 Task: Add an event with the title Second Interview with Blaird, date '2024/03/13', time 8:50 AM to 10:50 AMand add a description: The quality assurance team will review project documentation such as project plans, requirements specifications, design documents, and test plans. They will ensure that the documentation is complete, accurate, and aligns with the project objectives and stakeholder expectations., put the event into Red category . Add location for the event as: Casablanca, Morocco, logged in from the account softage.8@softage.netand send the event invitation to softage.4@softage.net and softage.5@softage.net. Set a reminder for the event 1 hour before
Action: Mouse moved to (136, 189)
Screenshot: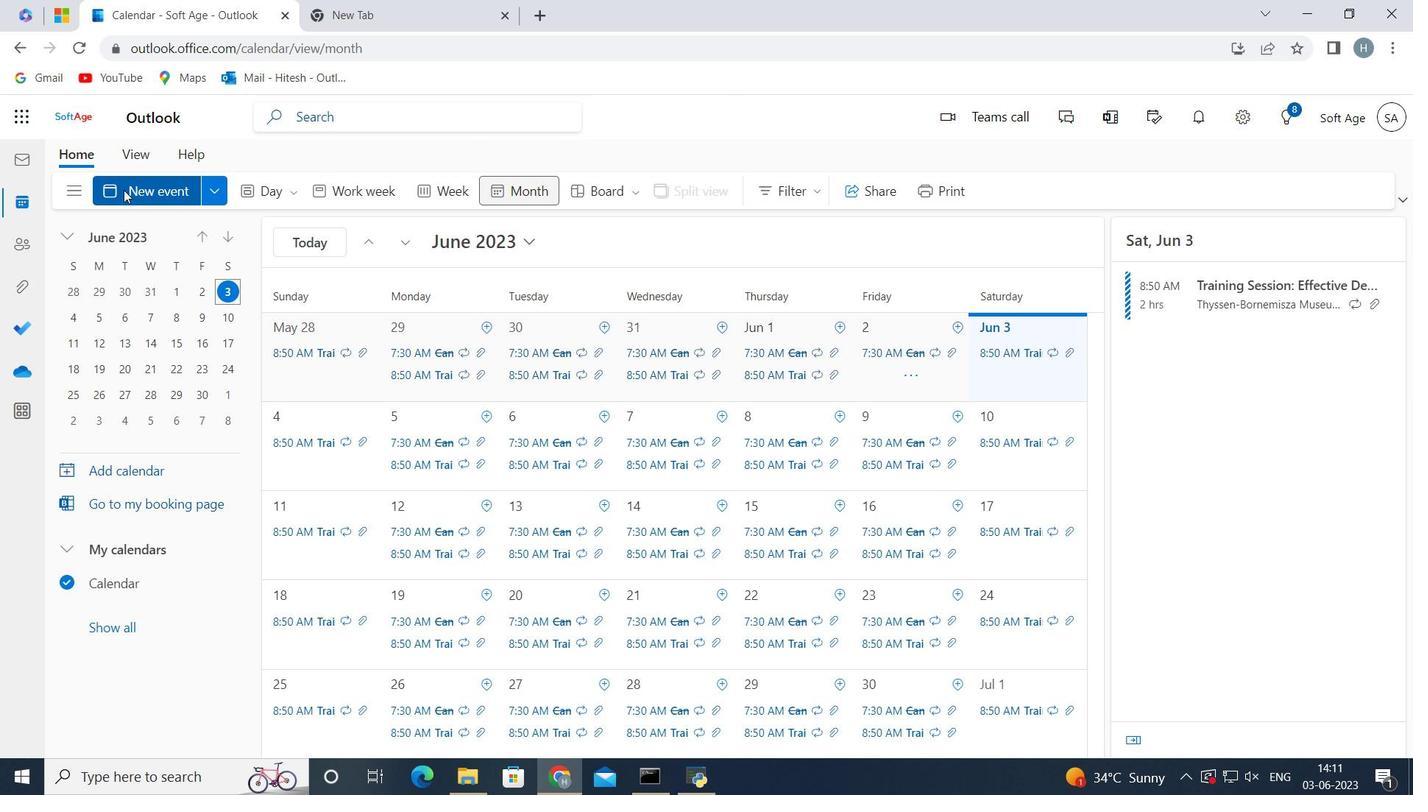 
Action: Mouse pressed left at (136, 189)
Screenshot: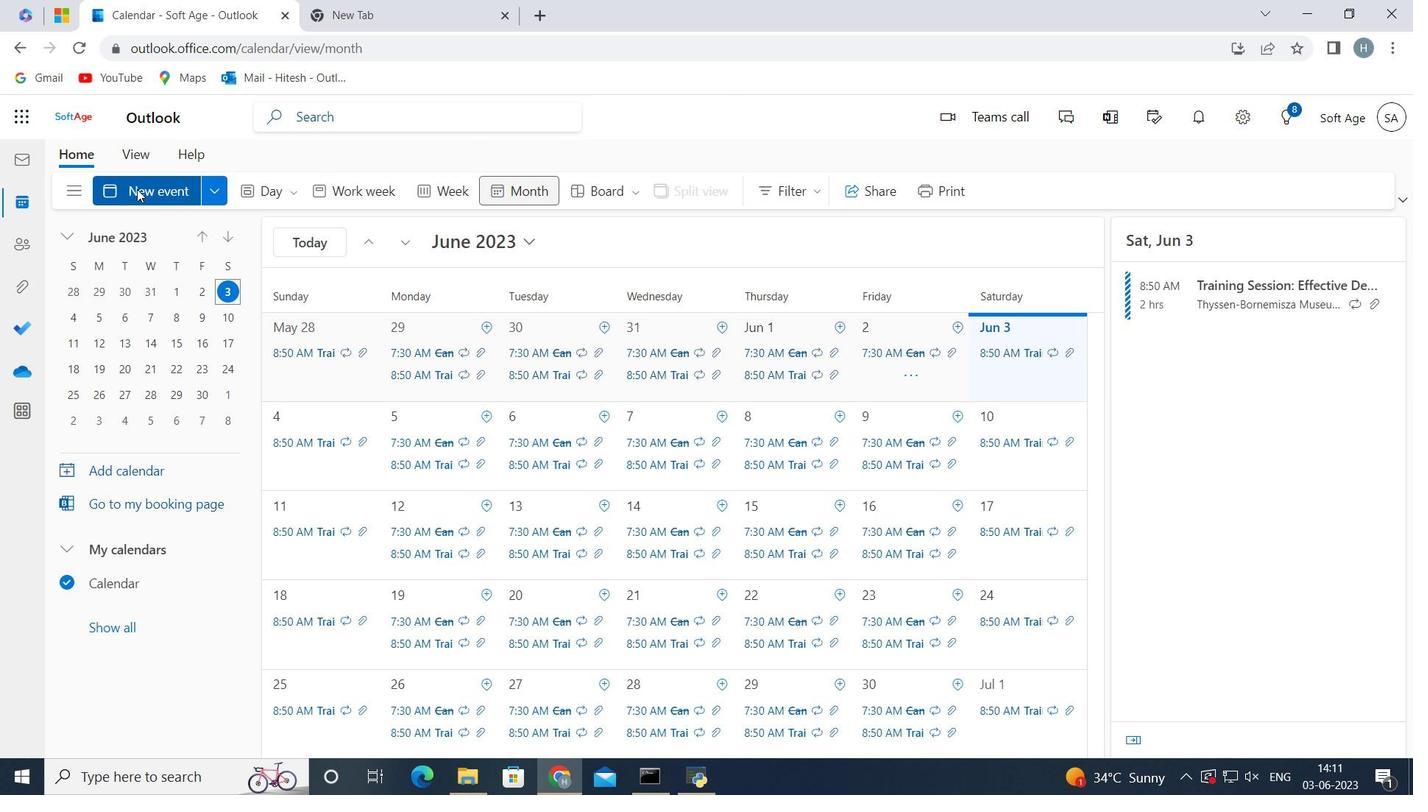
Action: Mouse moved to (433, 298)
Screenshot: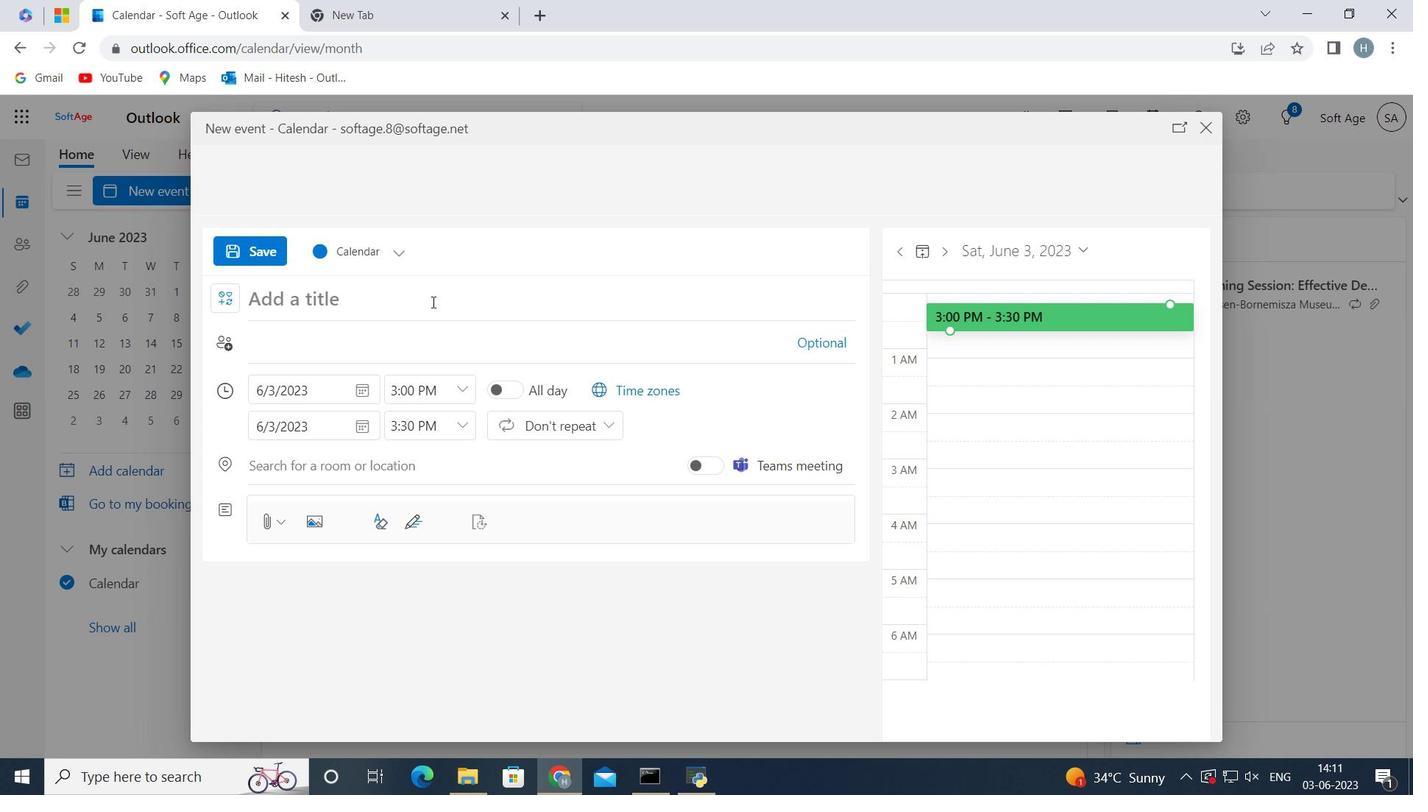 
Action: Mouse pressed left at (433, 298)
Screenshot: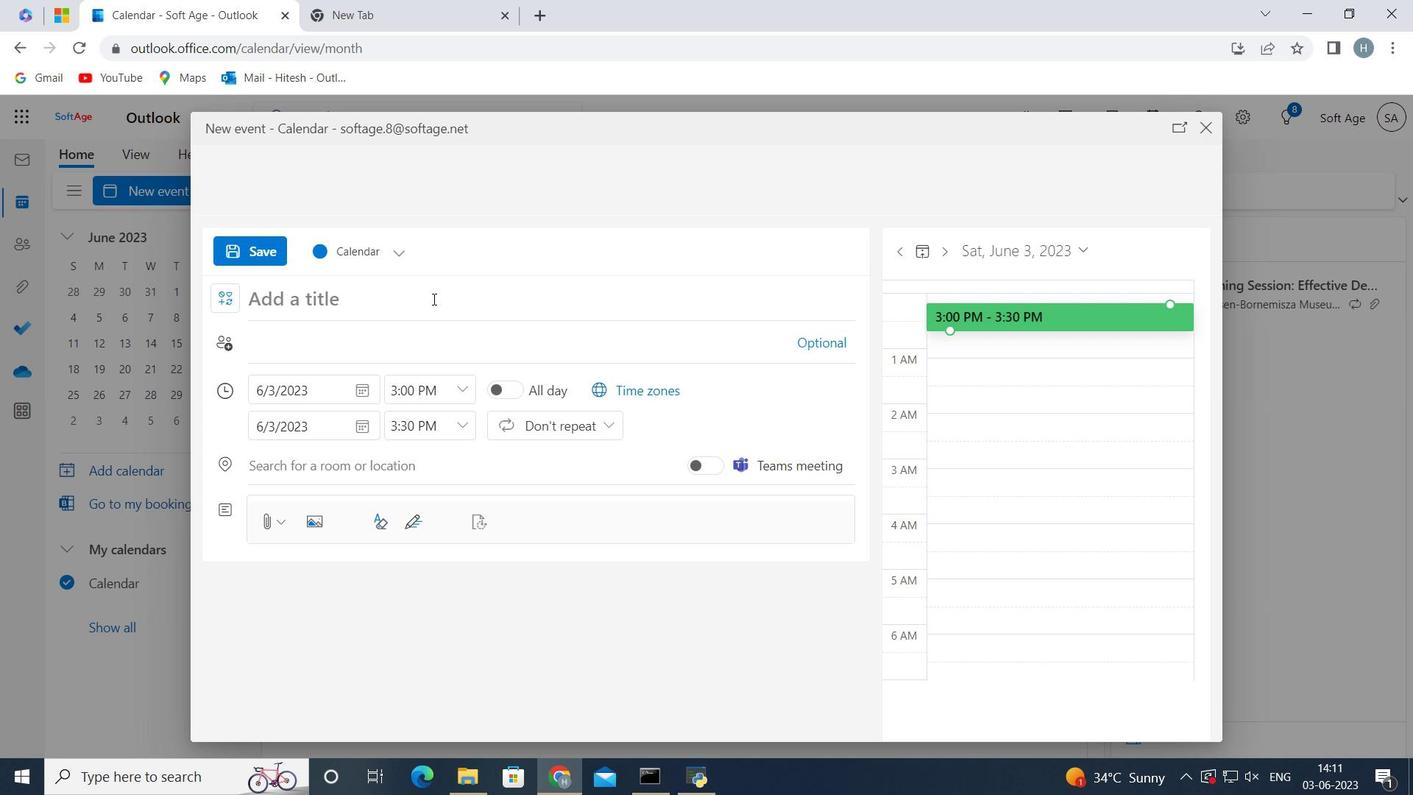 
Action: Key pressed se<Key.backspace><Key.backspace>
Screenshot: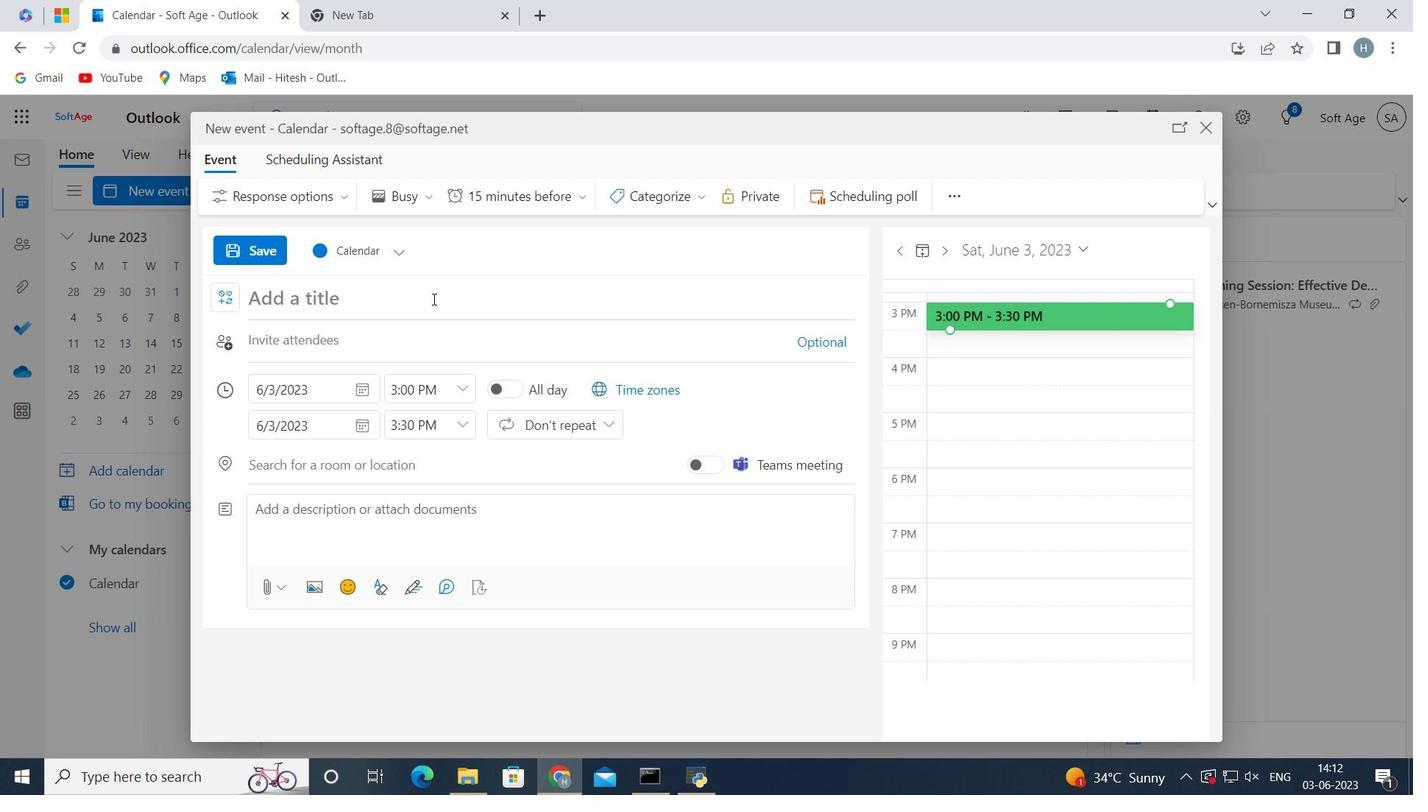 
Action: Mouse pressed left at (433, 298)
Screenshot: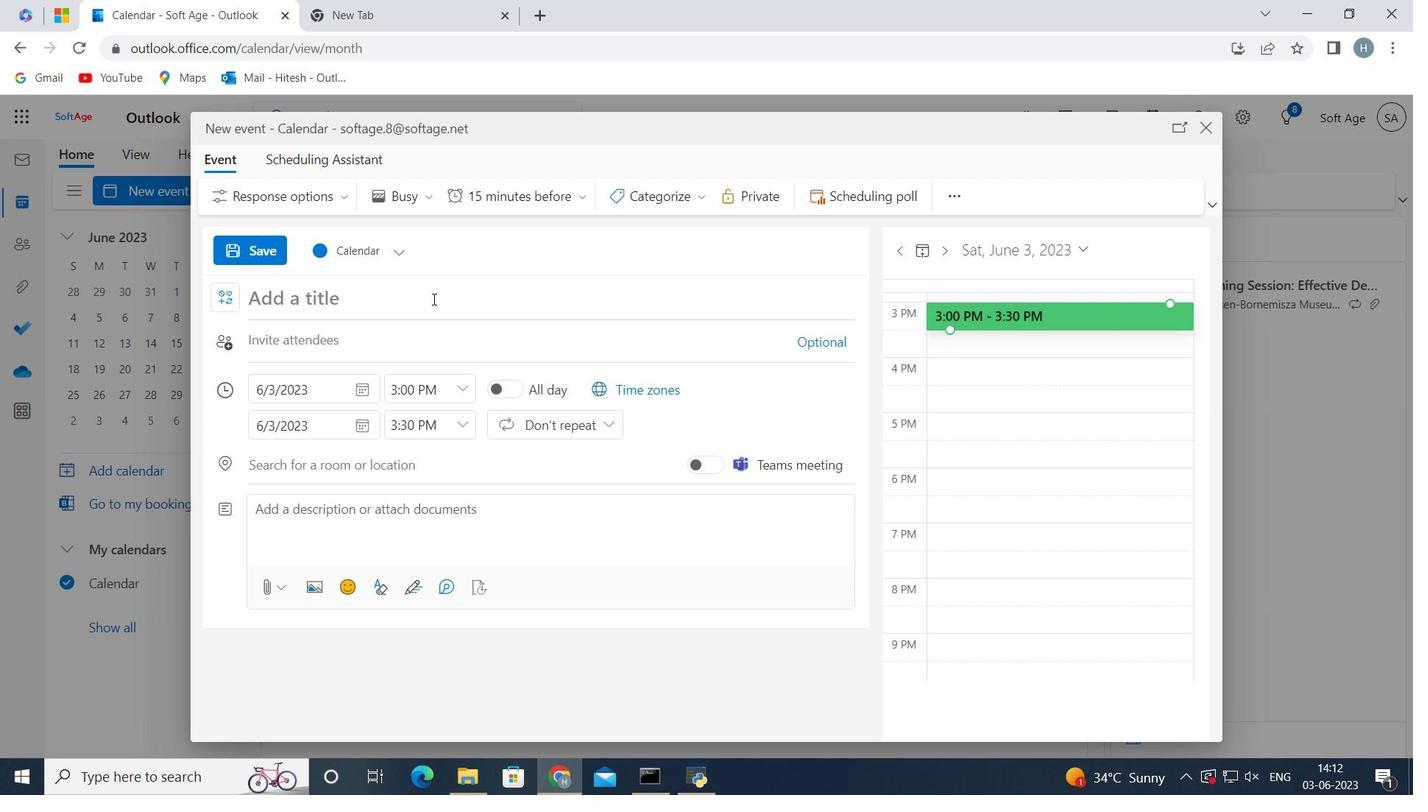 
Action: Key pressed <Key.shift>Second<Key.space><Key.shift>Interview<Key.space>with<Key.space><Key.shift>Blaird
Screenshot: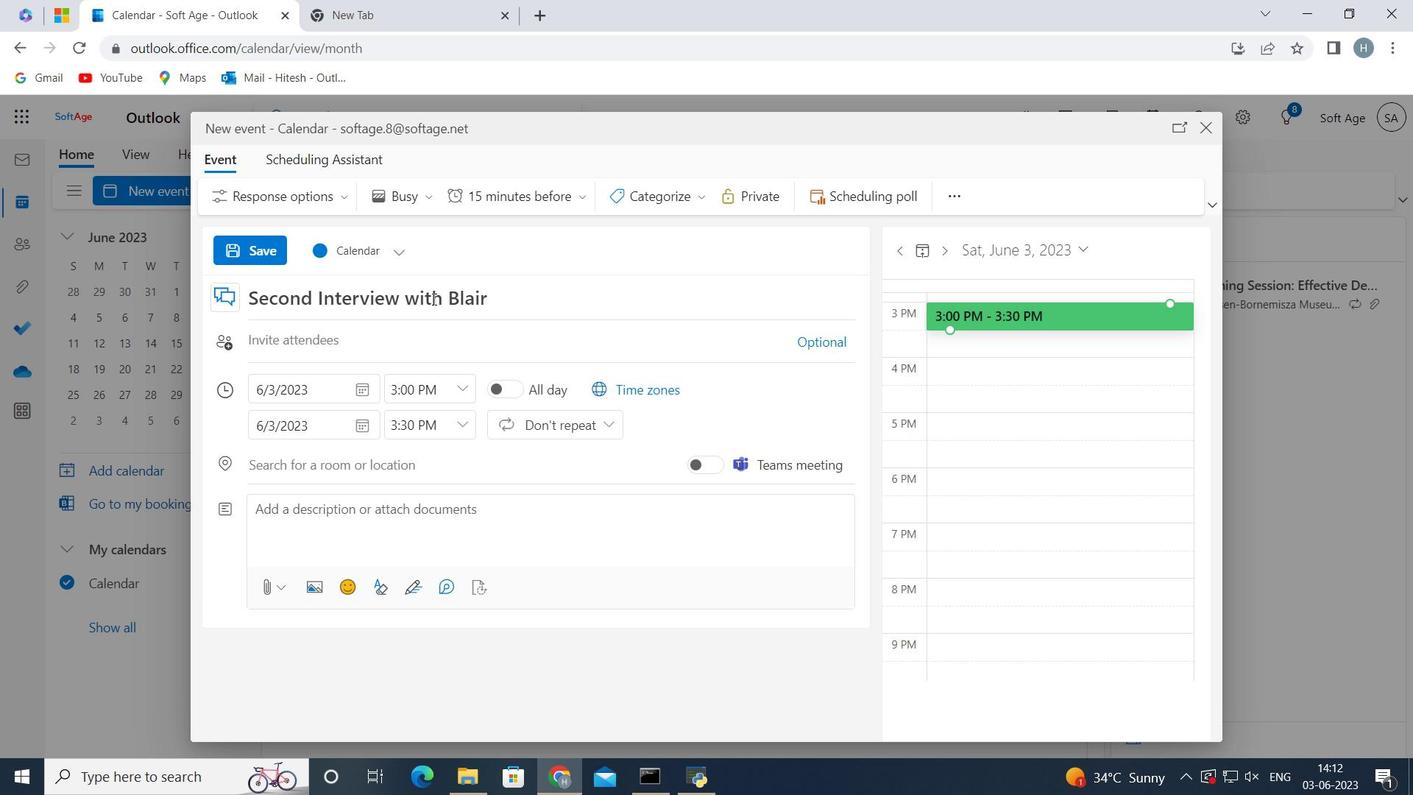 
Action: Mouse moved to (564, 306)
Screenshot: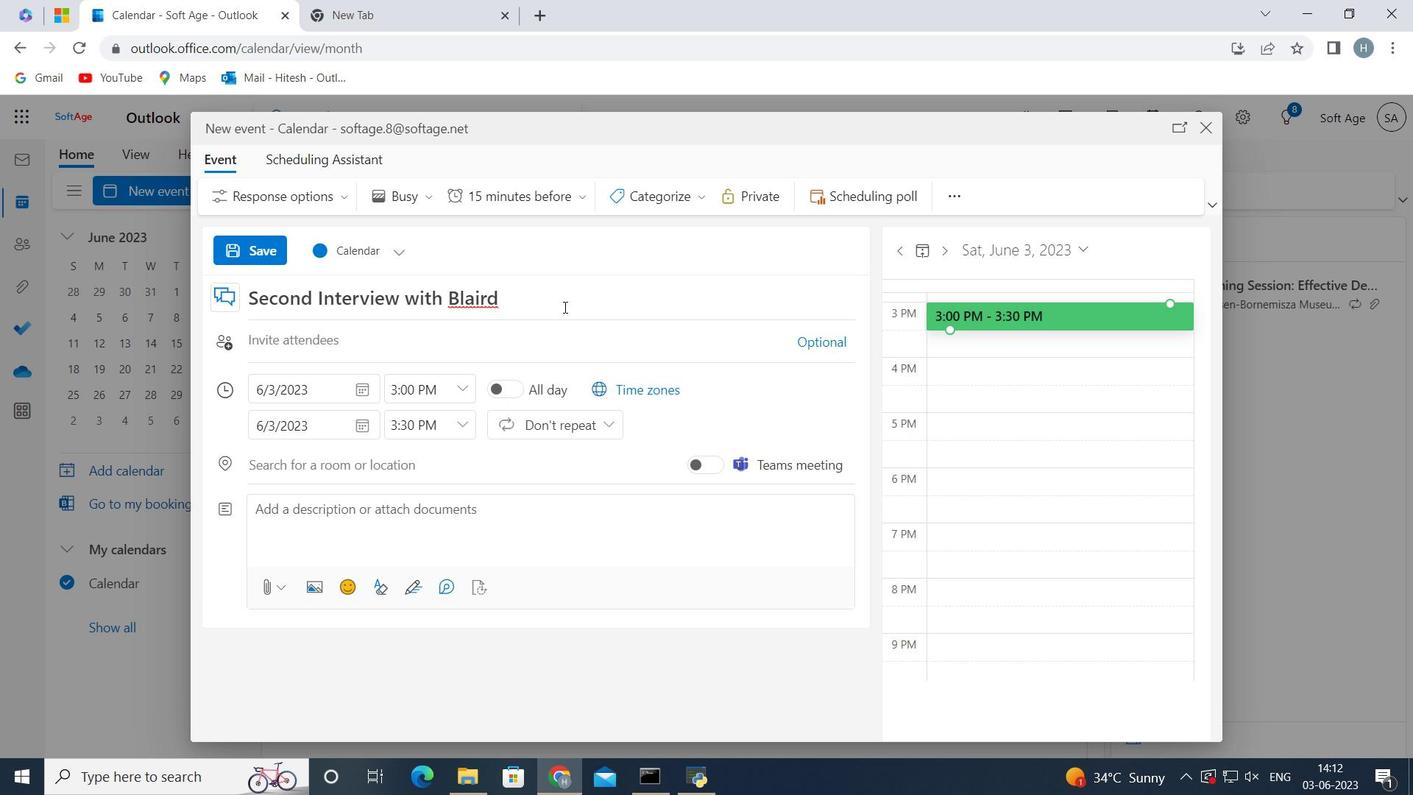 
Action: Mouse pressed left at (564, 306)
Screenshot: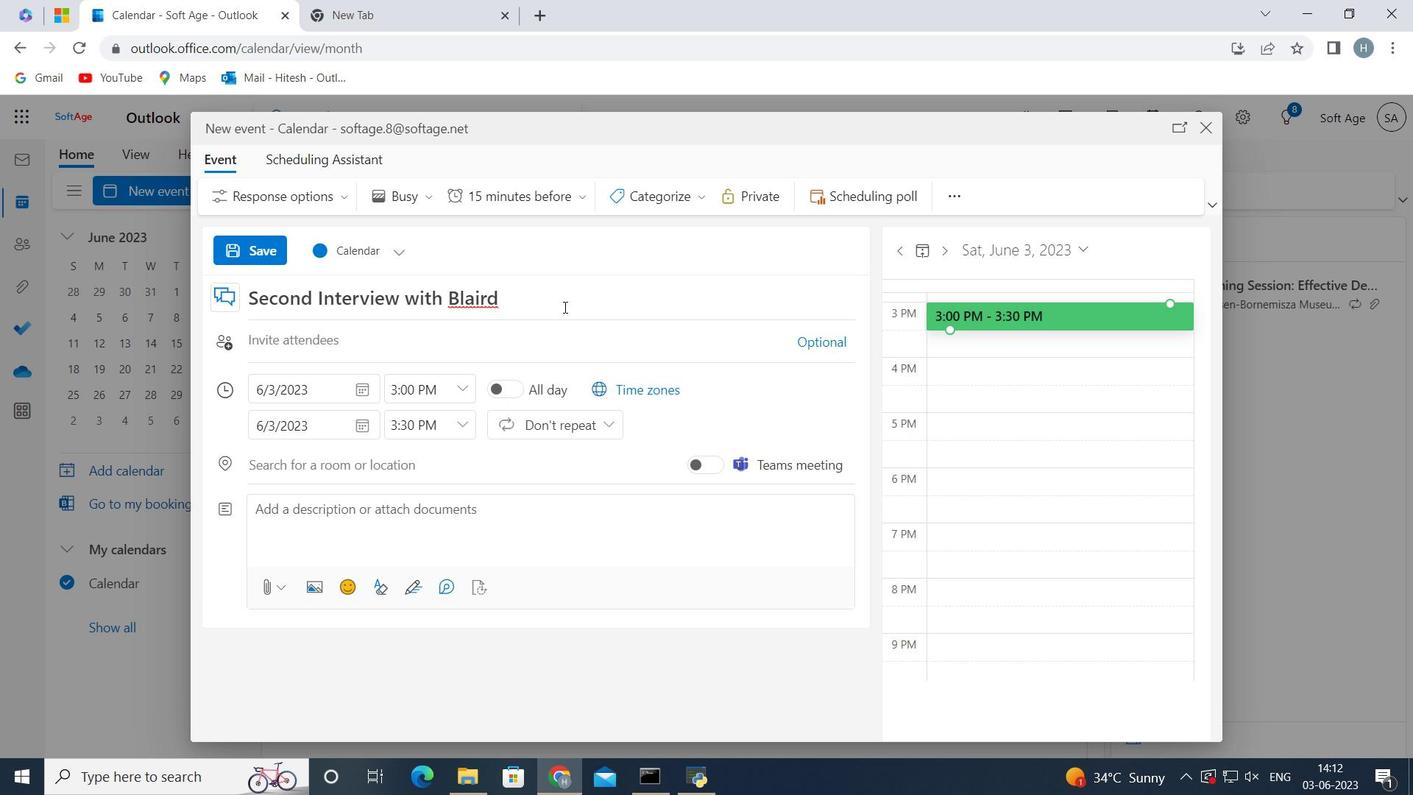 
Action: Mouse moved to (566, 306)
Screenshot: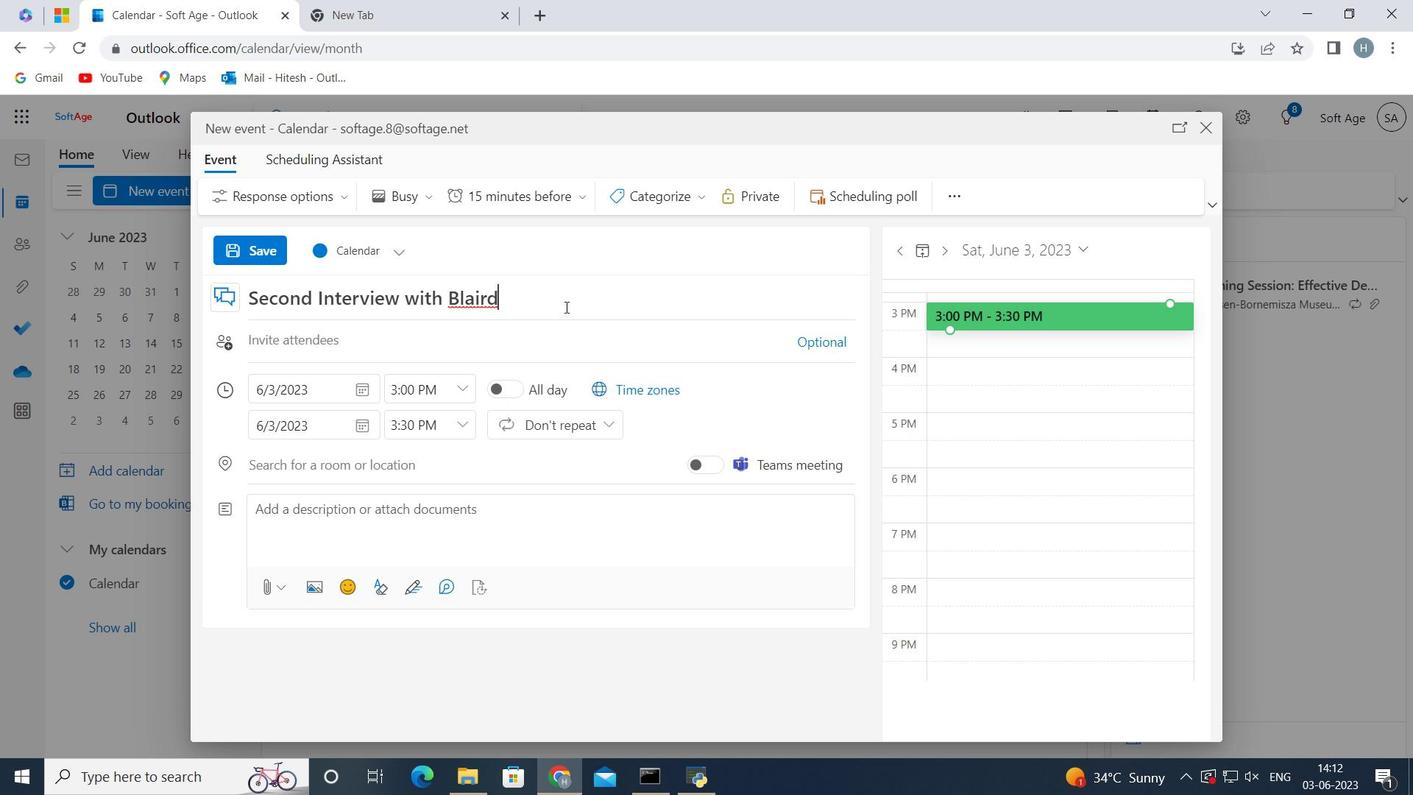 
Action: Key pressed <Key.space>
Screenshot: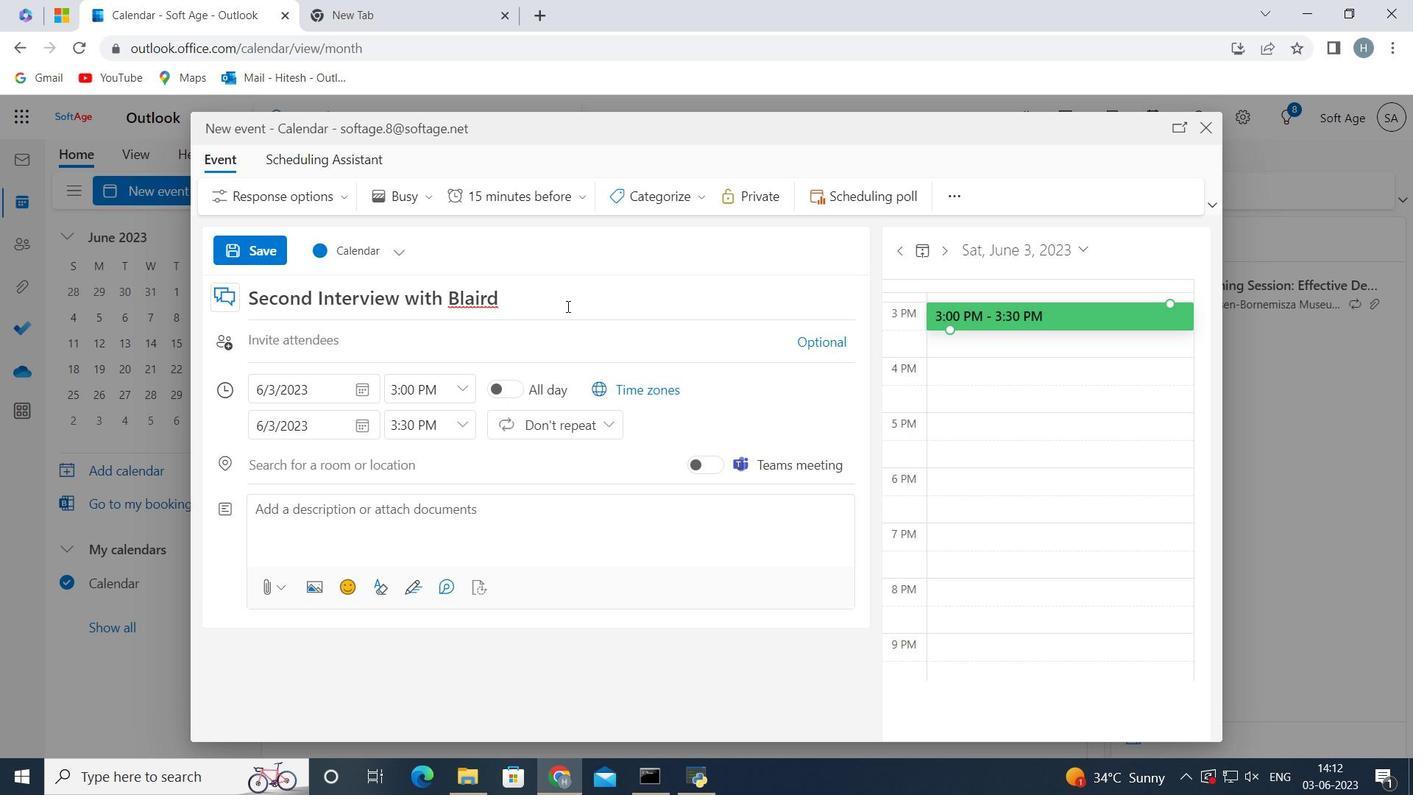 
Action: Mouse moved to (619, 293)
Screenshot: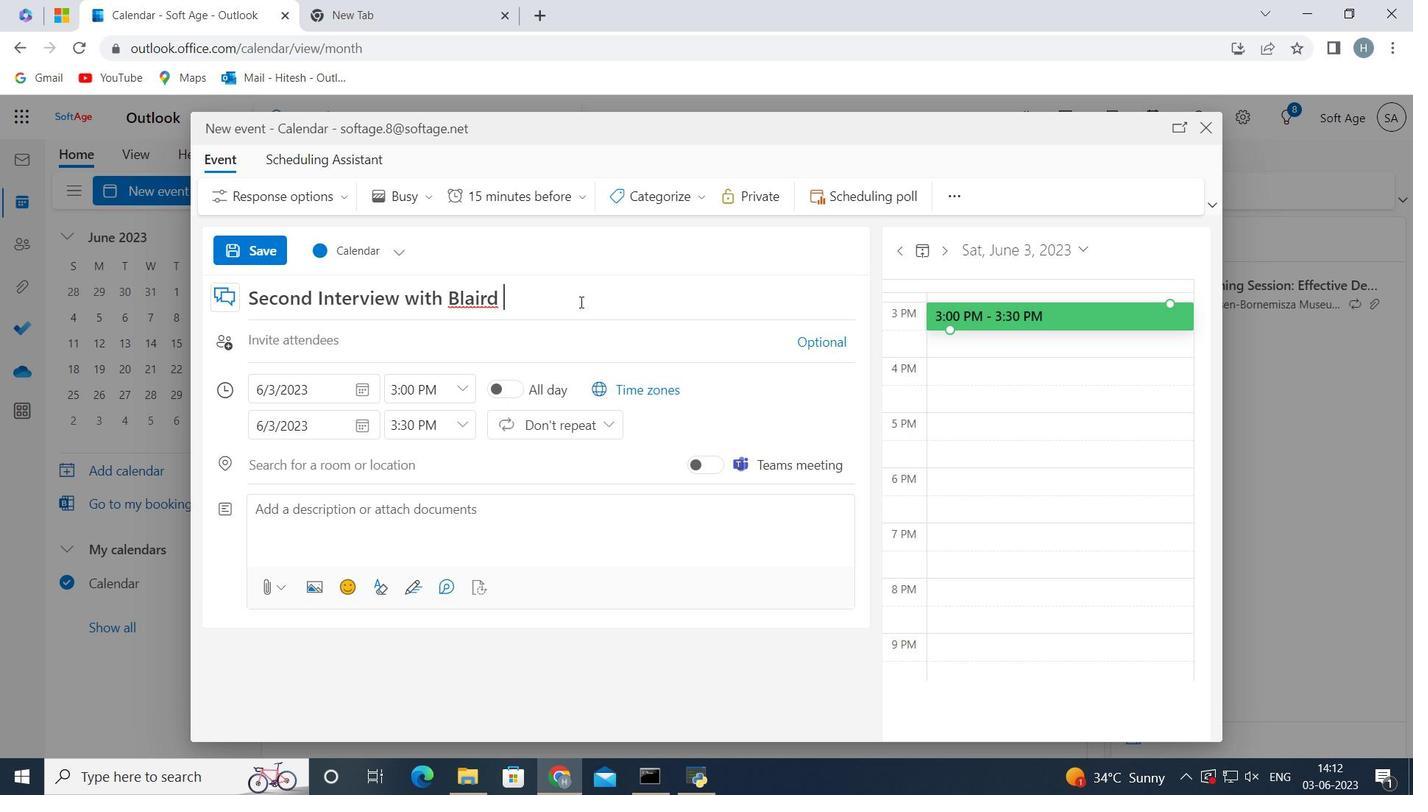 
Action: Mouse pressed left at (619, 293)
Screenshot: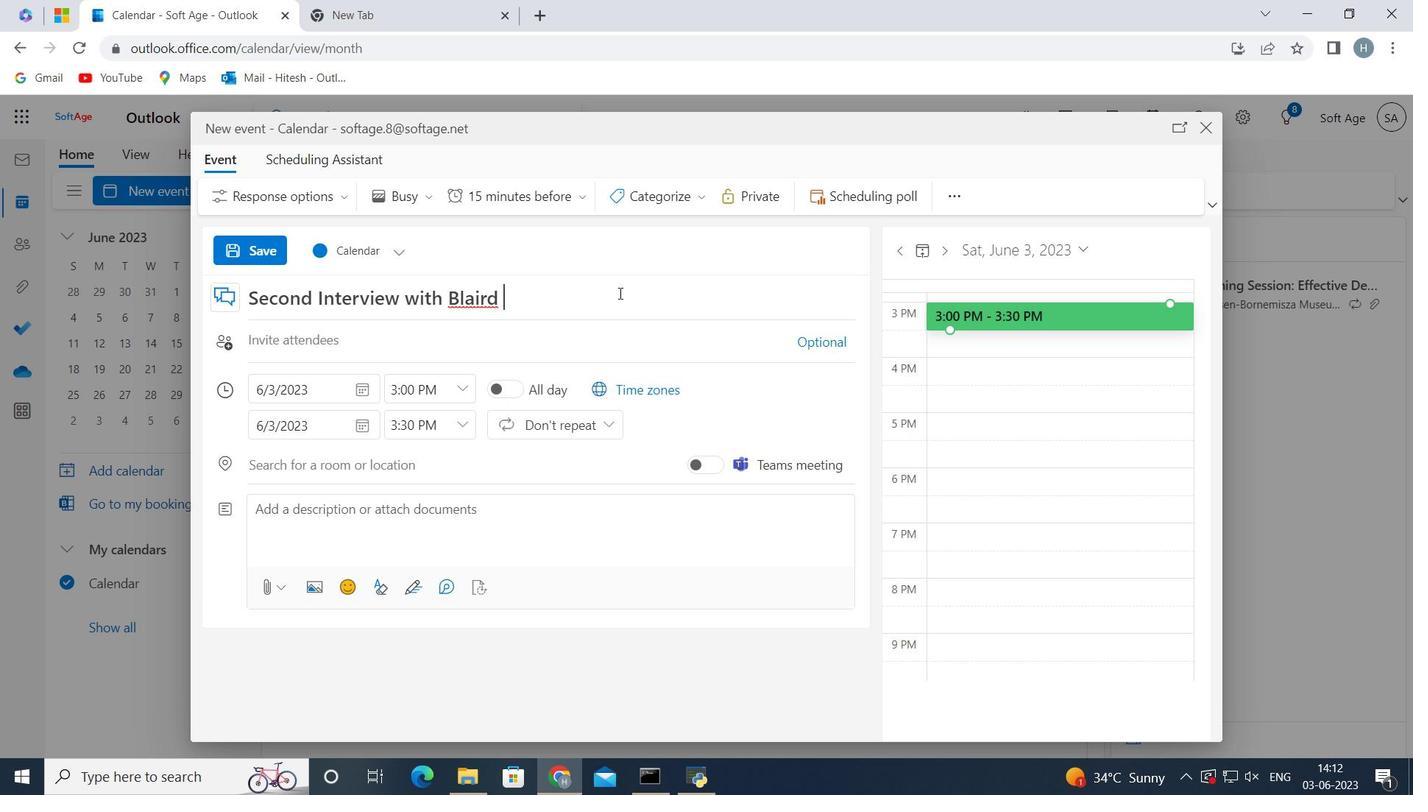 
Action: Mouse moved to (360, 391)
Screenshot: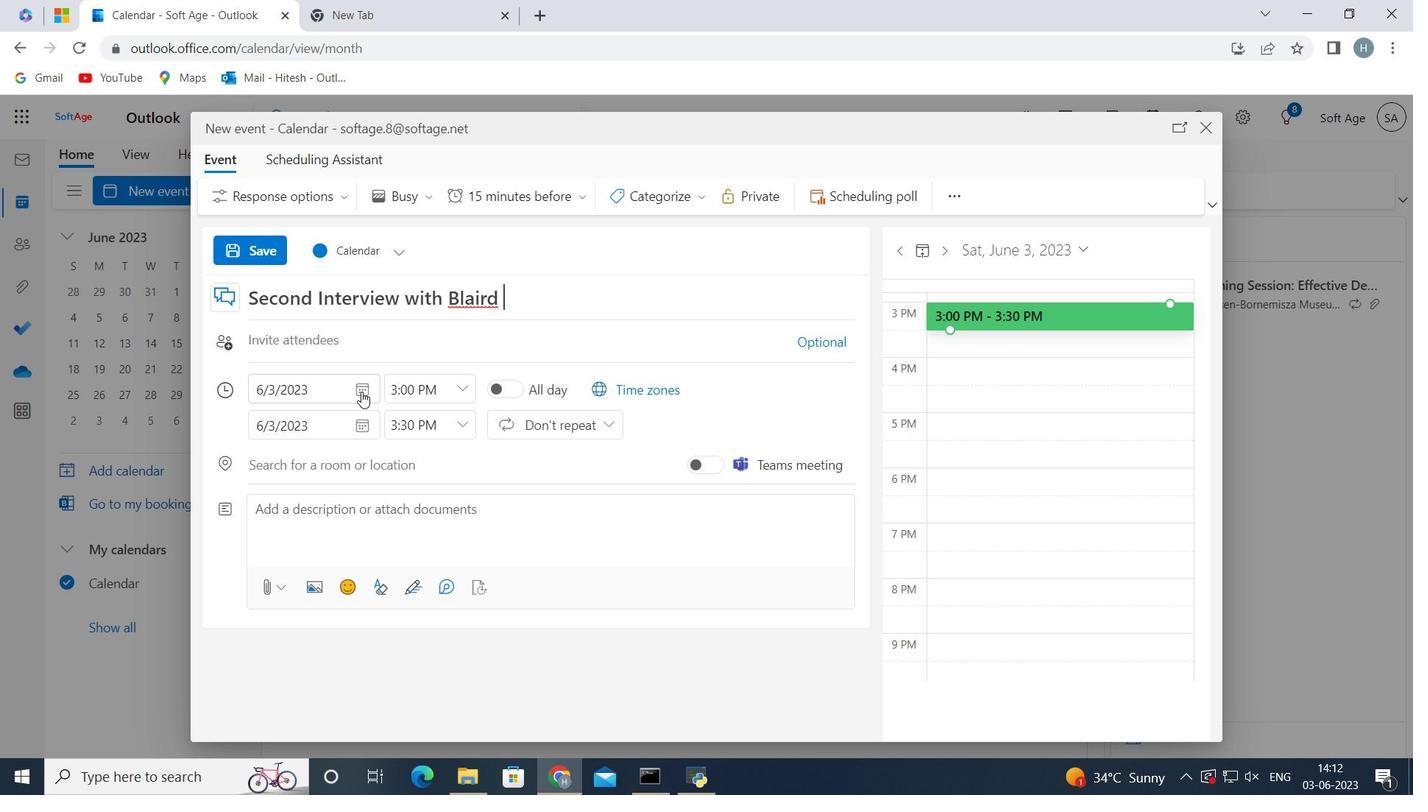 
Action: Mouse pressed left at (360, 391)
Screenshot: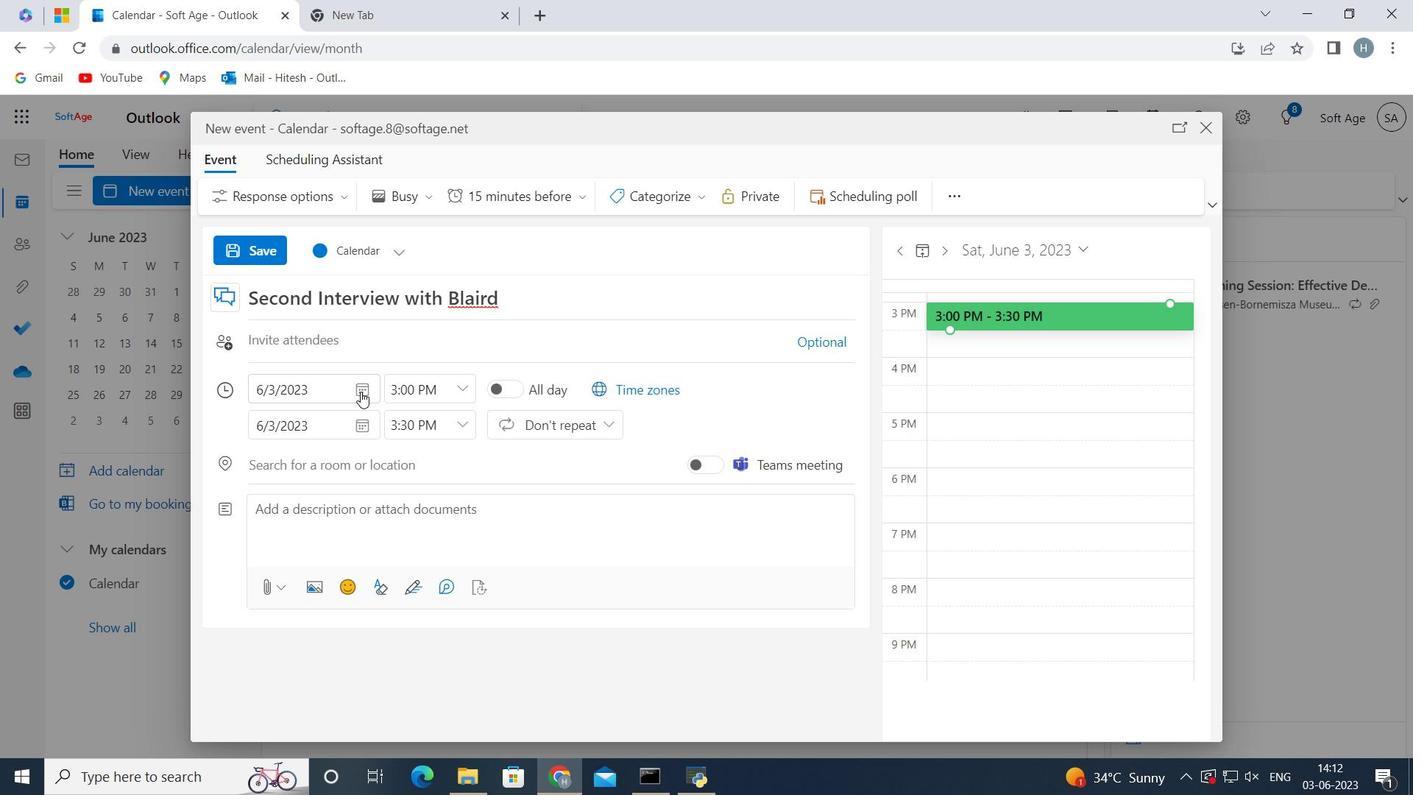 
Action: Mouse moved to (321, 419)
Screenshot: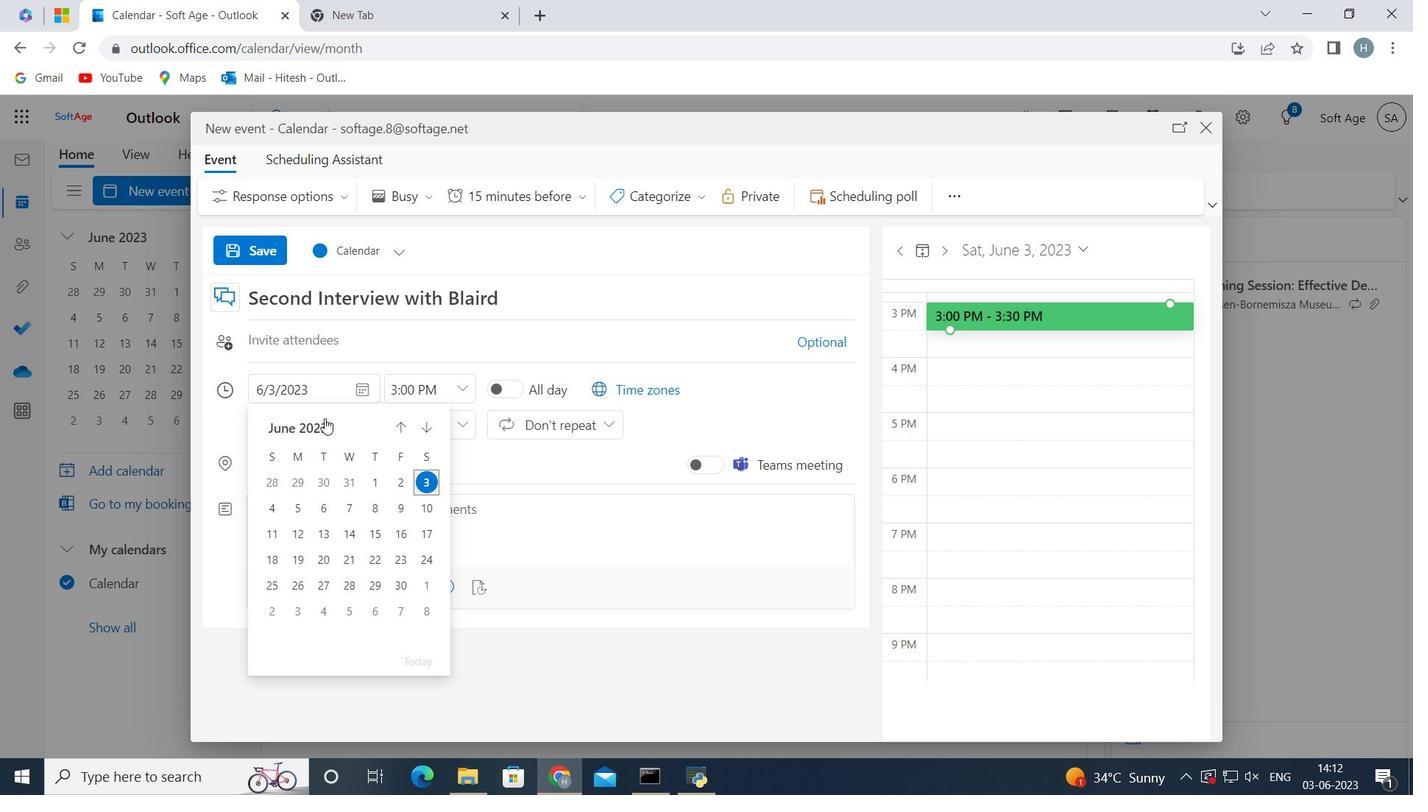 
Action: Mouse pressed left at (321, 419)
Screenshot: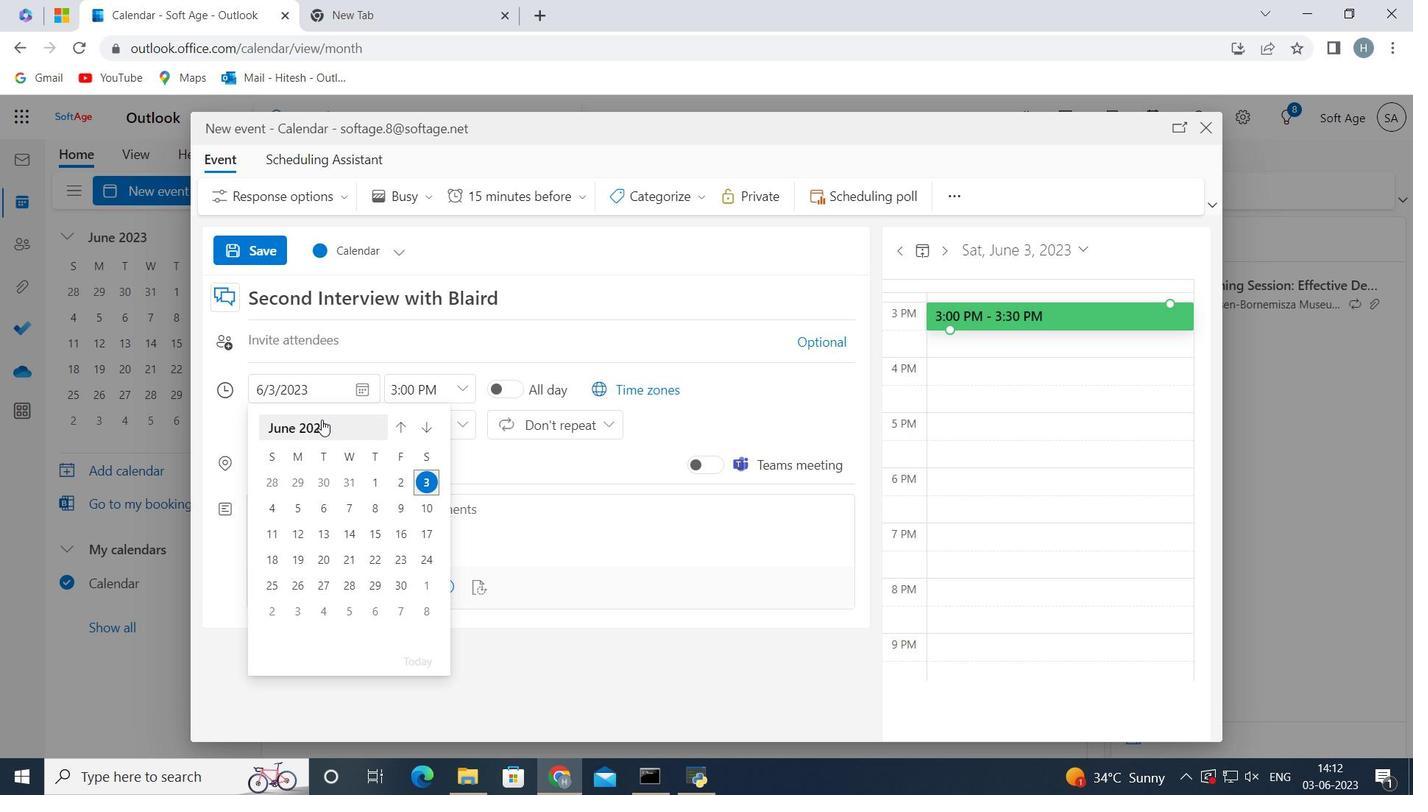 
Action: Mouse pressed left at (321, 419)
Screenshot: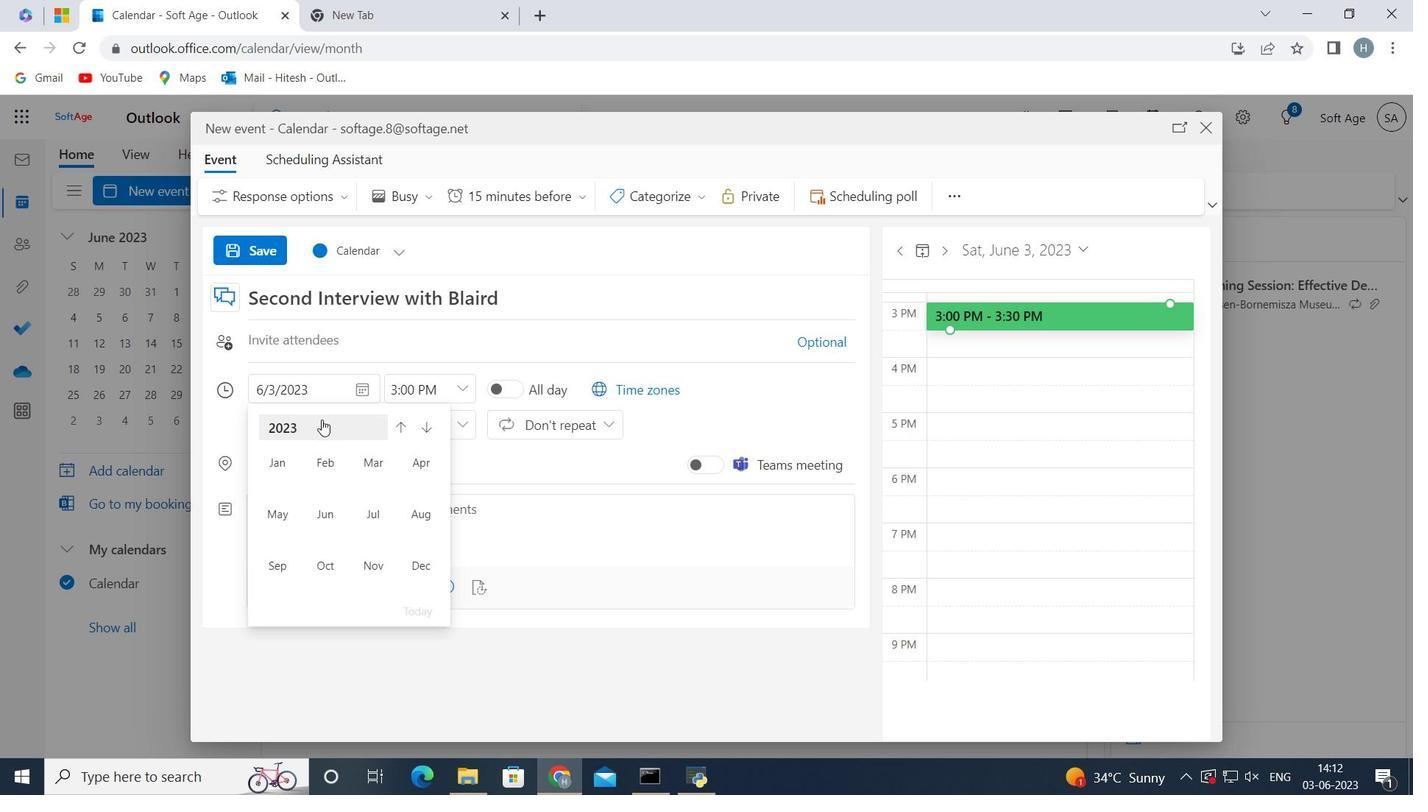 
Action: Mouse moved to (285, 505)
Screenshot: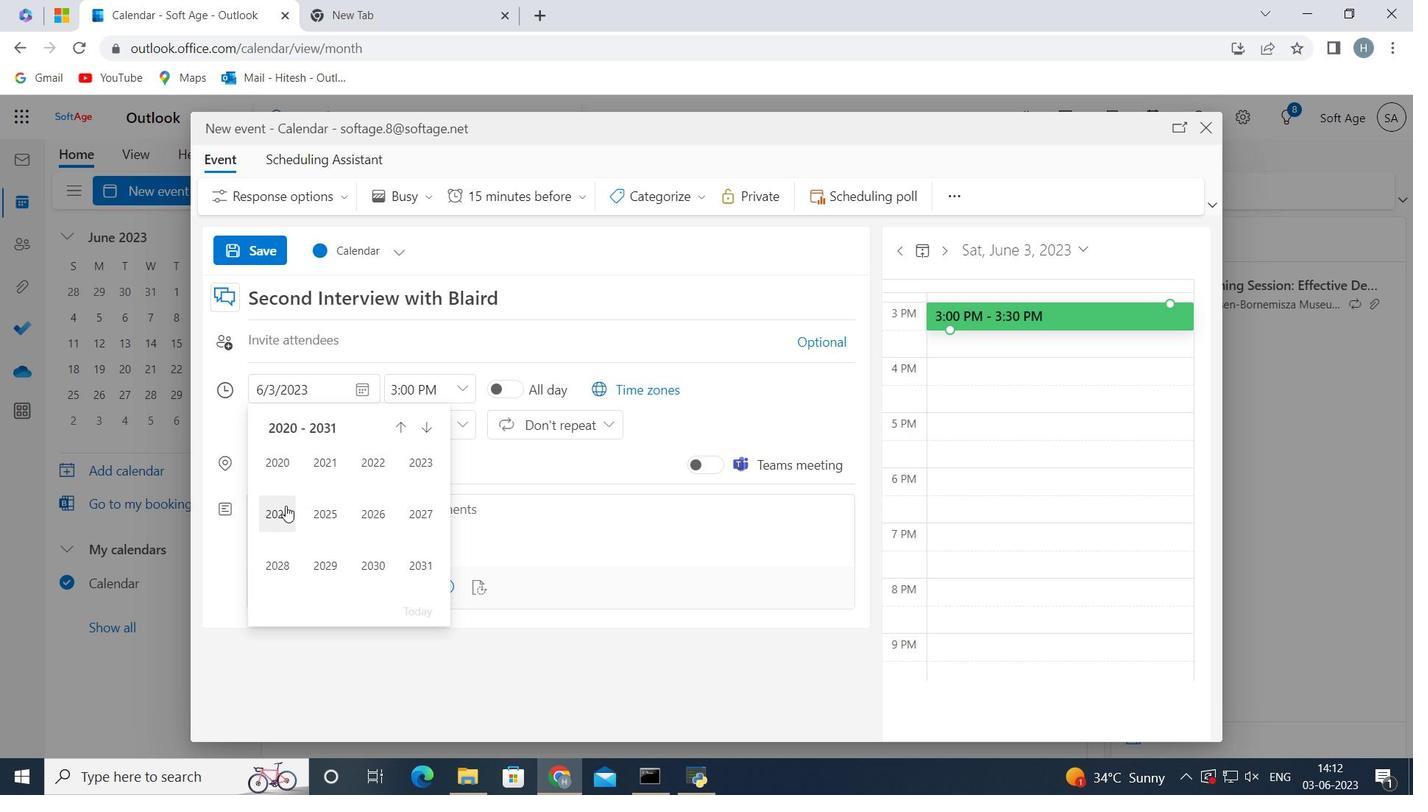 
Action: Mouse pressed left at (285, 505)
Screenshot: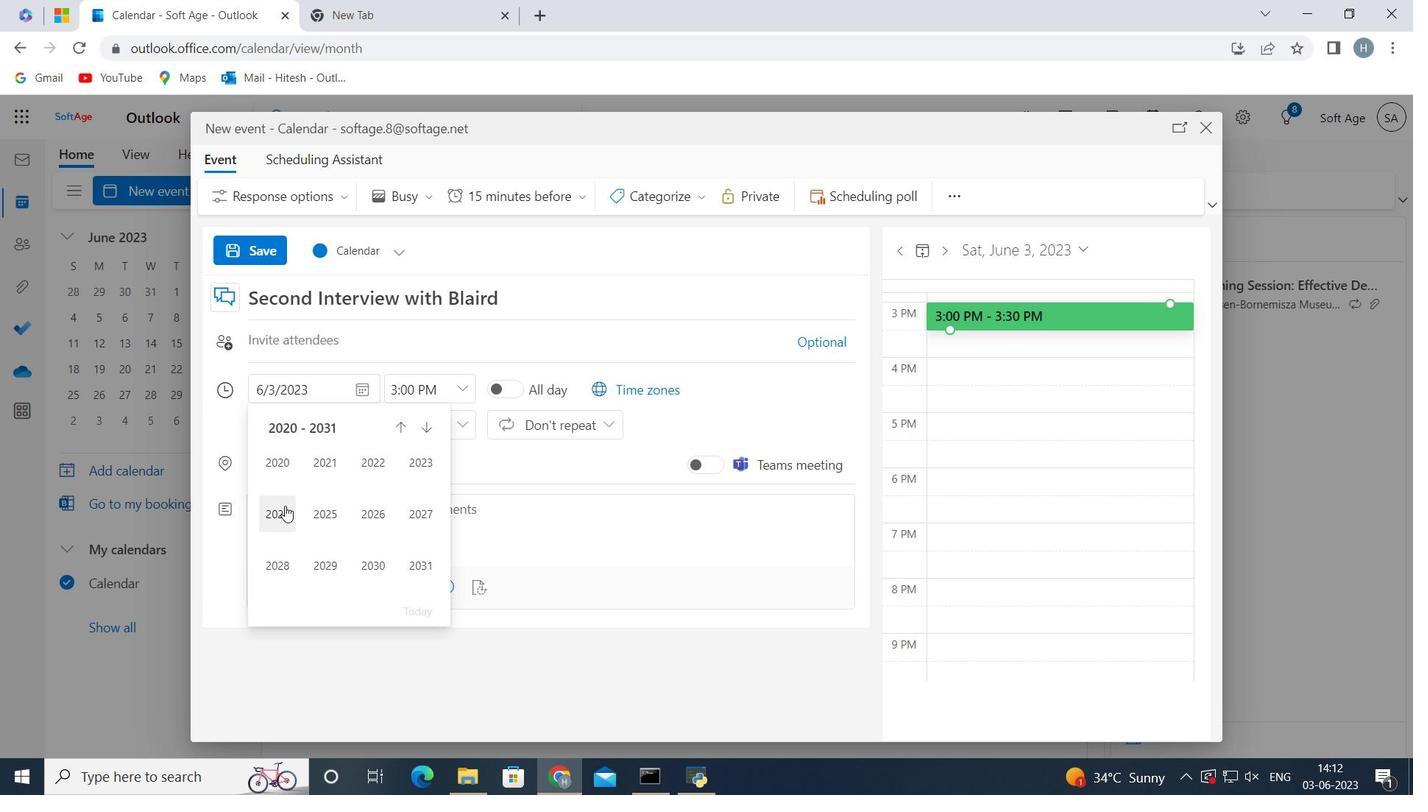 
Action: Mouse moved to (374, 463)
Screenshot: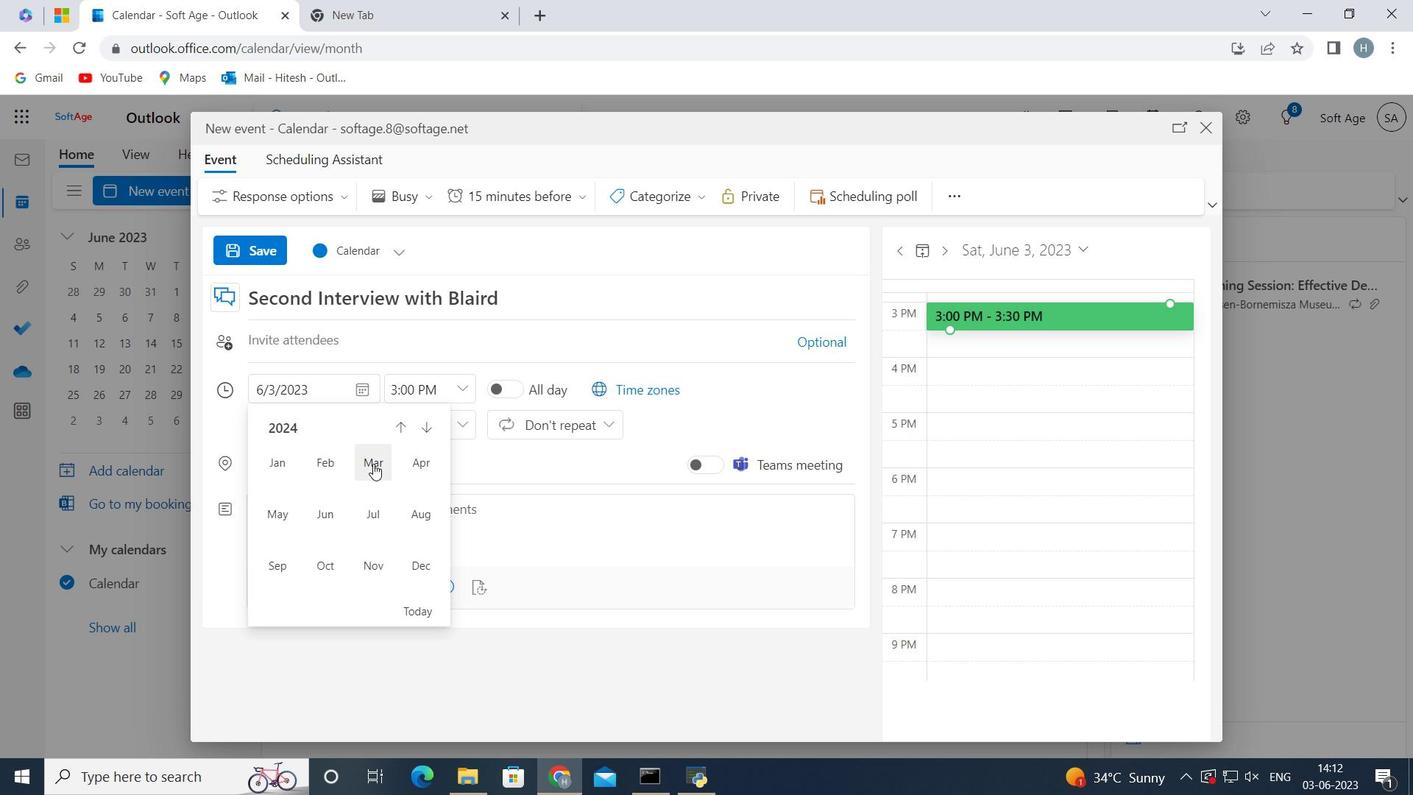 
Action: Mouse pressed left at (374, 463)
Screenshot: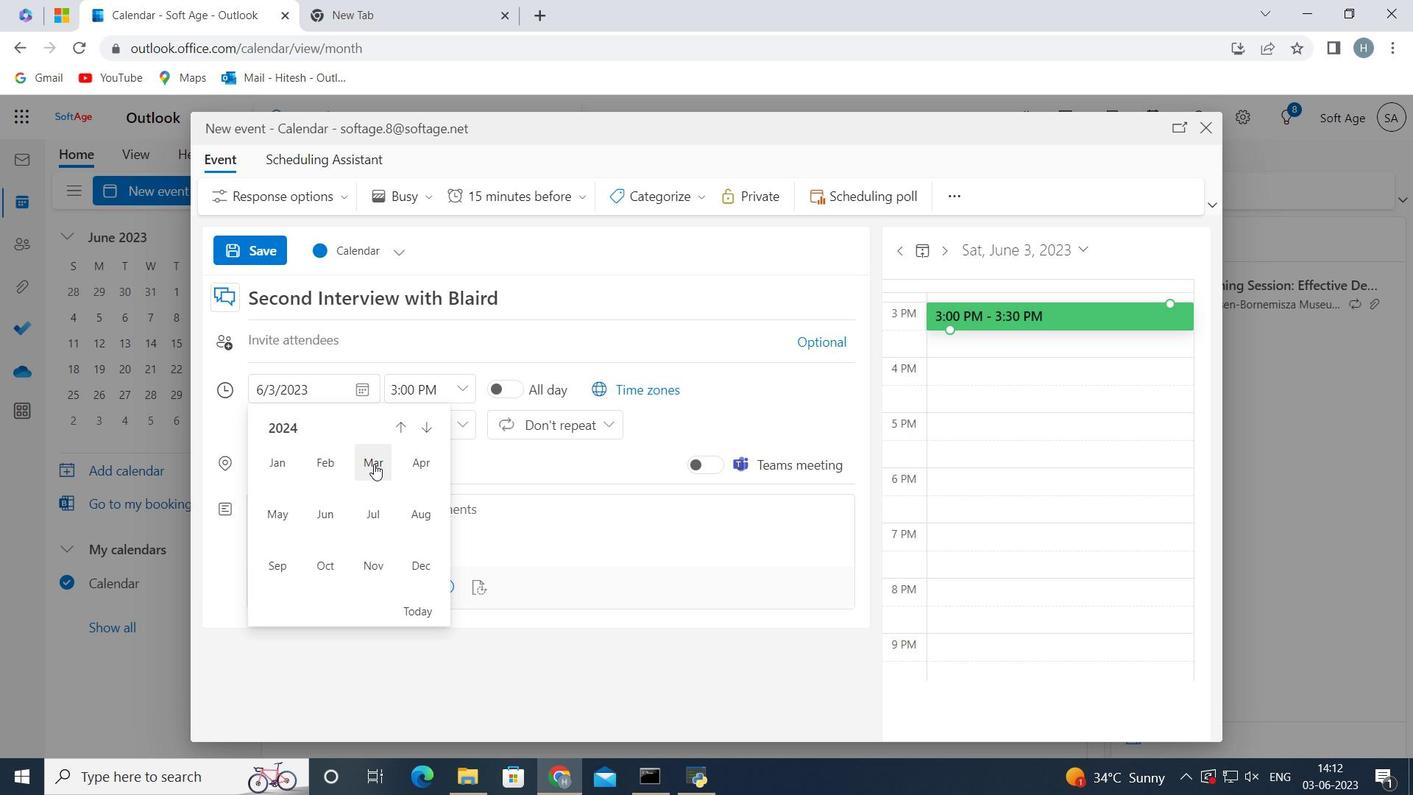 
Action: Mouse moved to (354, 538)
Screenshot: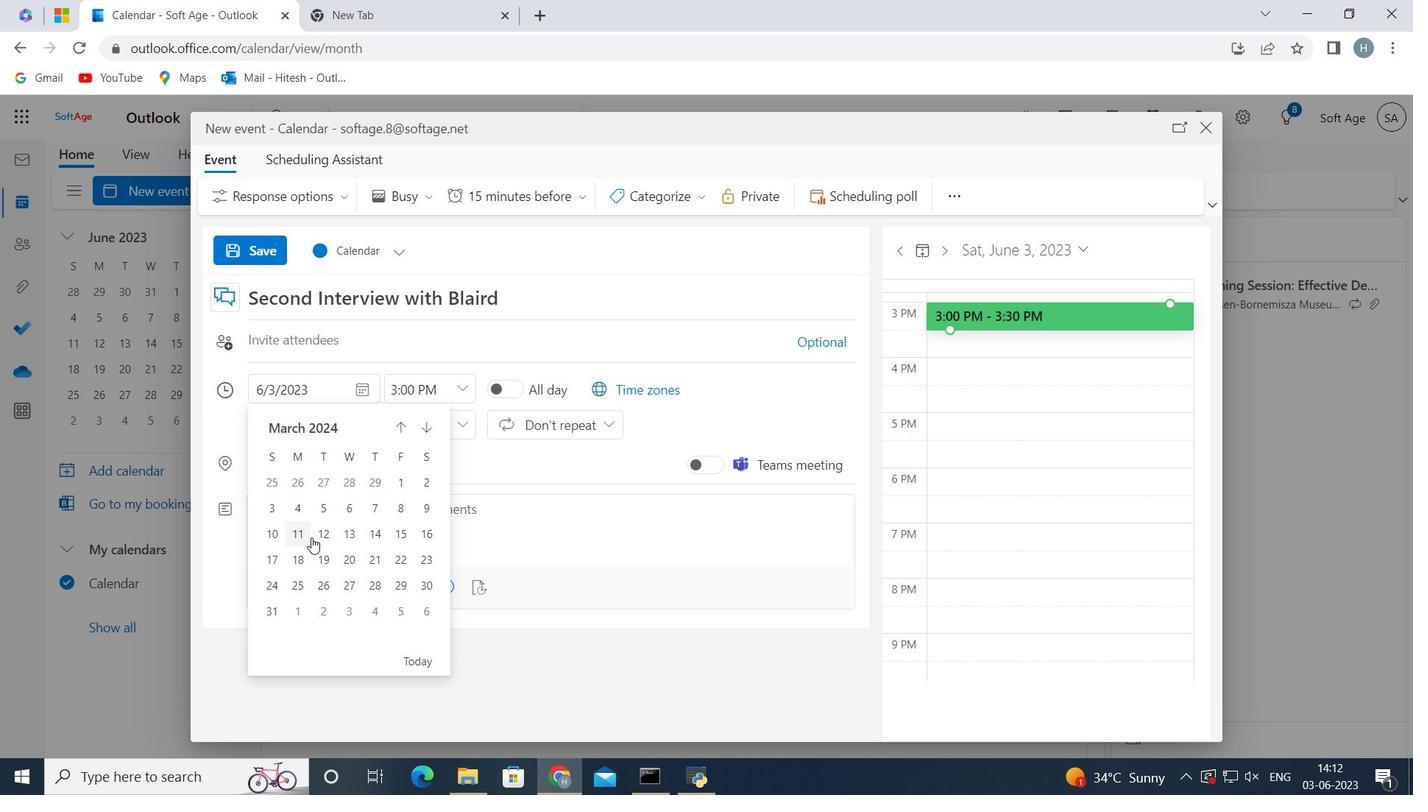 
Action: Mouse pressed left at (354, 538)
Screenshot: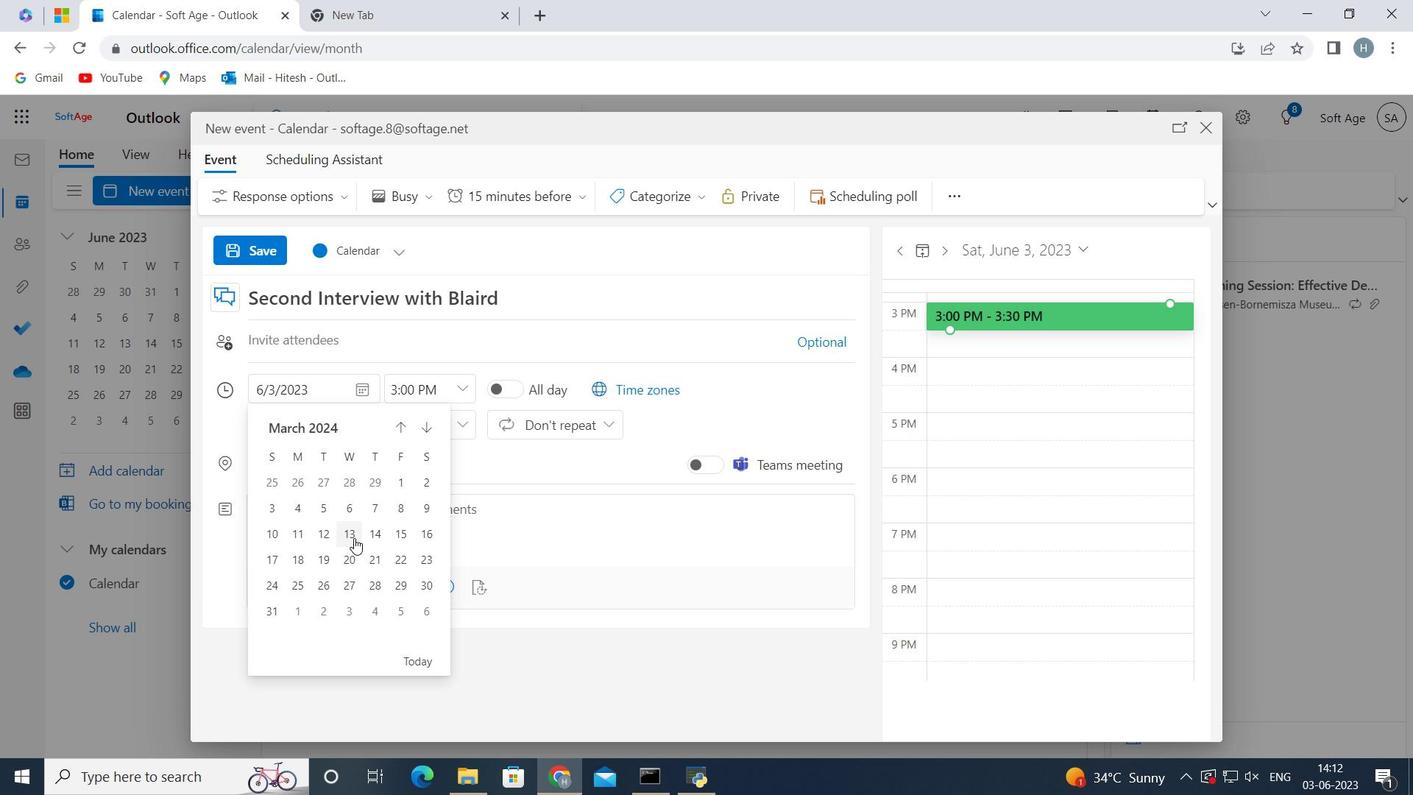 
Action: Mouse moved to (457, 385)
Screenshot: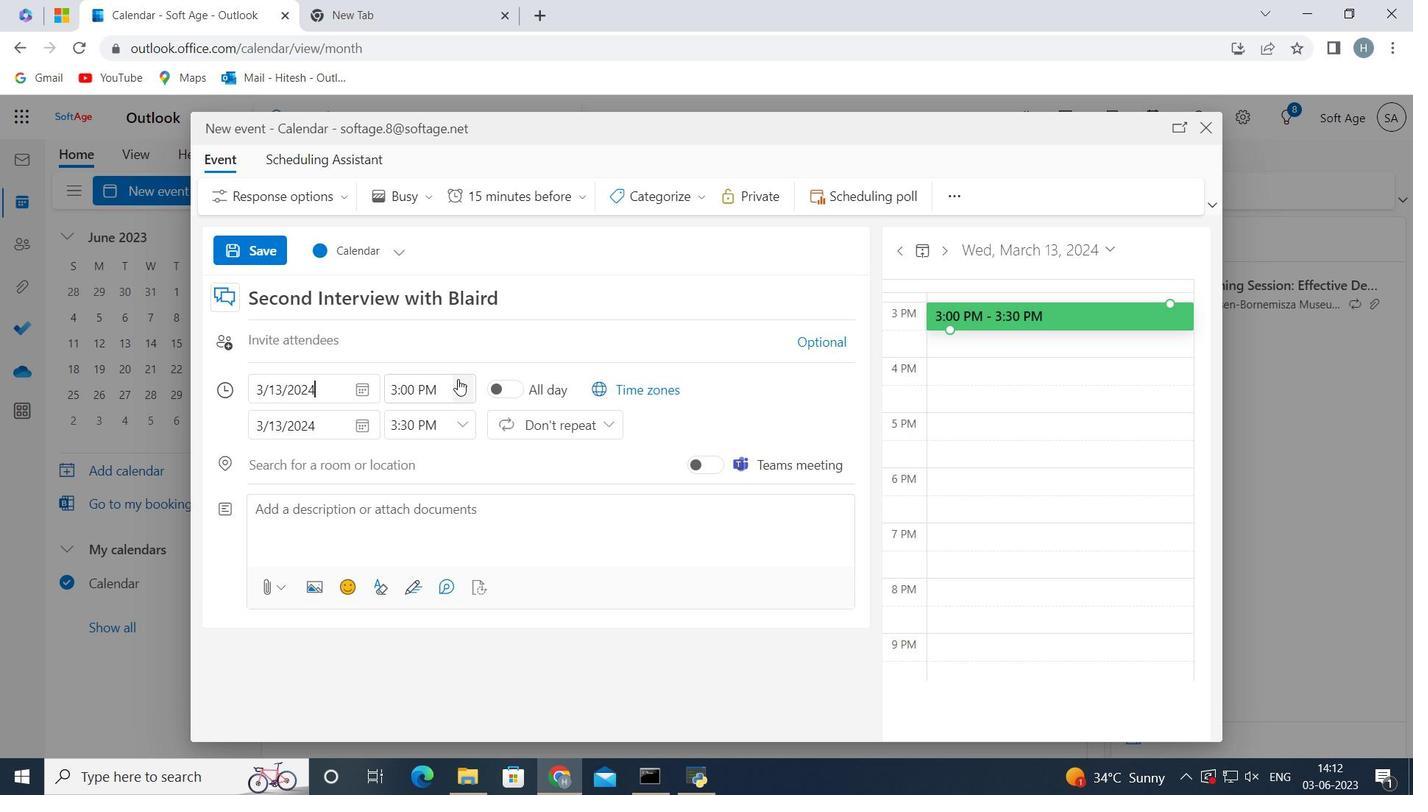 
Action: Mouse pressed left at (457, 385)
Screenshot: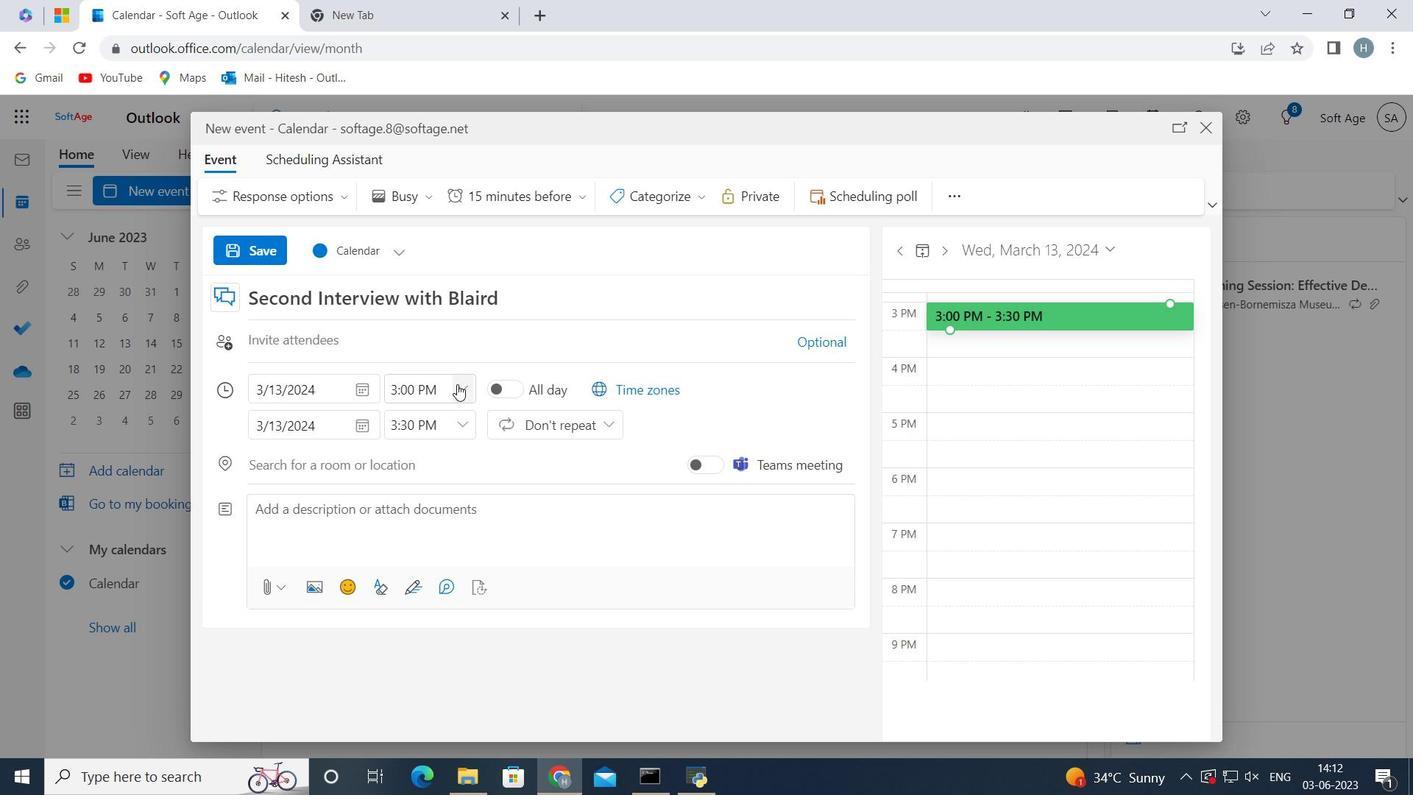 
Action: Mouse moved to (422, 485)
Screenshot: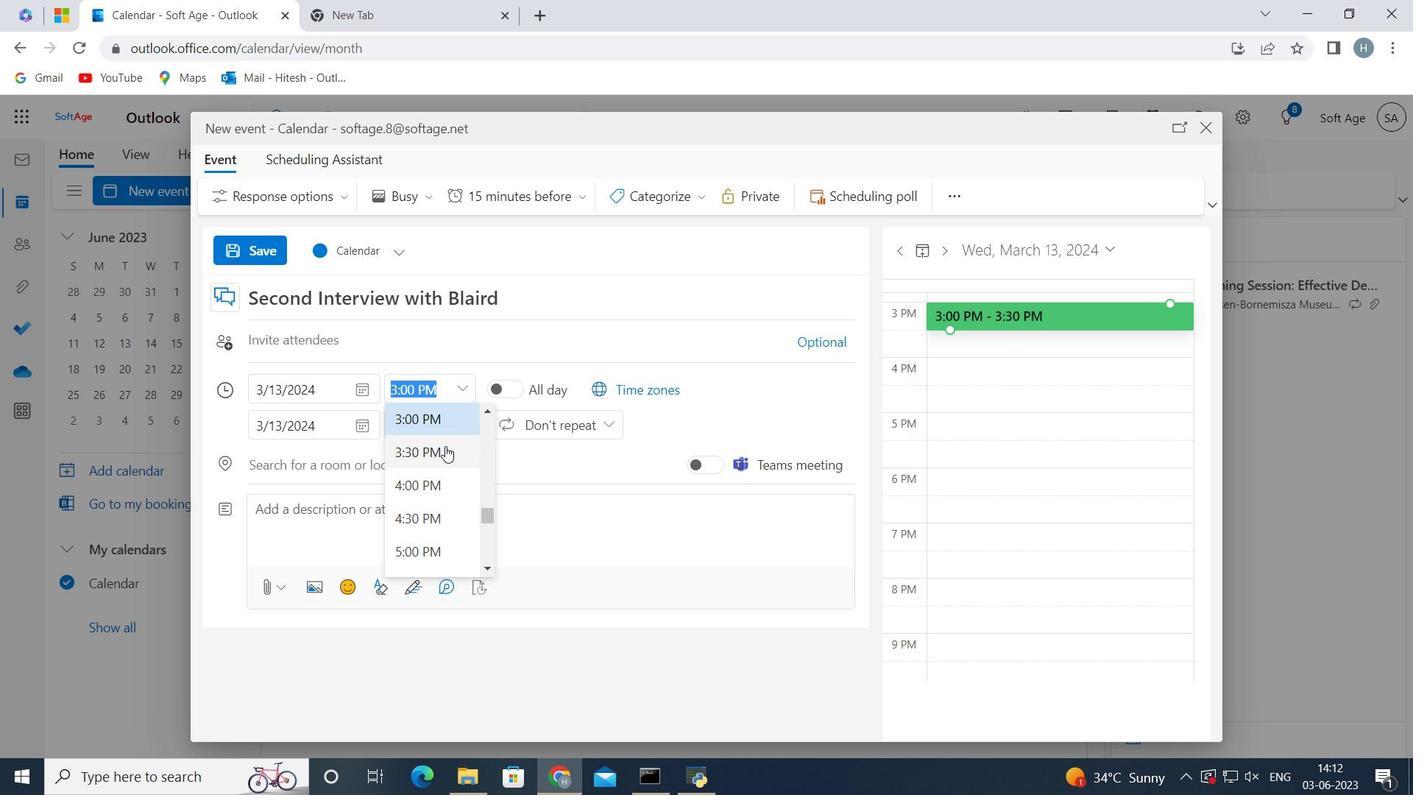 
Action: Mouse scrolled (422, 486) with delta (0, 0)
Screenshot: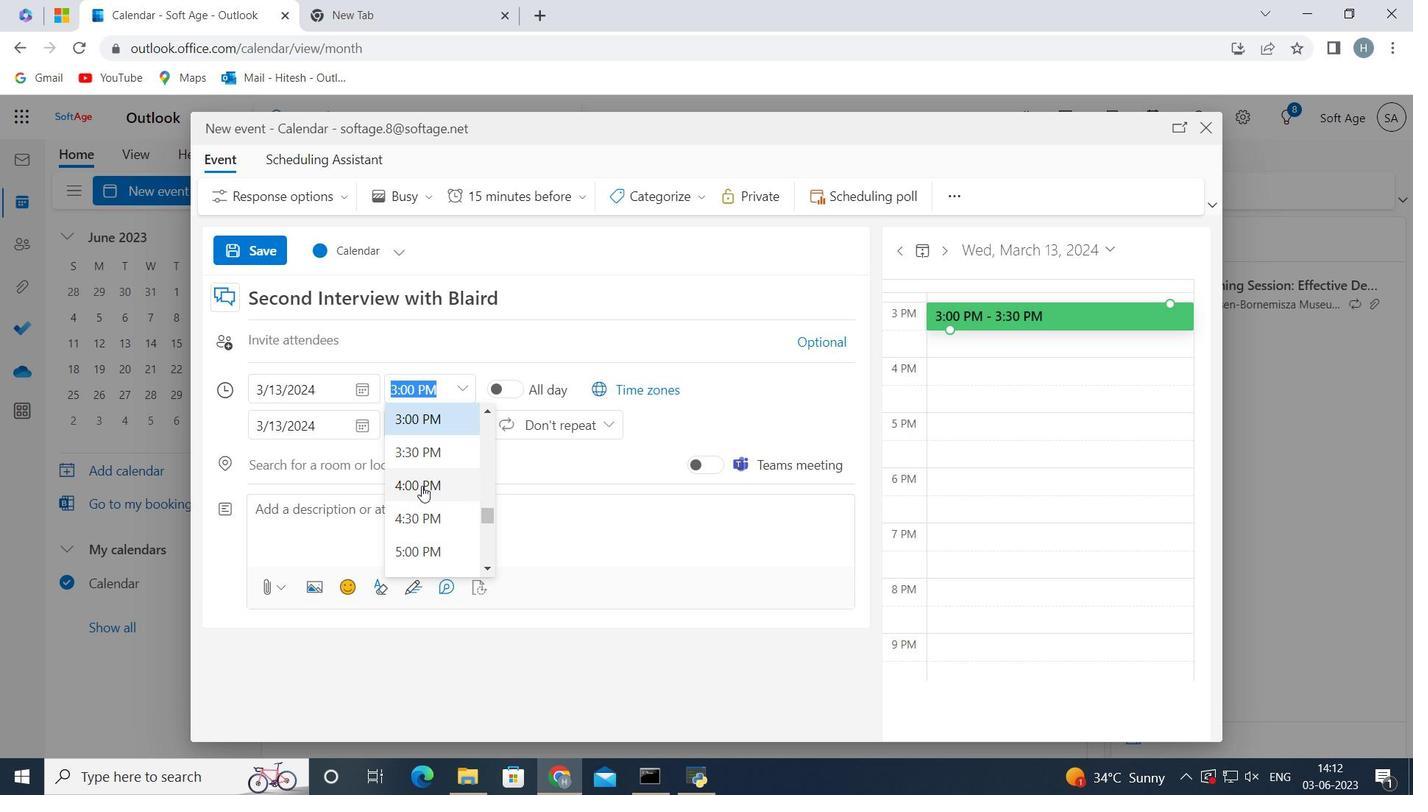 
Action: Mouse scrolled (422, 486) with delta (0, 0)
Screenshot: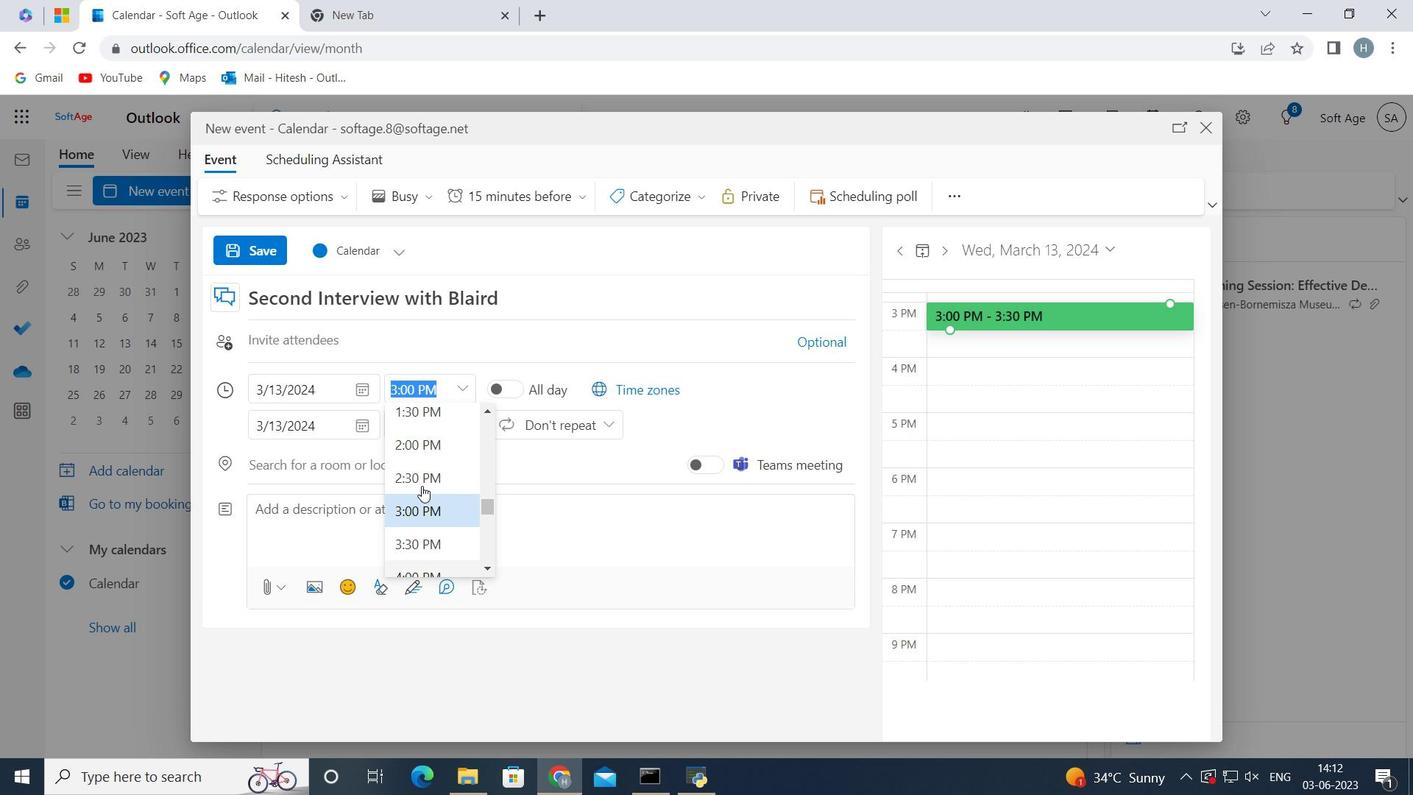 
Action: Mouse scrolled (422, 486) with delta (0, 0)
Screenshot: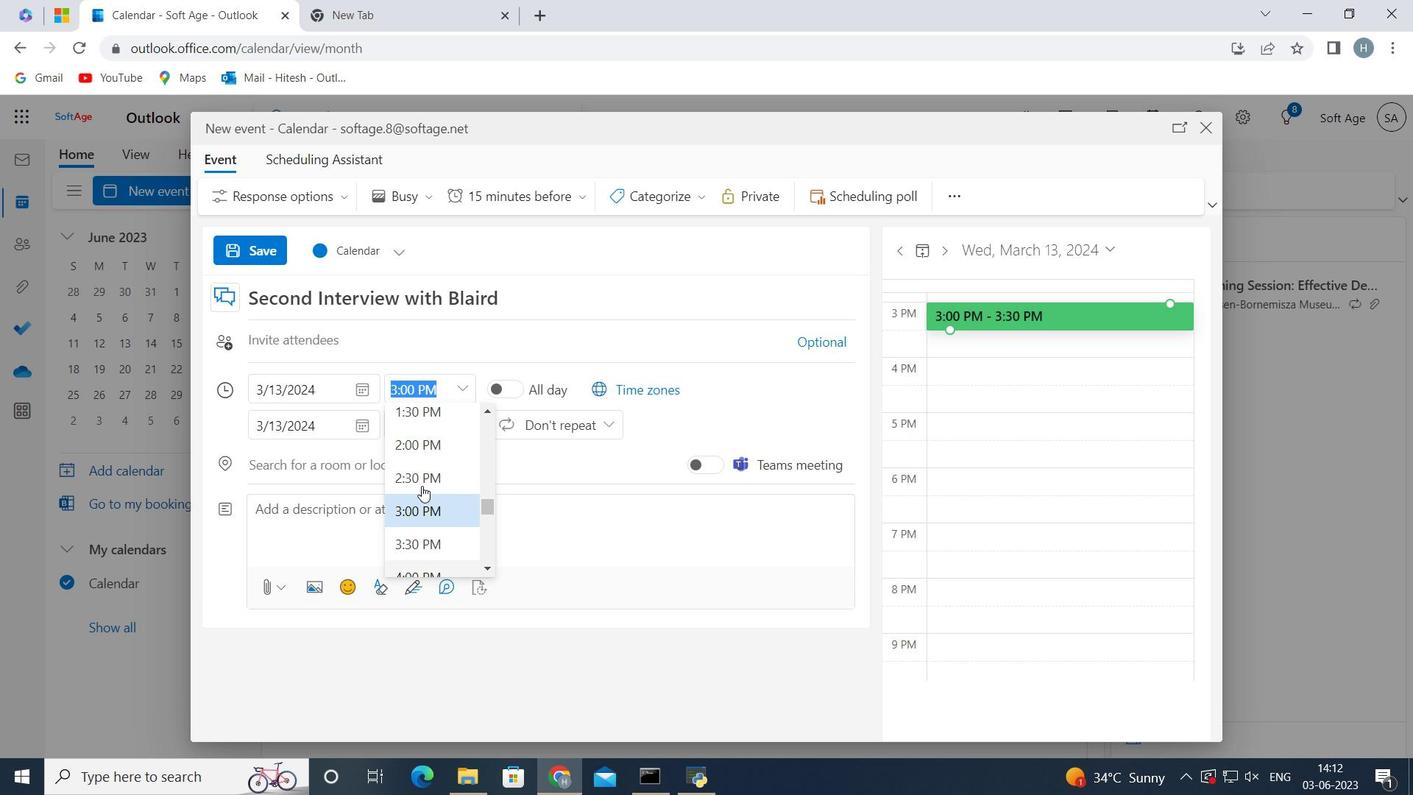 
Action: Mouse scrolled (422, 486) with delta (0, 0)
Screenshot: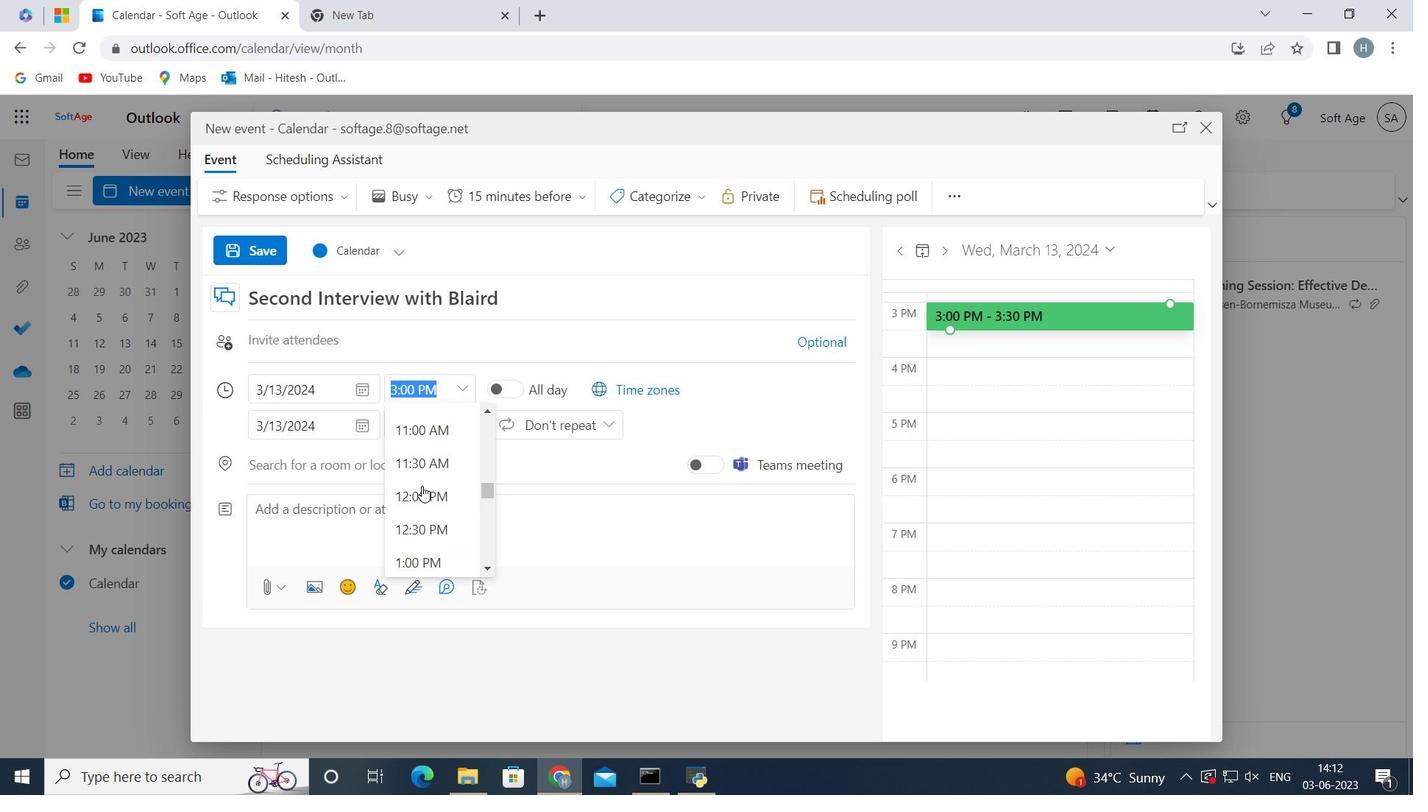 
Action: Mouse scrolled (422, 486) with delta (0, 0)
Screenshot: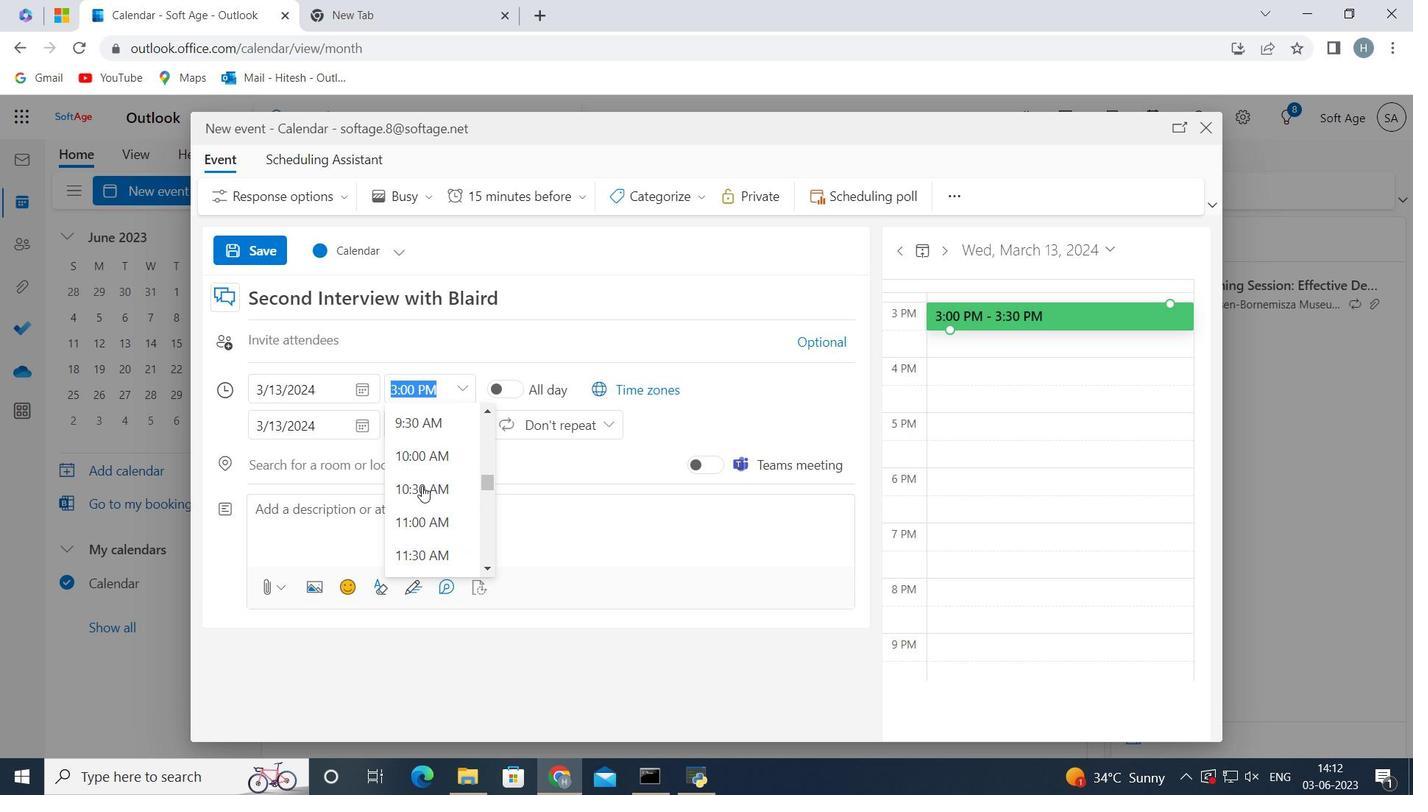 
Action: Mouse moved to (418, 454)
Screenshot: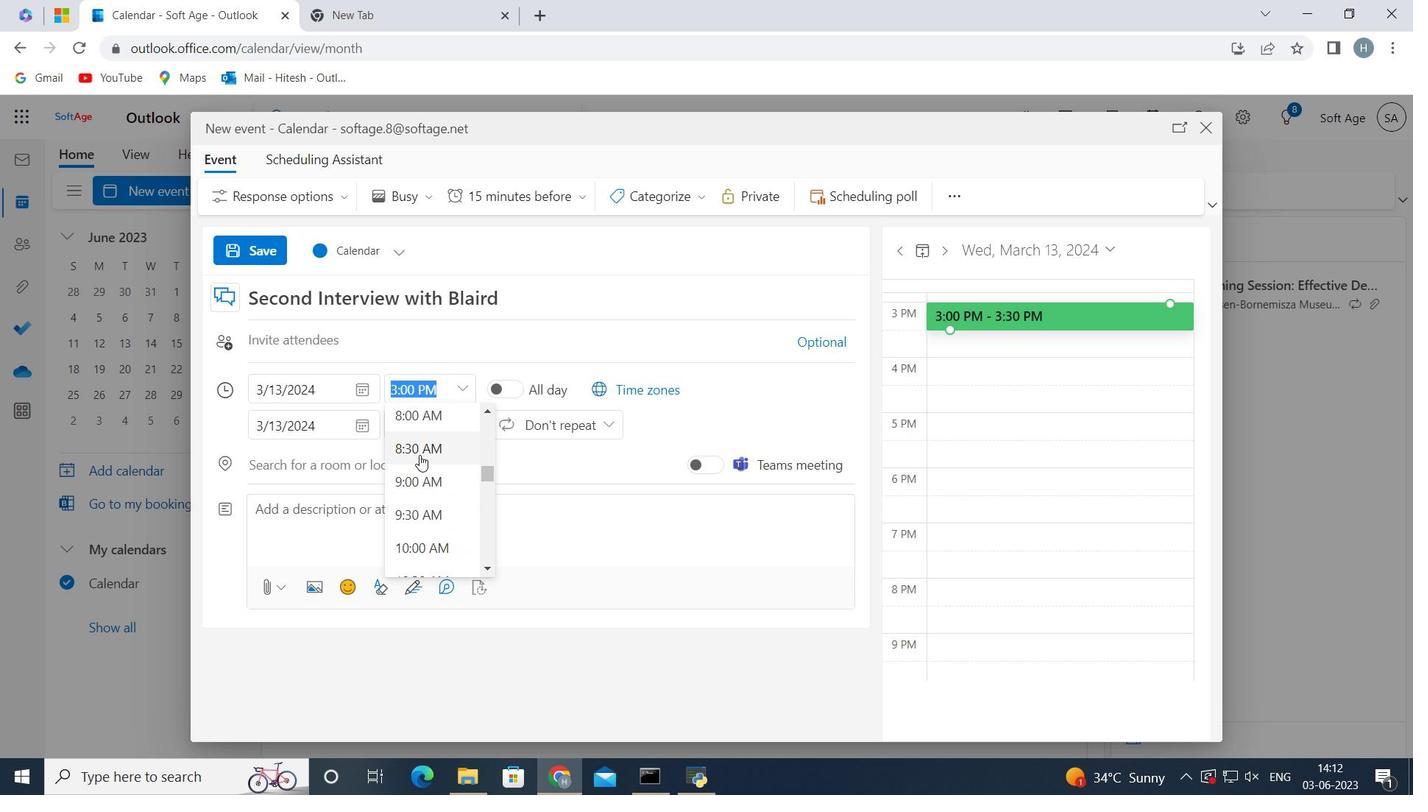
Action: Mouse pressed left at (418, 454)
Screenshot: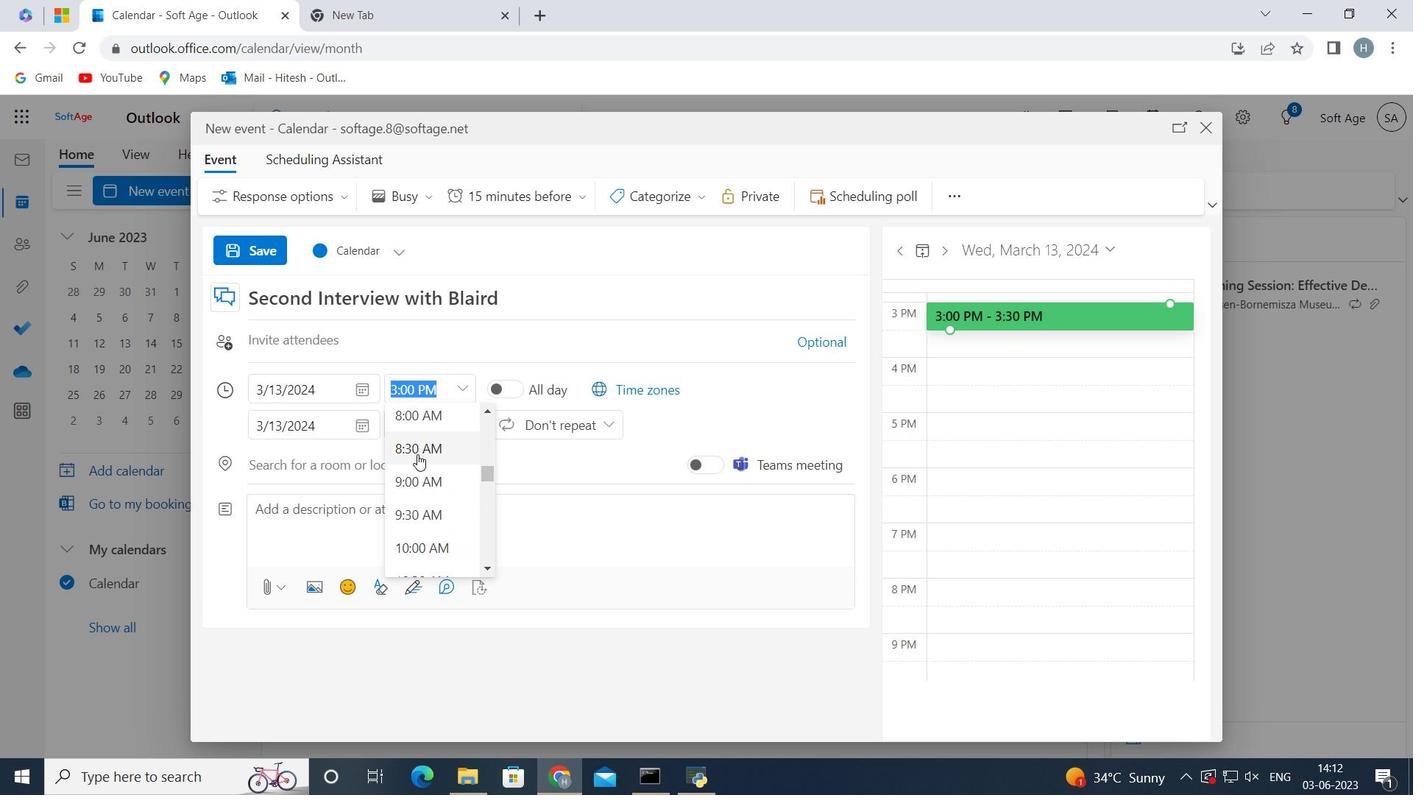 
Action: Mouse moved to (419, 389)
Screenshot: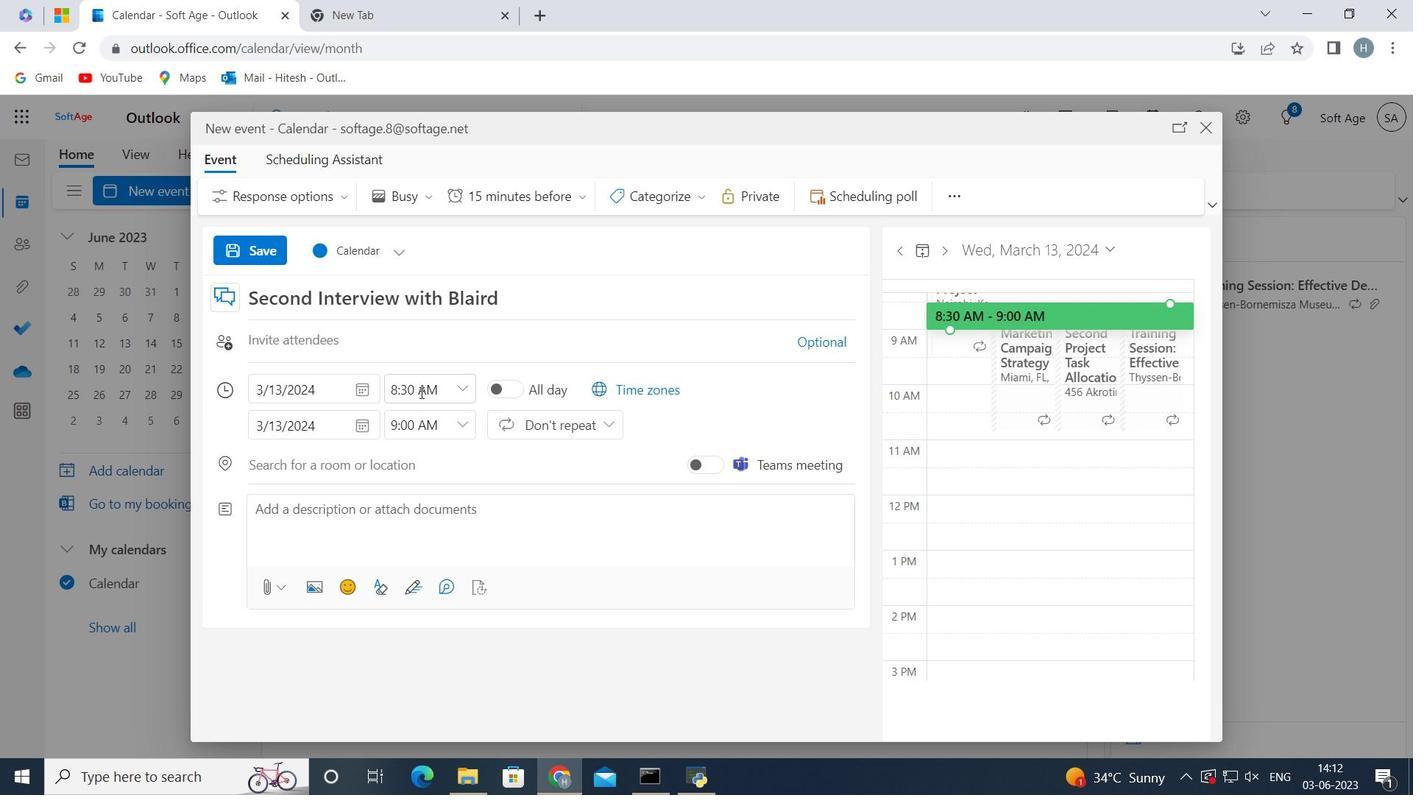 
Action: Mouse pressed left at (419, 389)
Screenshot: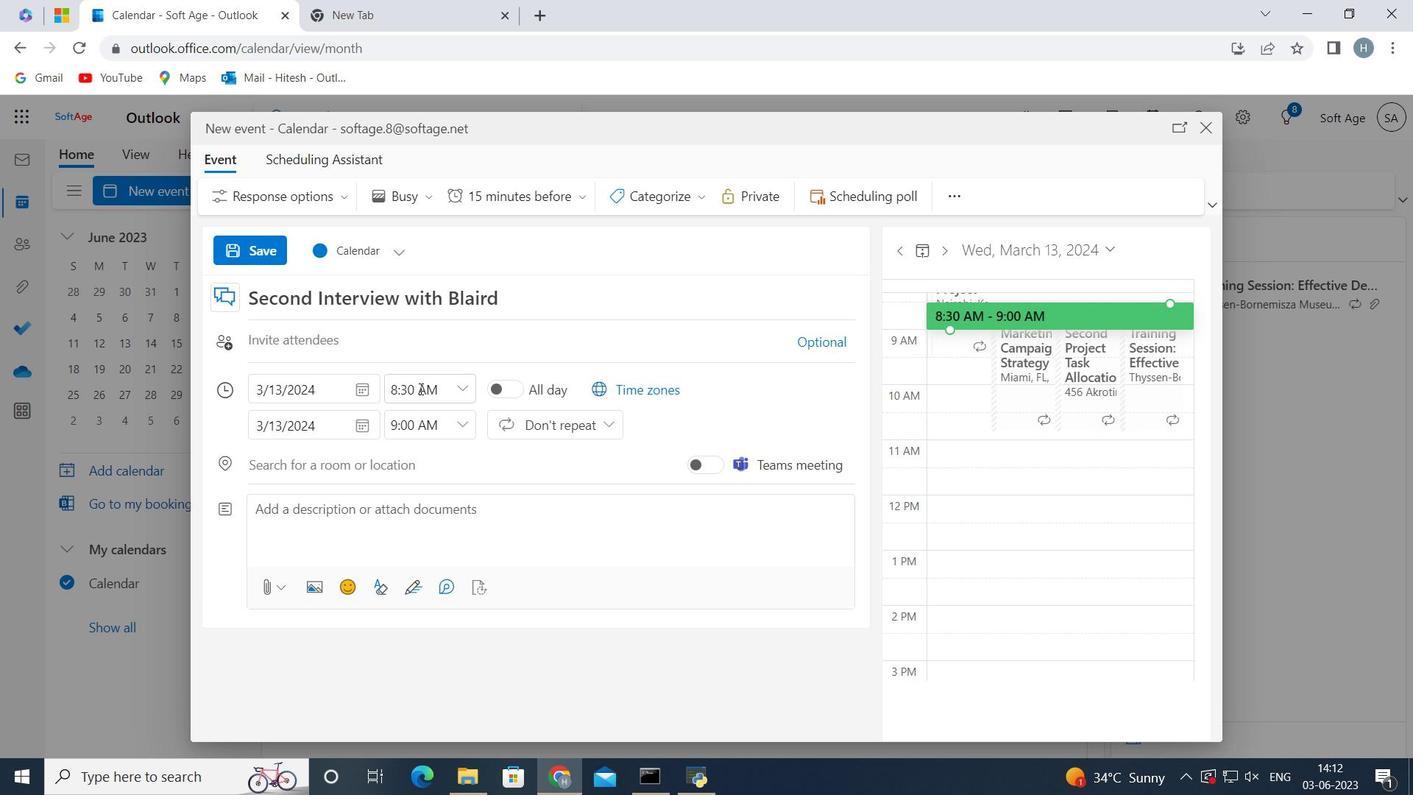 
Action: Key pressed <Key.left><Key.backspace><Key.backspace>50
Screenshot: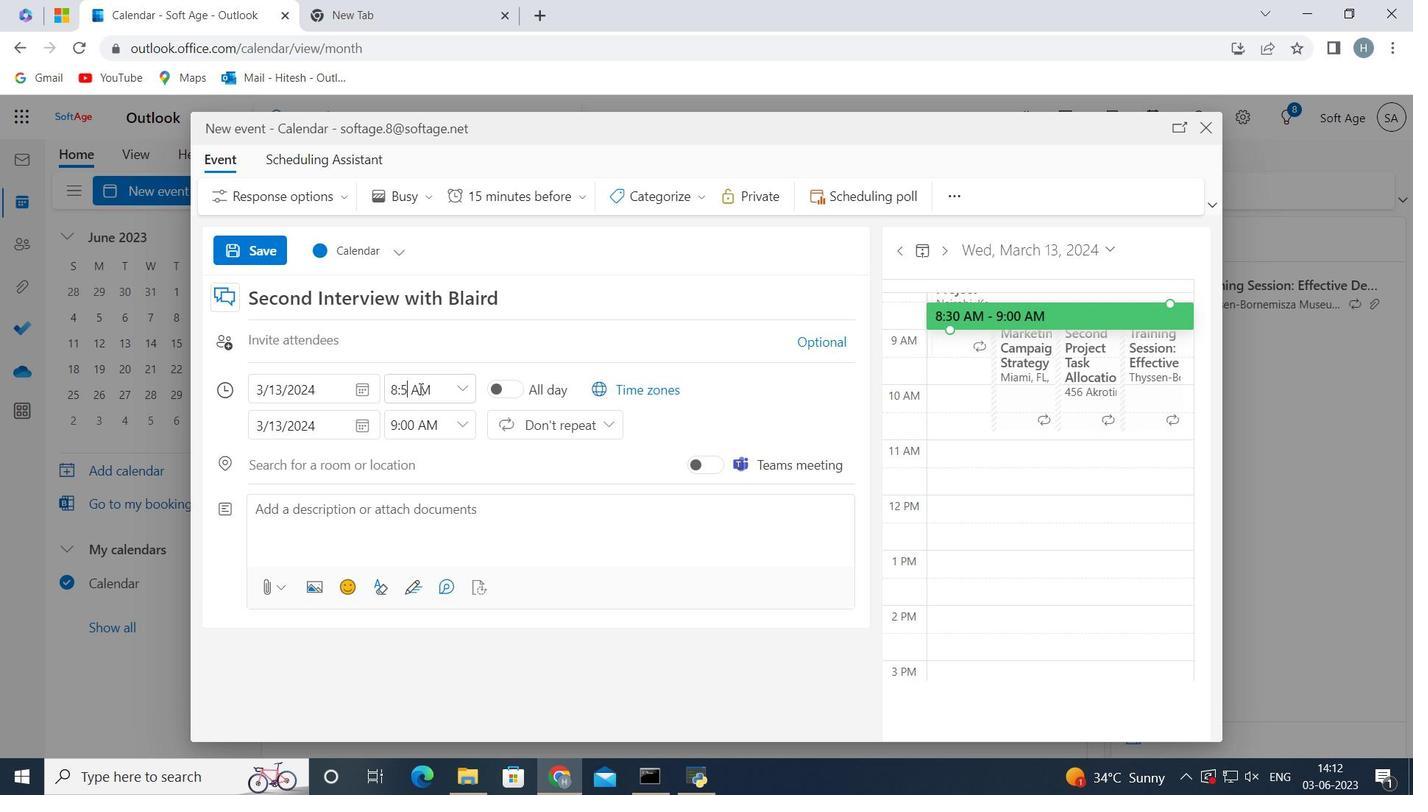
Action: Mouse moved to (461, 420)
Screenshot: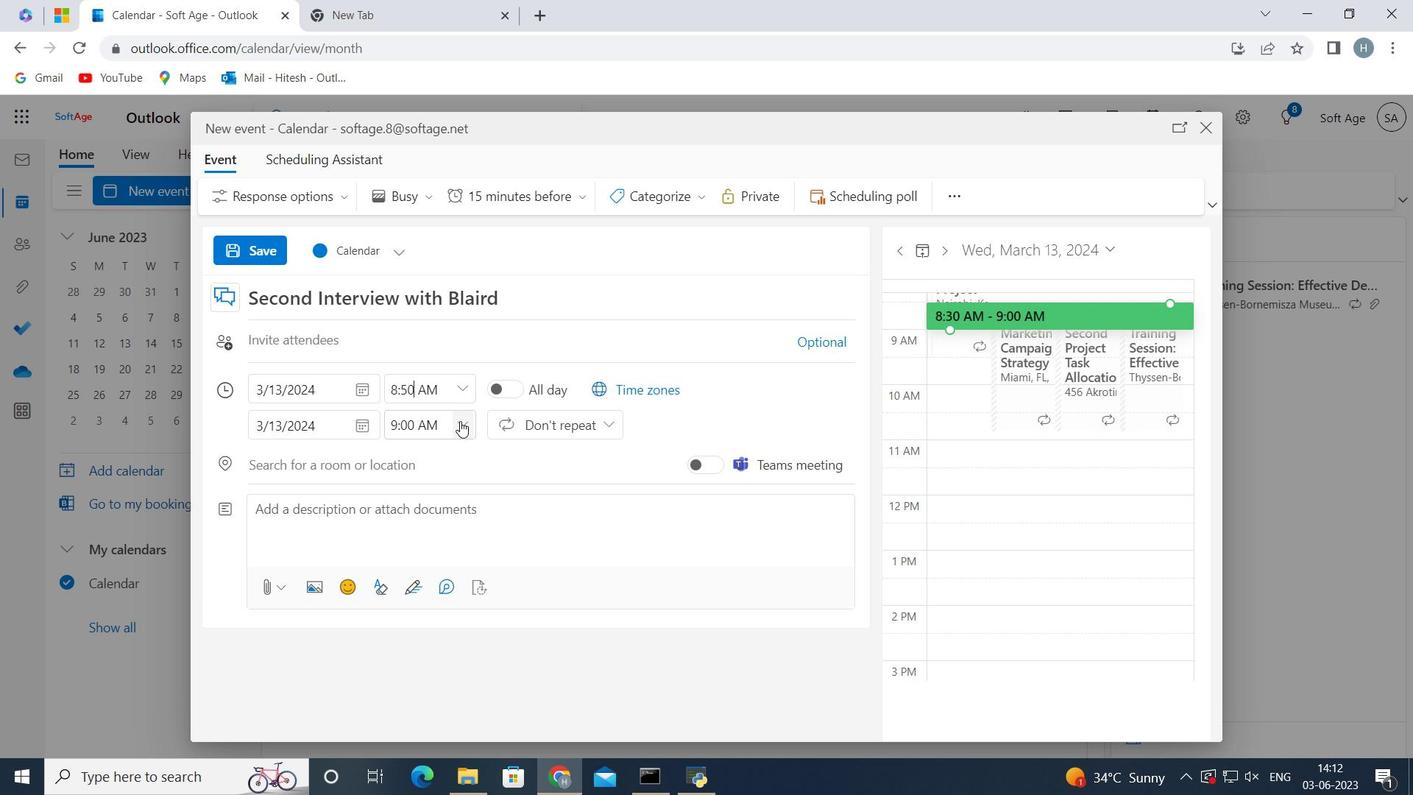 
Action: Mouse pressed left at (461, 420)
Screenshot: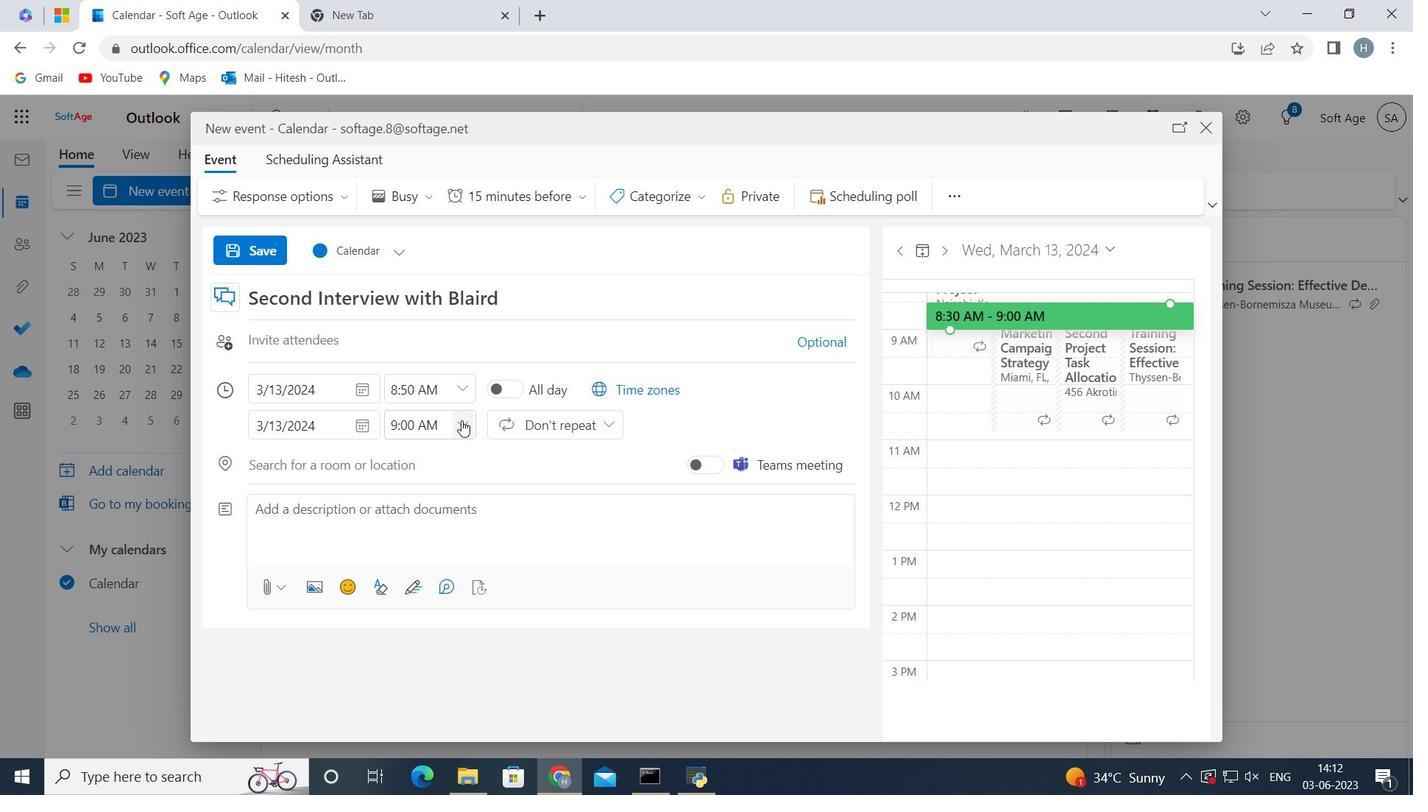 
Action: Mouse moved to (419, 549)
Screenshot: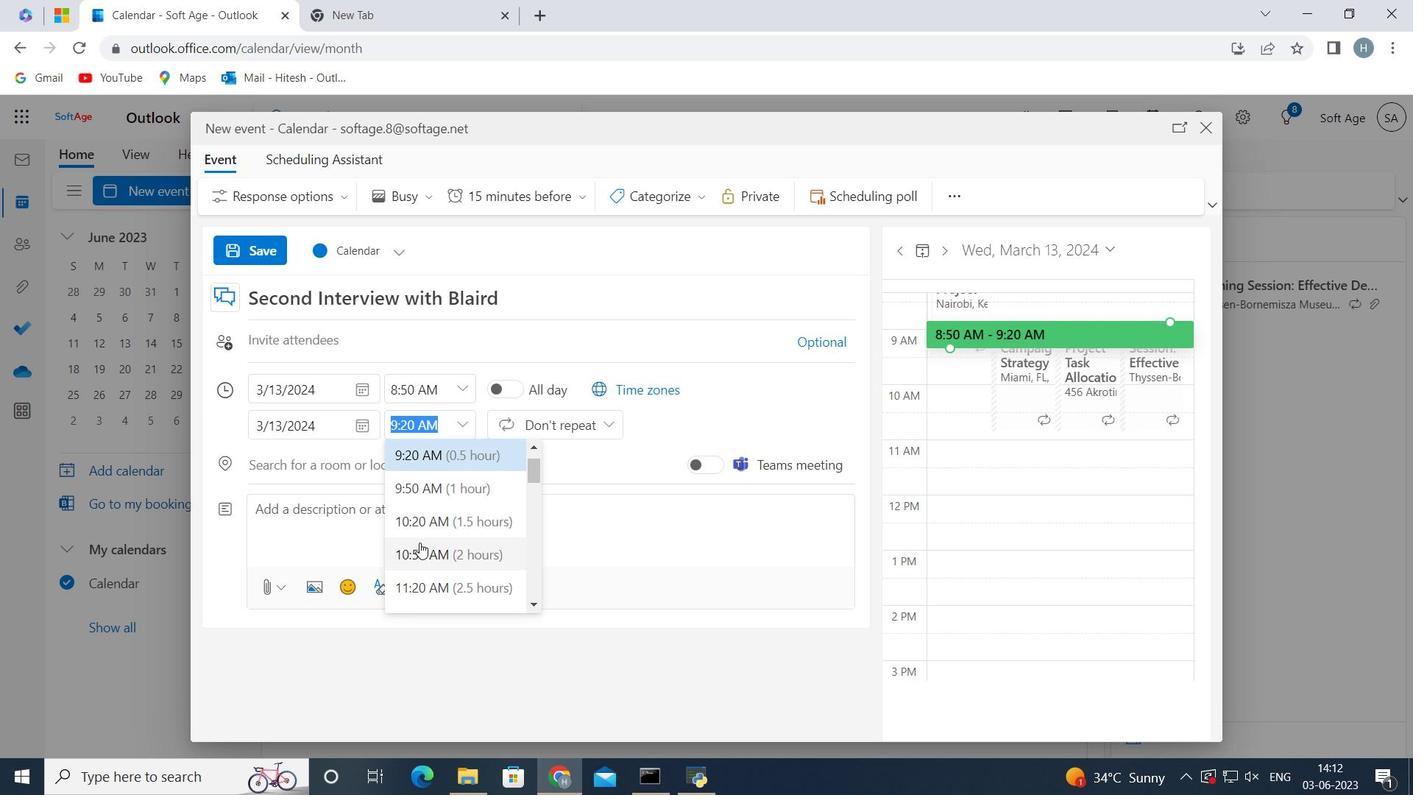 
Action: Mouse pressed left at (419, 549)
Screenshot: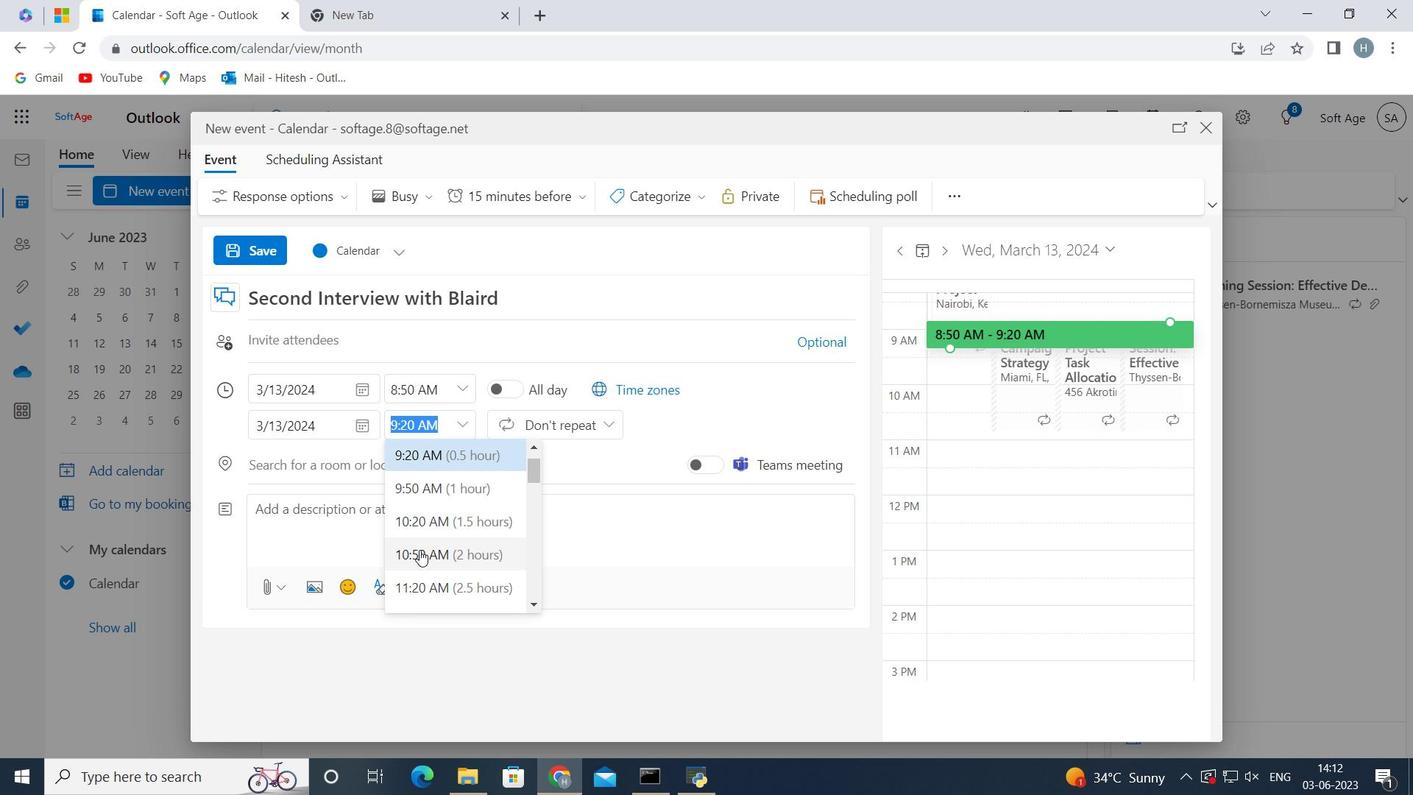 
Action: Mouse moved to (424, 522)
Screenshot: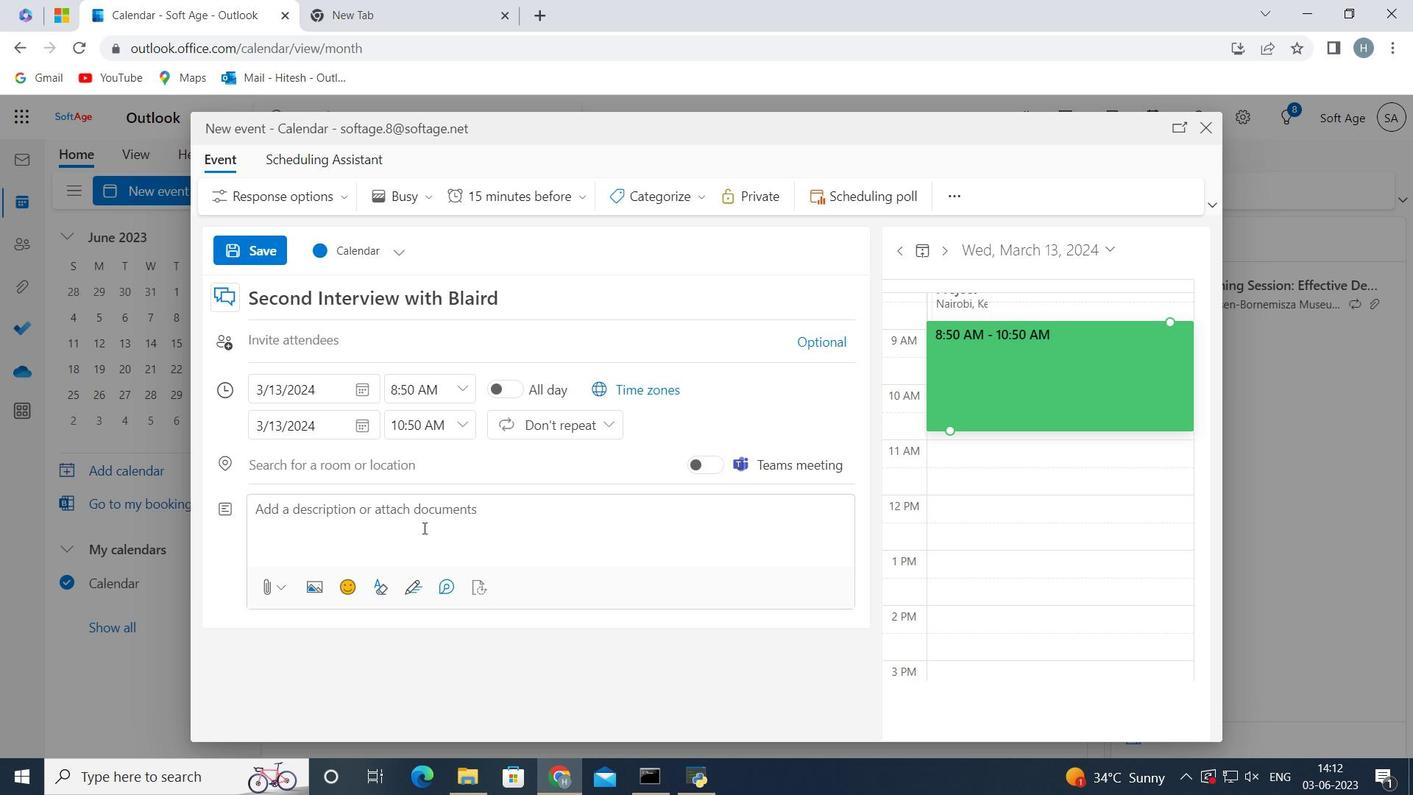 
Action: Mouse pressed left at (424, 522)
Screenshot: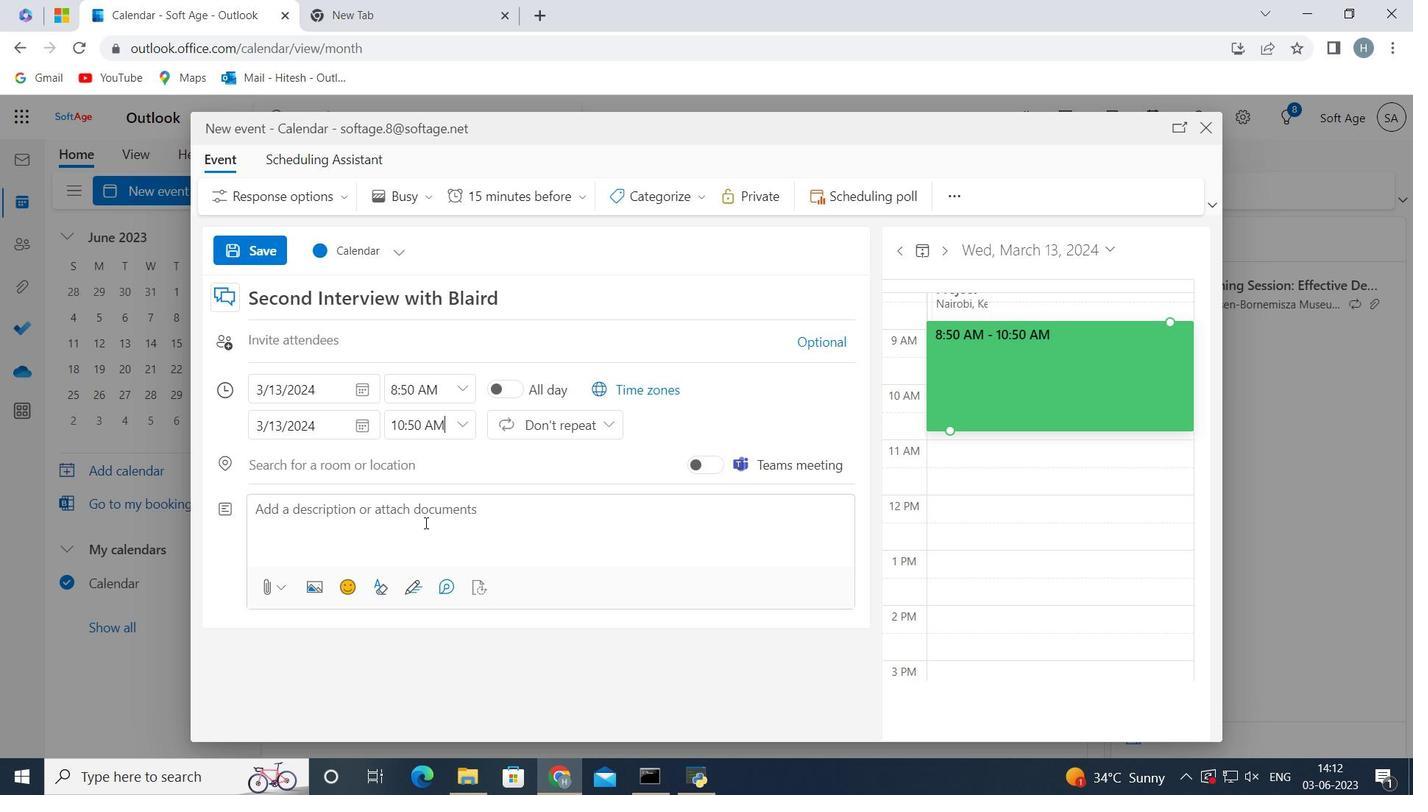 
Action: Key pressed <Key.shift>The<Key.space>quality<Key.space>assurance<Key.space>team<Key.space>will<Key.space>reviiew<Key.space>project<Key.space>documentation<Key.space>such<Key.space>as<Key.space>projectplans<Key.backspace><Key.backspace><Key.backspace><Key.backspace><Key.backspace><Key.space>plans<Key.left><Key.left><Key.left><Key.left><Key.left><Key.left><Key.left><Key.left><Key.left><Key.left><Key.left><Key.left><Key.left><Key.left><Key.left><Key.left><Key.left><Key.left><Key.left><Key.left><Key.left><Key.left><Key.left><Key.left><Key.left><Key.left><Key.left><Key.left><Key.left><Key.left><Key.left><Key.left><Key.left><Key.left><Key.left><Key.left><Key.left><Key.left><Key.left><Key.left><Key.left><Key.left><Key.left><Key.left><Key.backspace><Key.backspace><Key.backspace><Key.backspace><Key.backspace><Key.backspace><Key.backspace>review<Key.right><Key.right><Key.right><Key.right><Key.right><Key.right><Key.right><Key.right><Key.right><Key.right><Key.right><Key.right><Key.right><Key.right><Key.right><Key.right><Key.right><Key.right><Key.right><Key.right><Key.right><Key.right><Key.right><Key.right><Key.right><Key.right><Key.right><Key.right><Key.right><Key.right><Key.right><Key.right><Key.right><Key.right><Key.right><Key.right><Key.right><Key.right><Key.right><Key.right><Key.right><Key.right><Key.right><Key.right>,<Key.space>requirements<Key.space>specifications,<Key.space>design<Key.space>documents,<Key.space>and<Key.space>test<Key.space>plans.<Key.space><Key.shift>They<Key.space>will<Key.space>ensure<Key.space>that<Key.space>the<Key.space>documentation<Key.space>is<Key.space>complete,<Key.space>accurate,<Key.space>and<Key.space>aligns<Key.space>with<Key.space>the<Key.space>project<Key.space>objectives<Key.space>and<Key.space>stakeholder<Key.space>expectations.<Key.space>
Screenshot: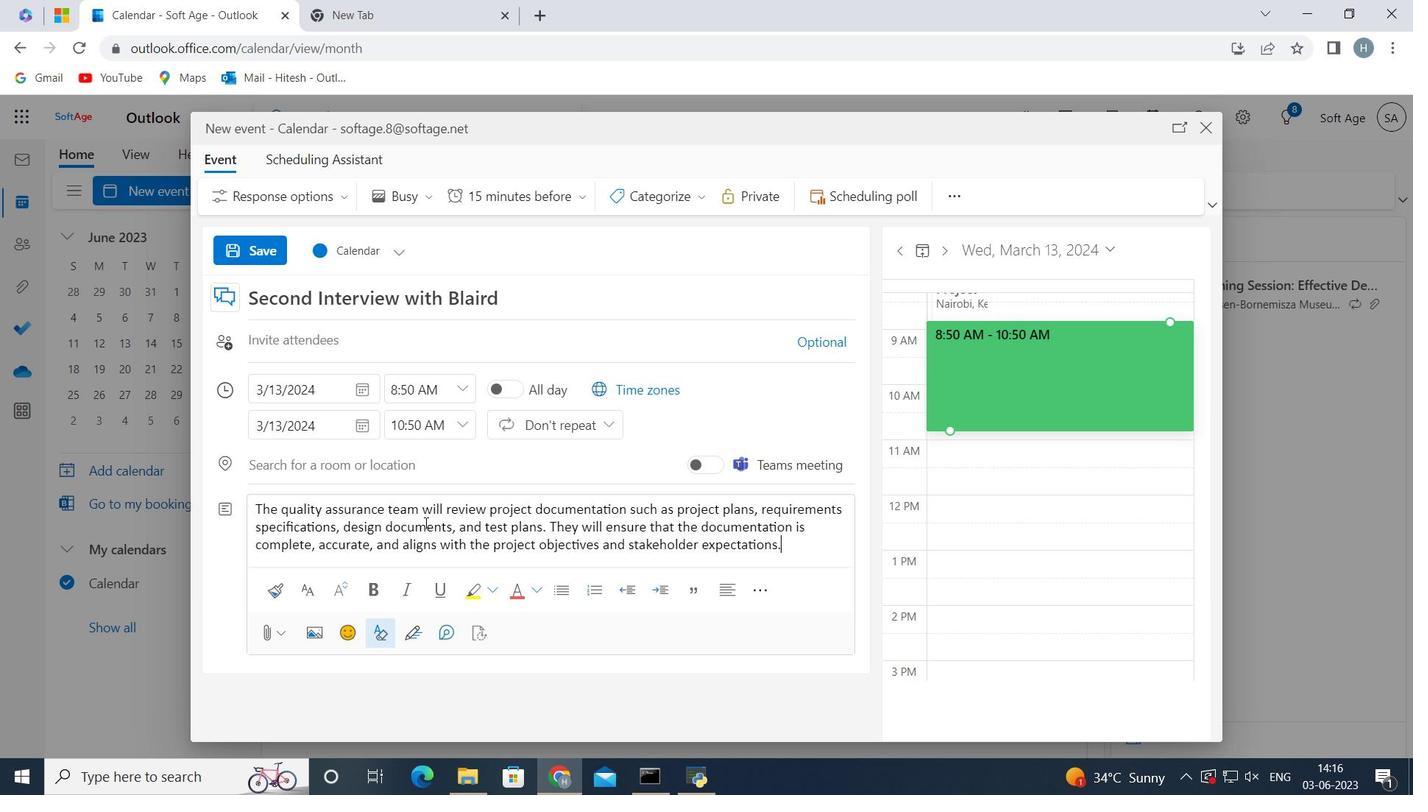 
Action: Mouse moved to (702, 198)
Screenshot: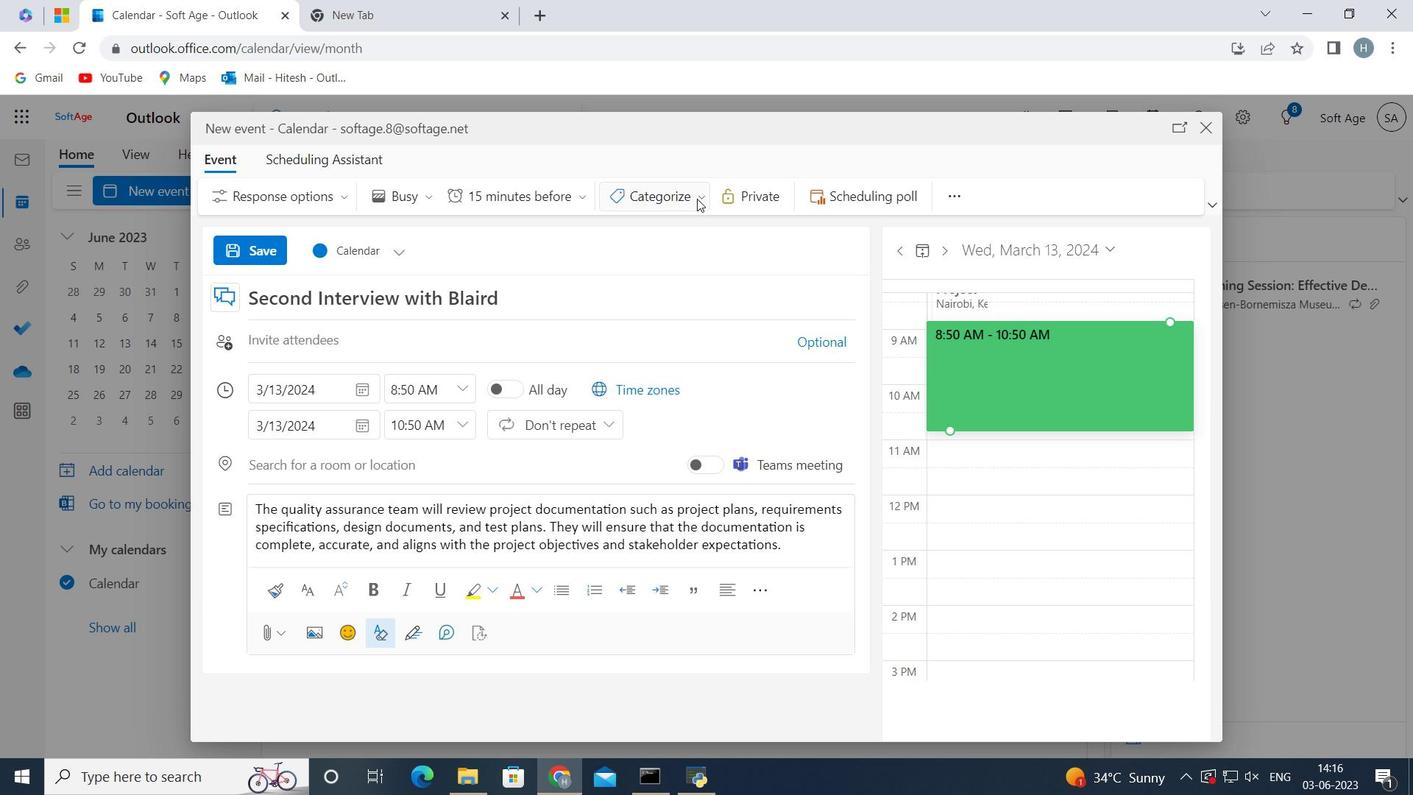 
Action: Mouse pressed left at (702, 198)
Screenshot: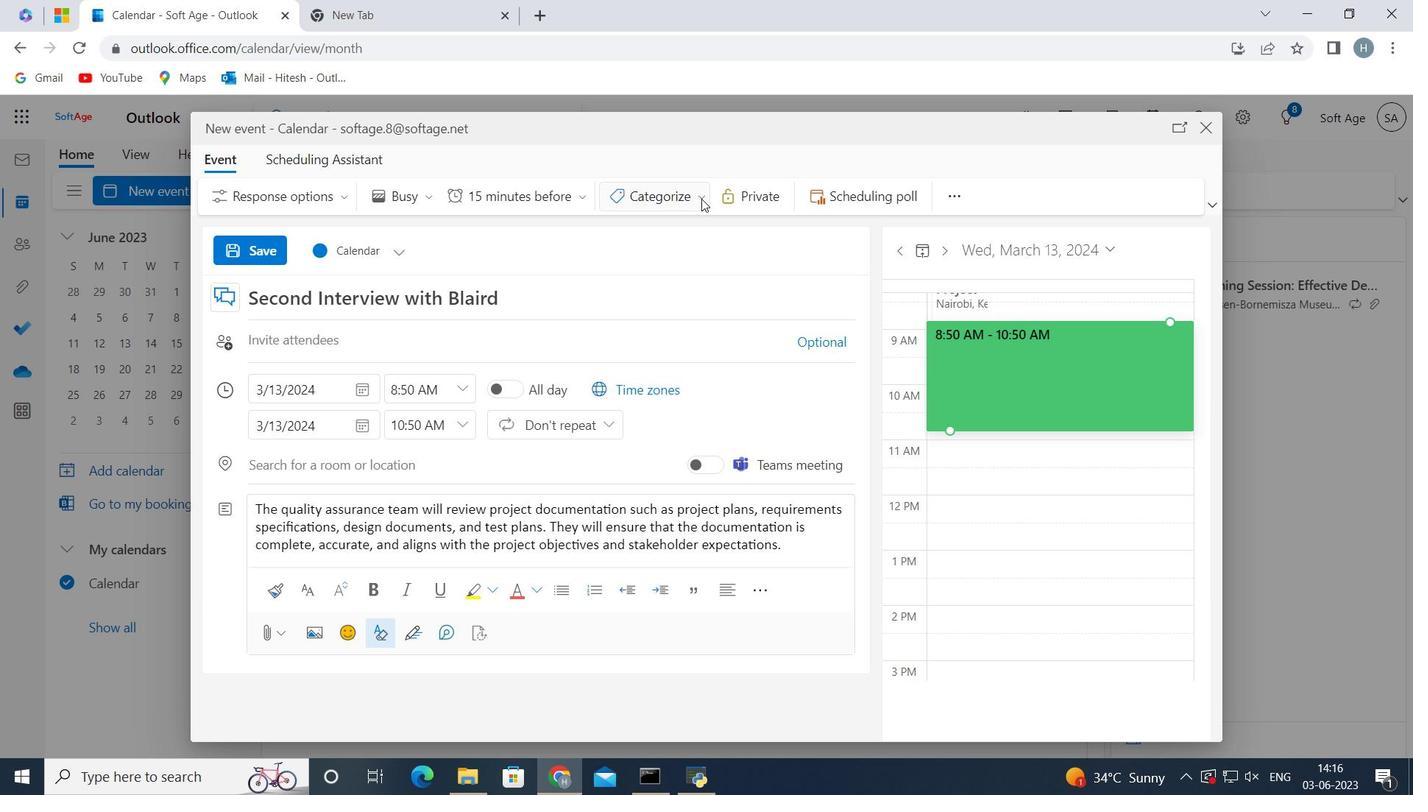 
Action: Mouse moved to (685, 350)
Screenshot: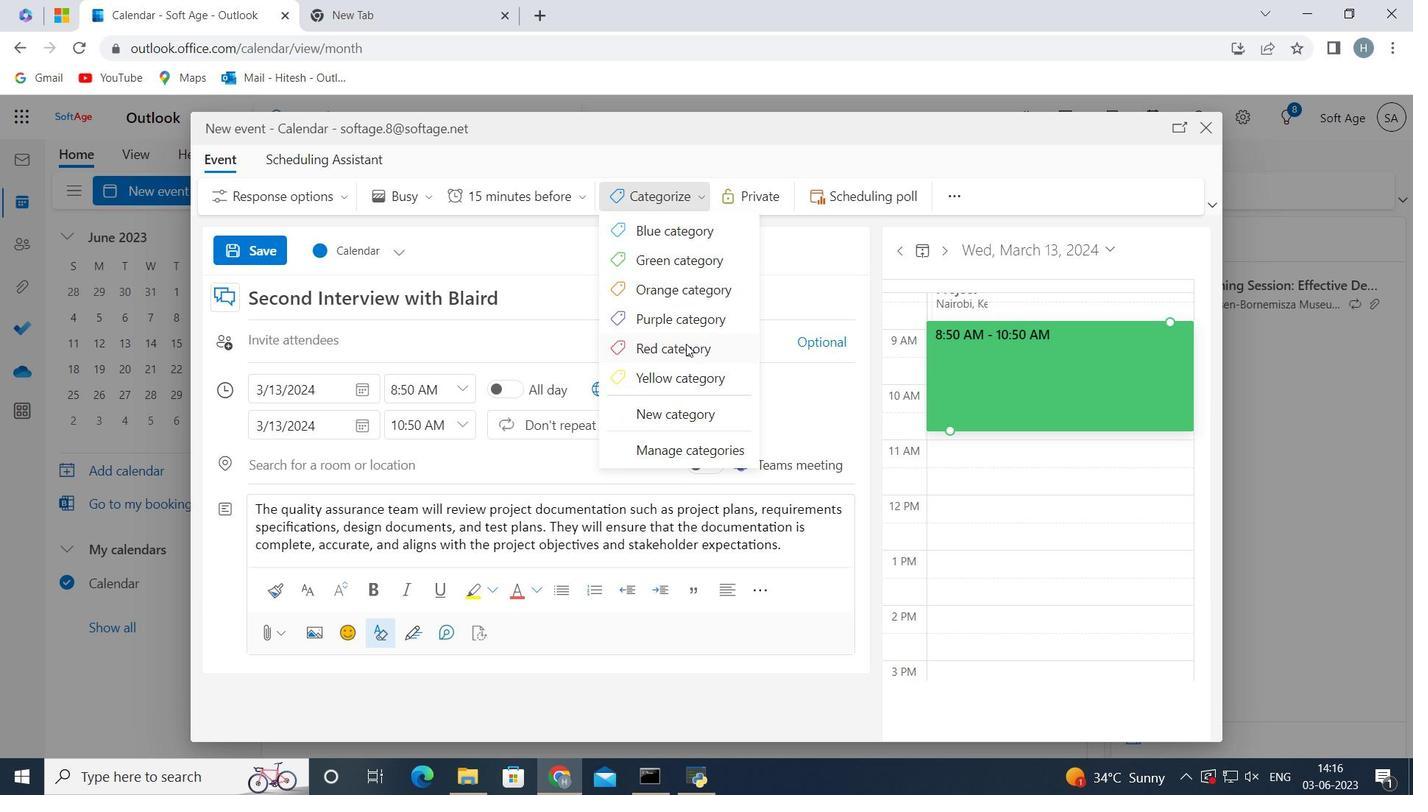
Action: Mouse pressed left at (685, 350)
Screenshot: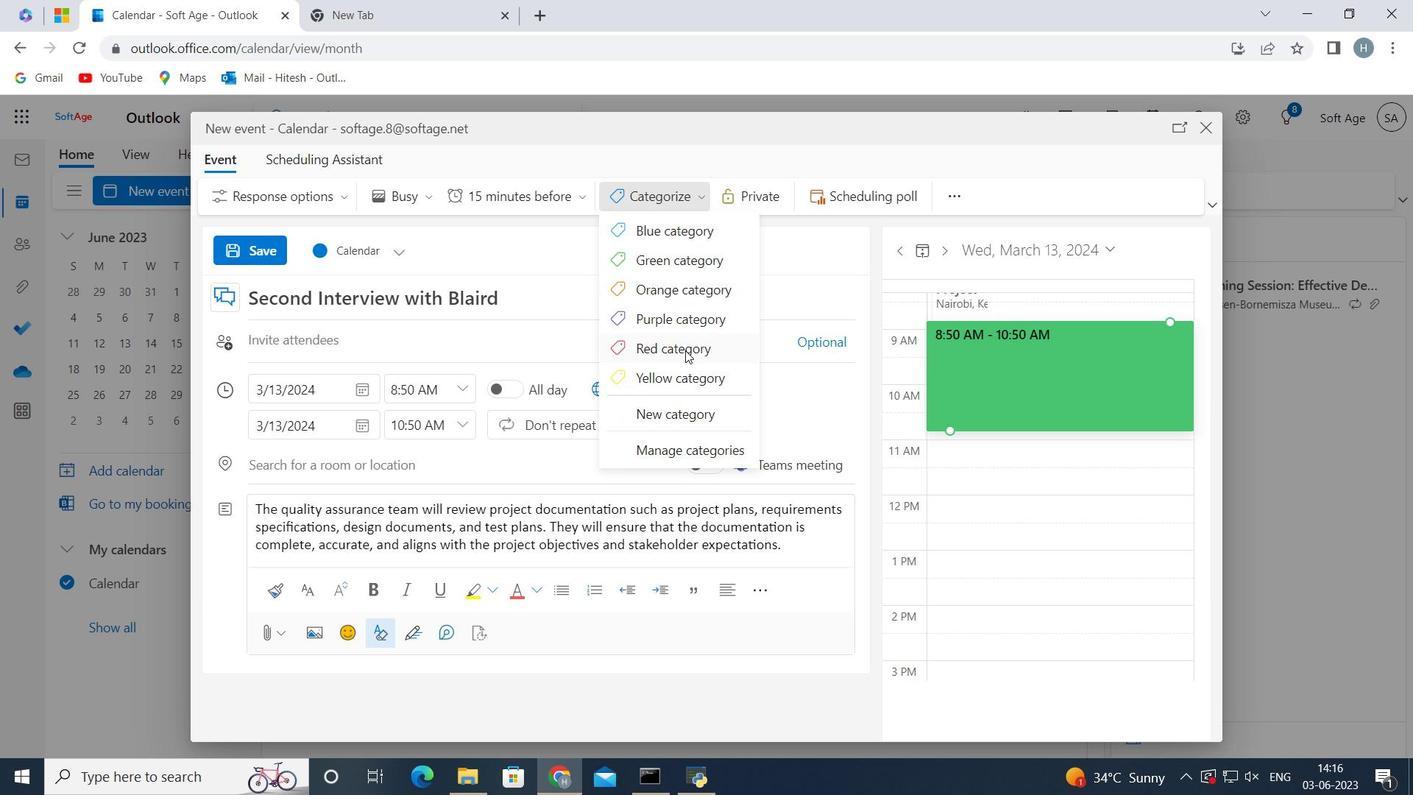 
Action: Mouse moved to (400, 462)
Screenshot: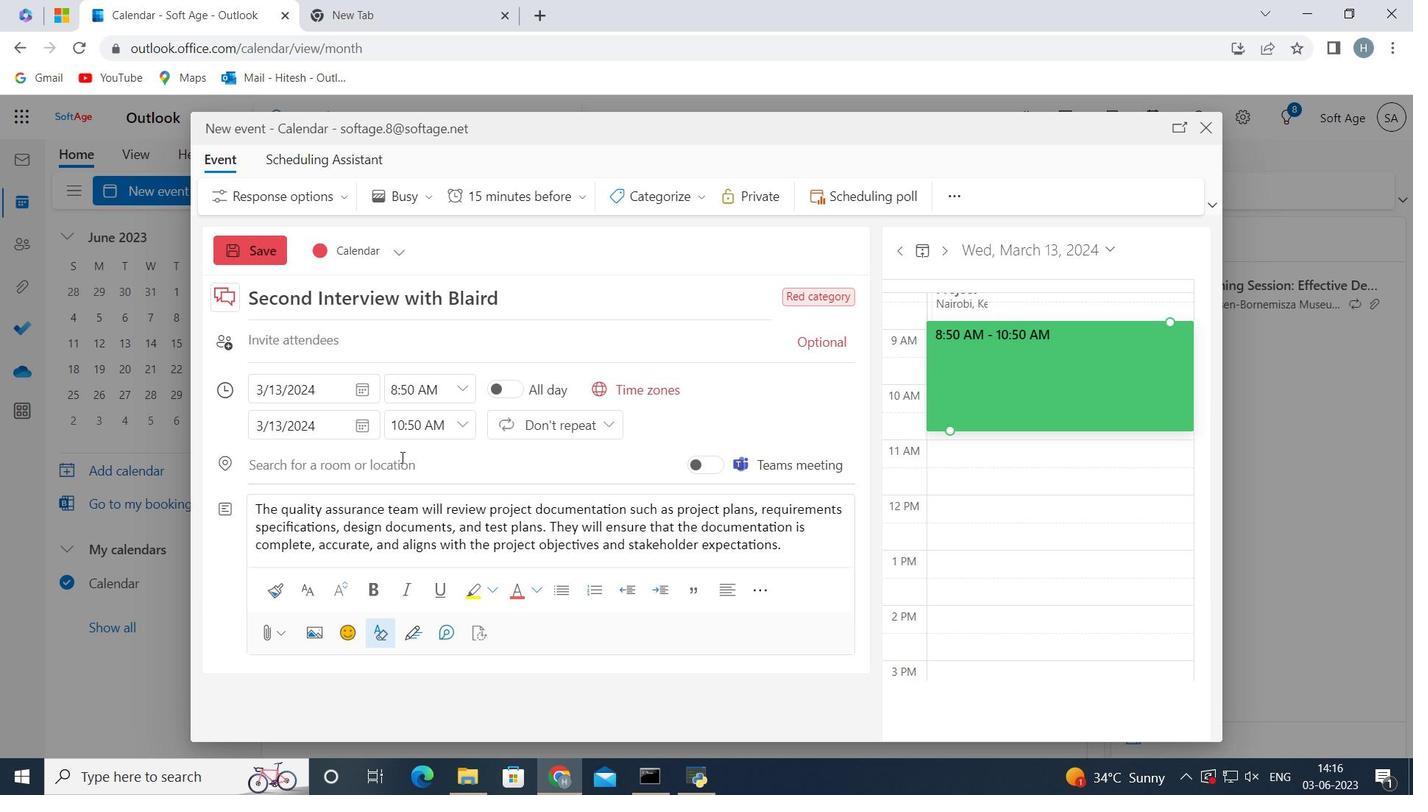 
Action: Mouse pressed left at (400, 462)
Screenshot: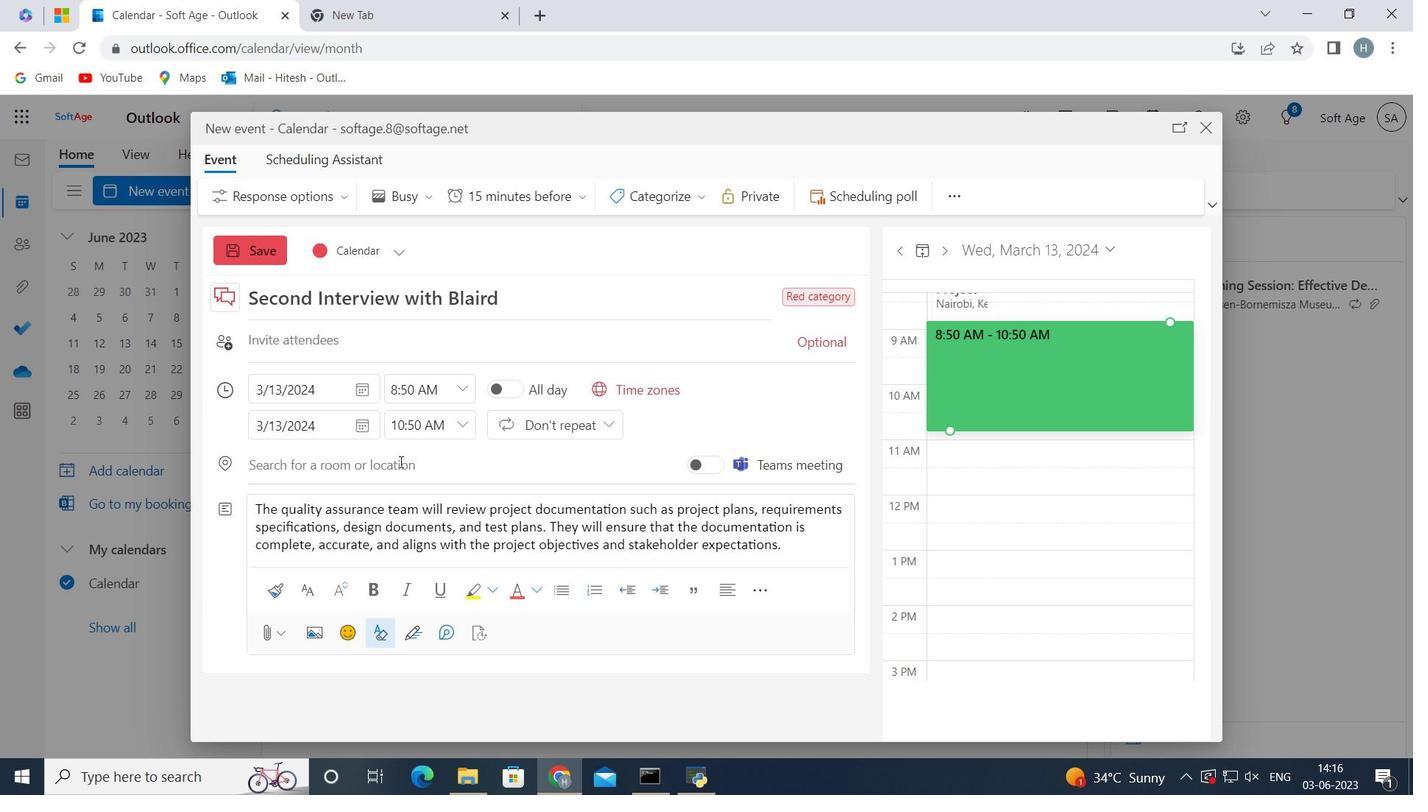 
Action: Mouse moved to (402, 462)
Screenshot: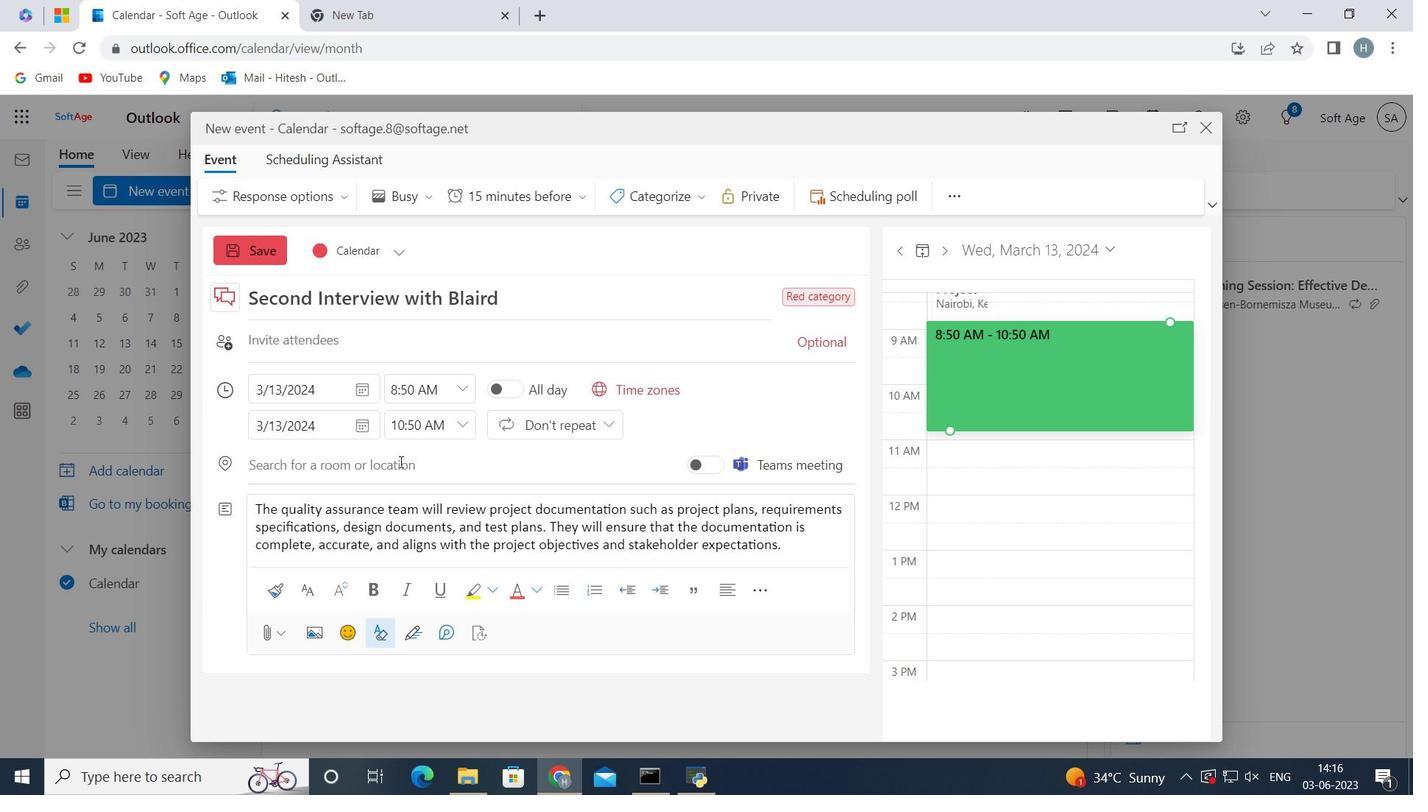 
Action: Key pressed <Key.shift><Key.shift><Key.shift>Casablanco,<Key.space><Key.shift><Key.shift>Morocco,<Key.space>
Screenshot: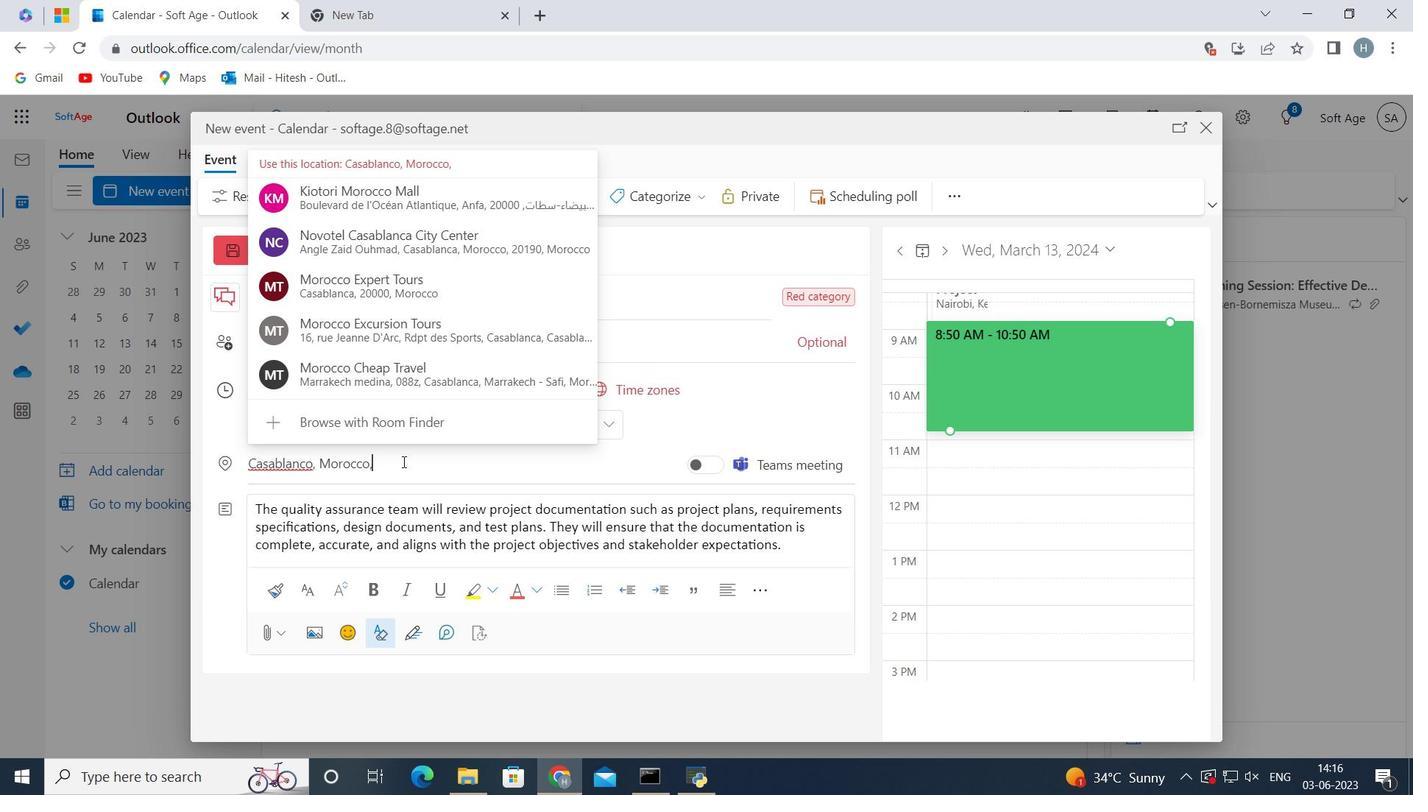 
Action: Mouse moved to (778, 385)
Screenshot: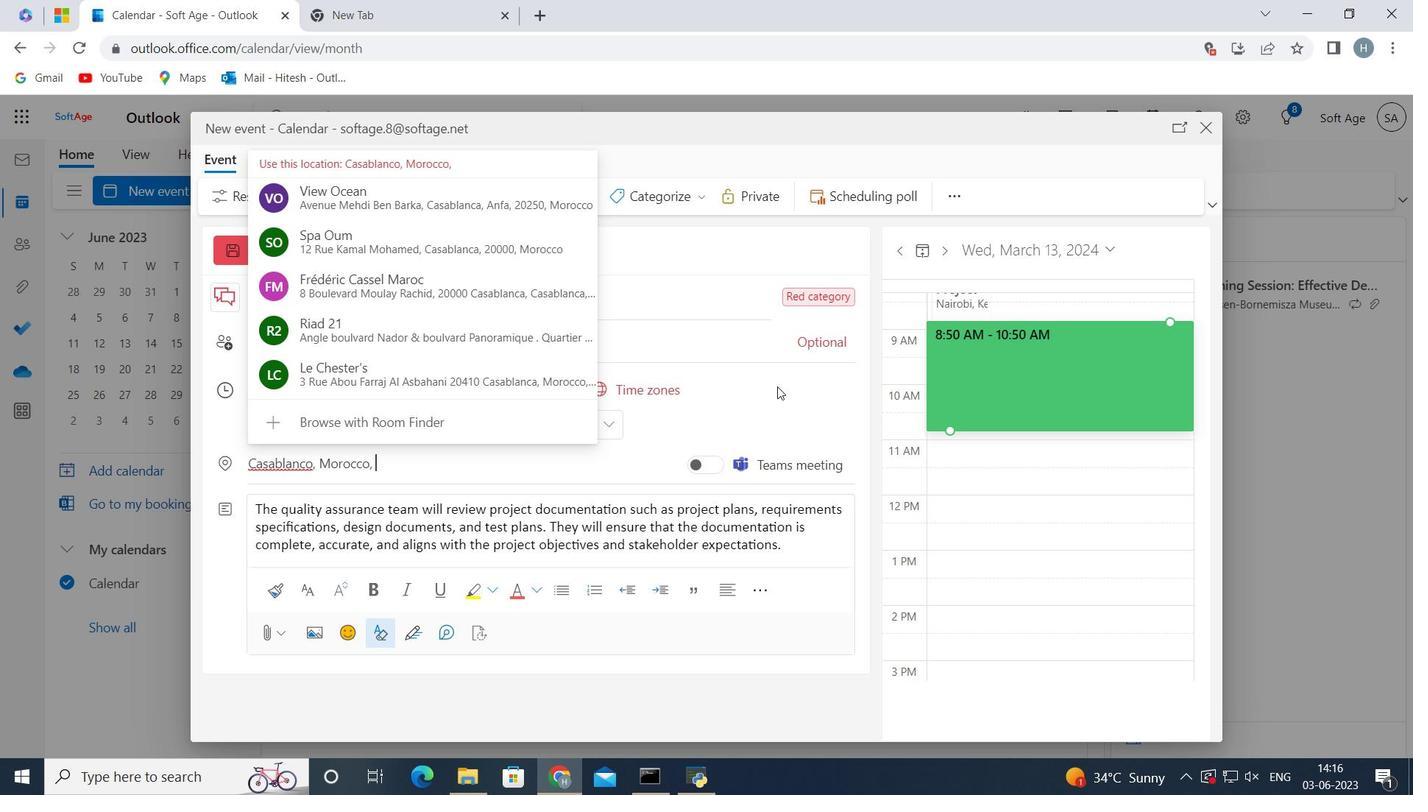 
Action: Mouse pressed left at (778, 385)
Screenshot: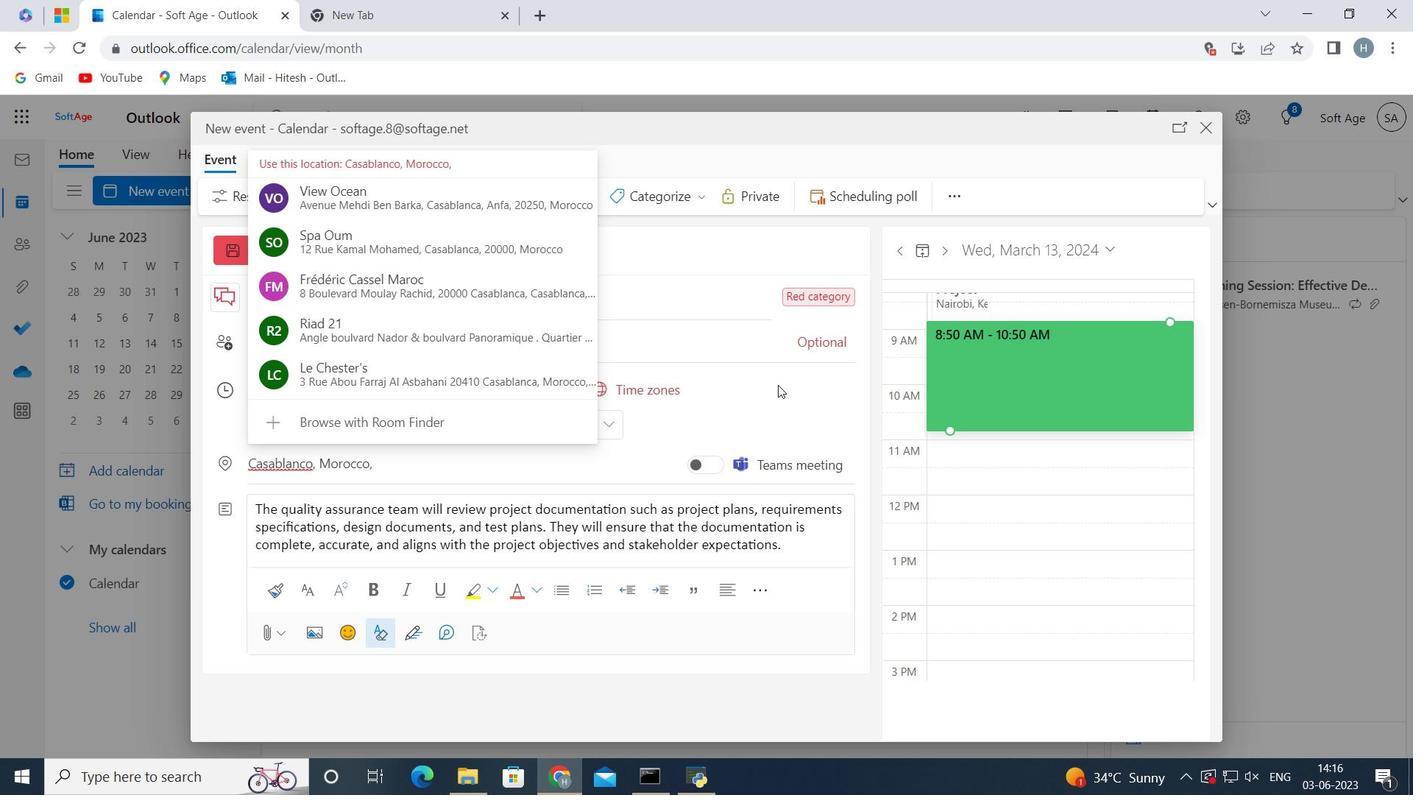 
Action: Mouse moved to (356, 335)
Screenshot: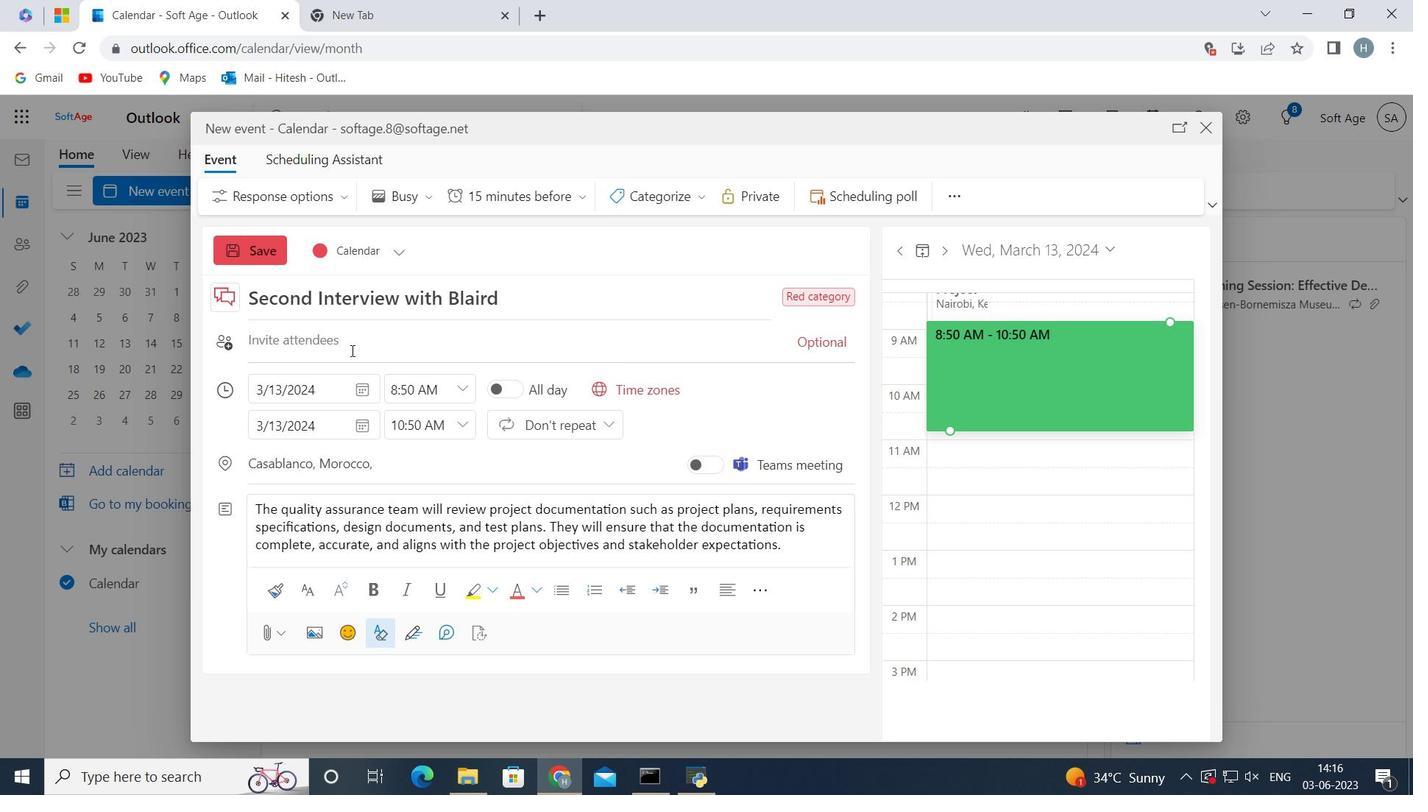
Action: Mouse pressed left at (356, 335)
Screenshot: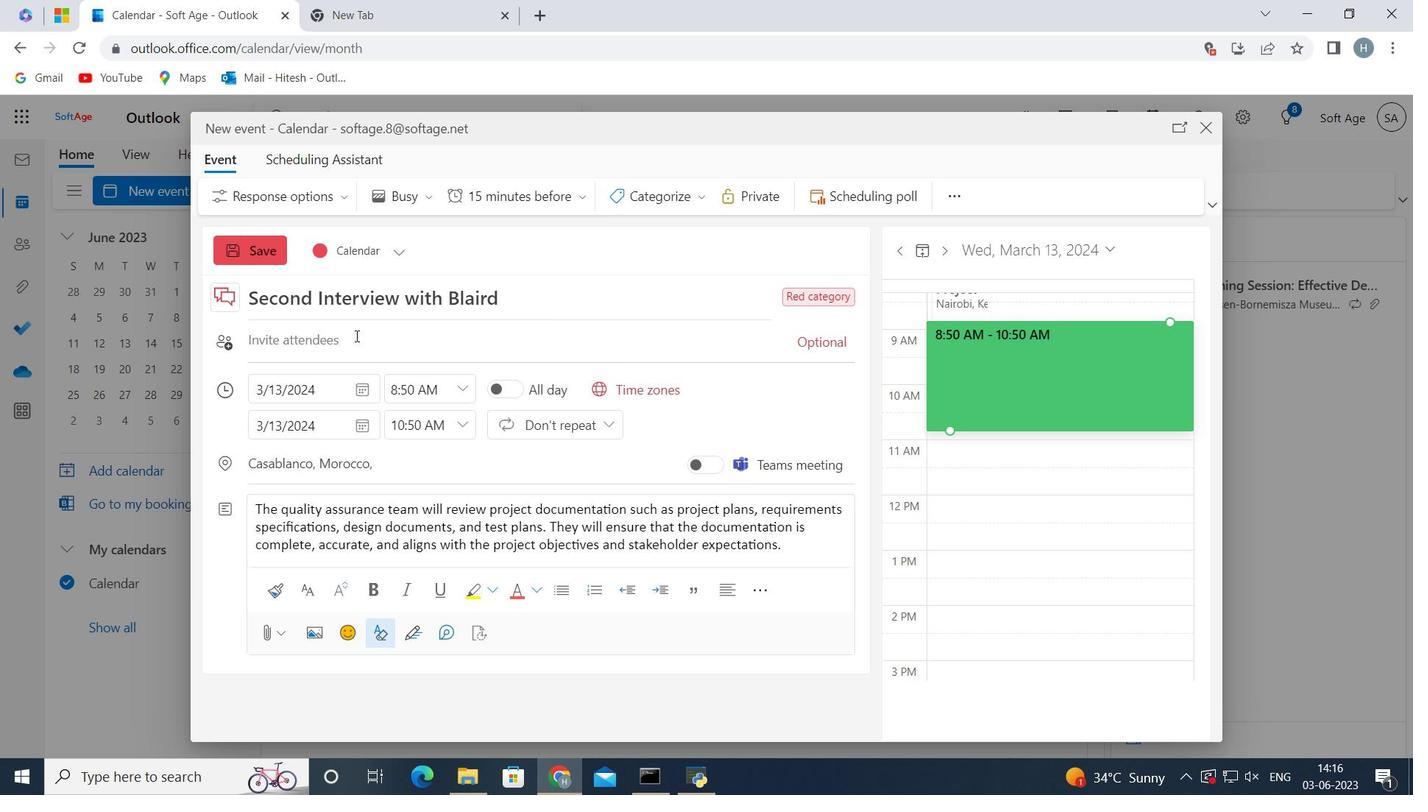 
Action: Key pressed softage.4<Key.shift>@softage.net
Screenshot: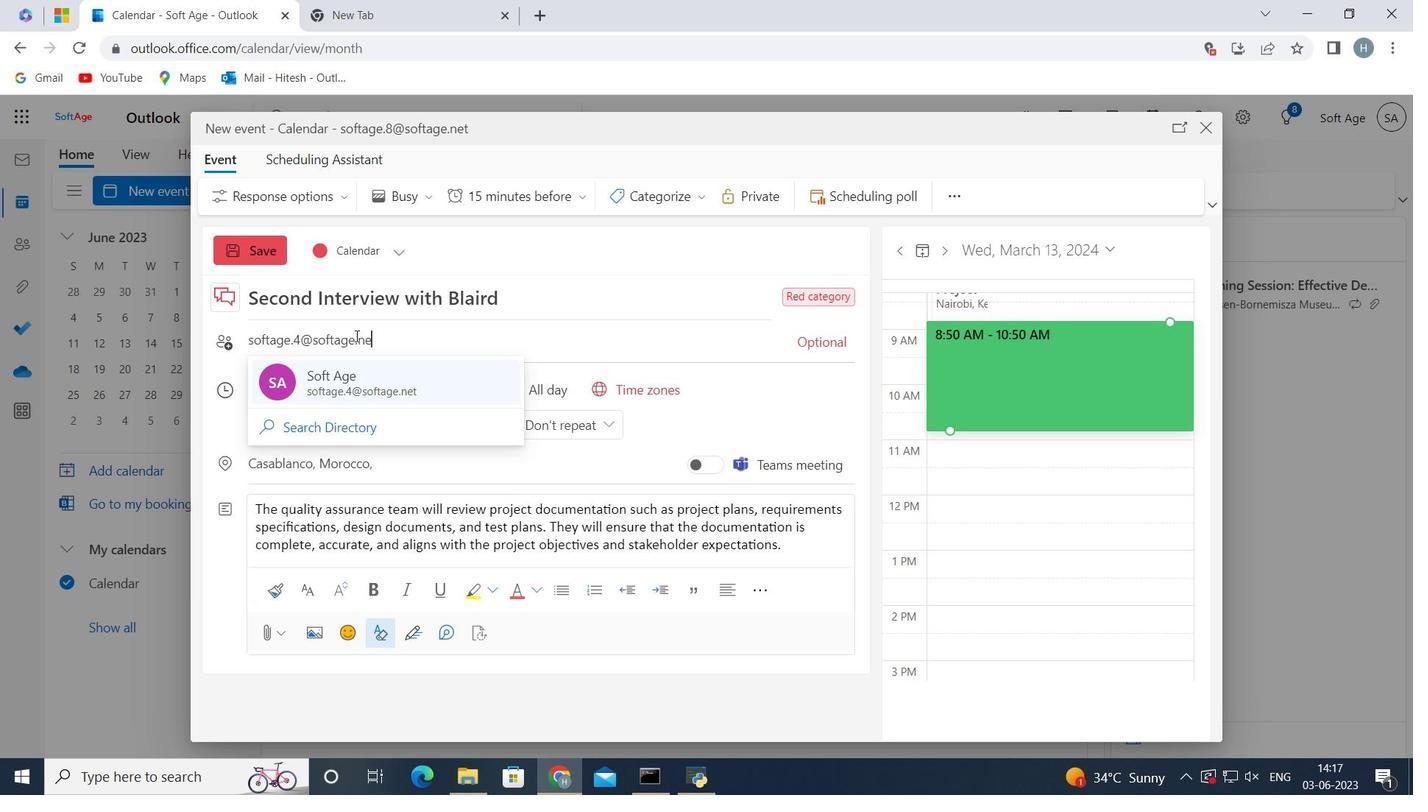 
Action: Mouse moved to (366, 374)
Screenshot: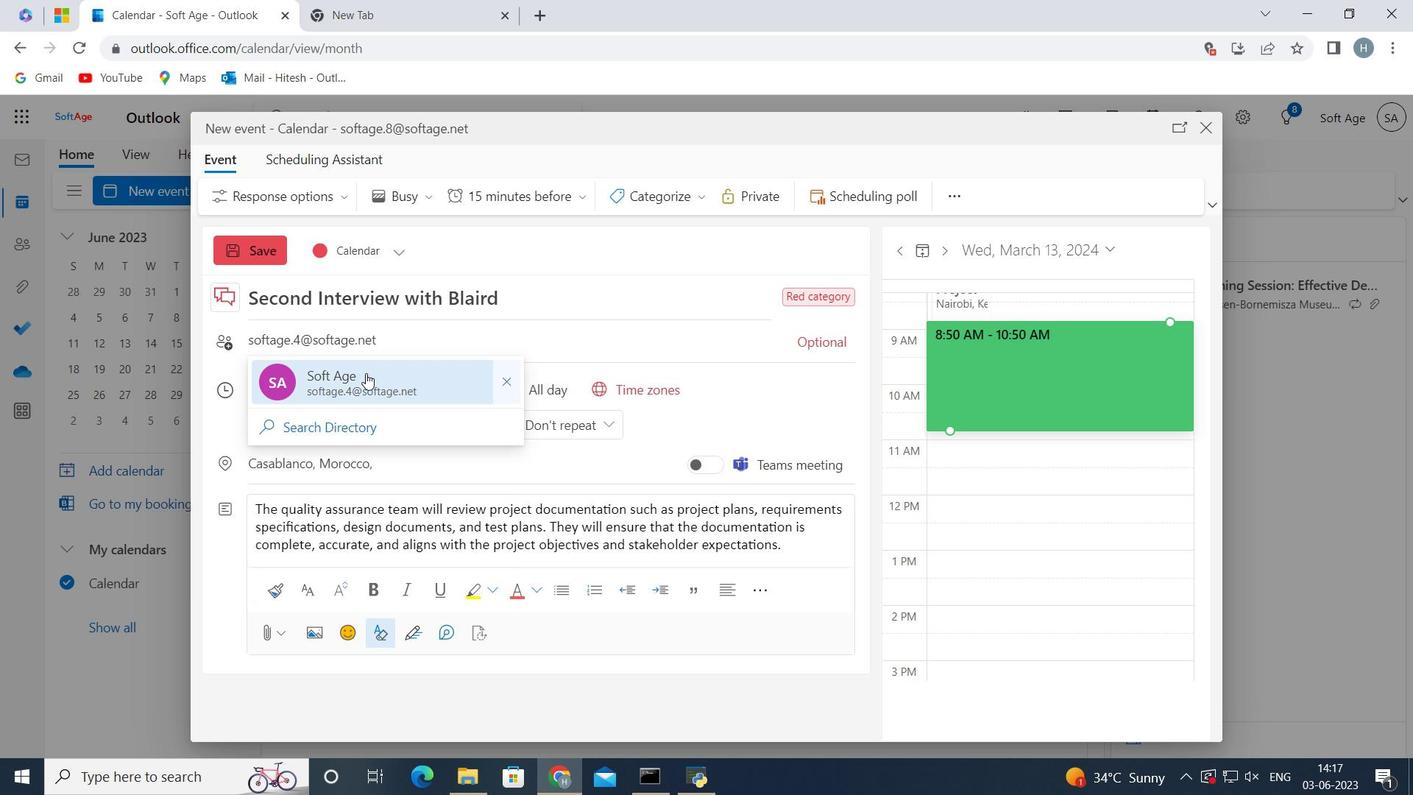 
Action: Mouse pressed left at (366, 374)
Screenshot: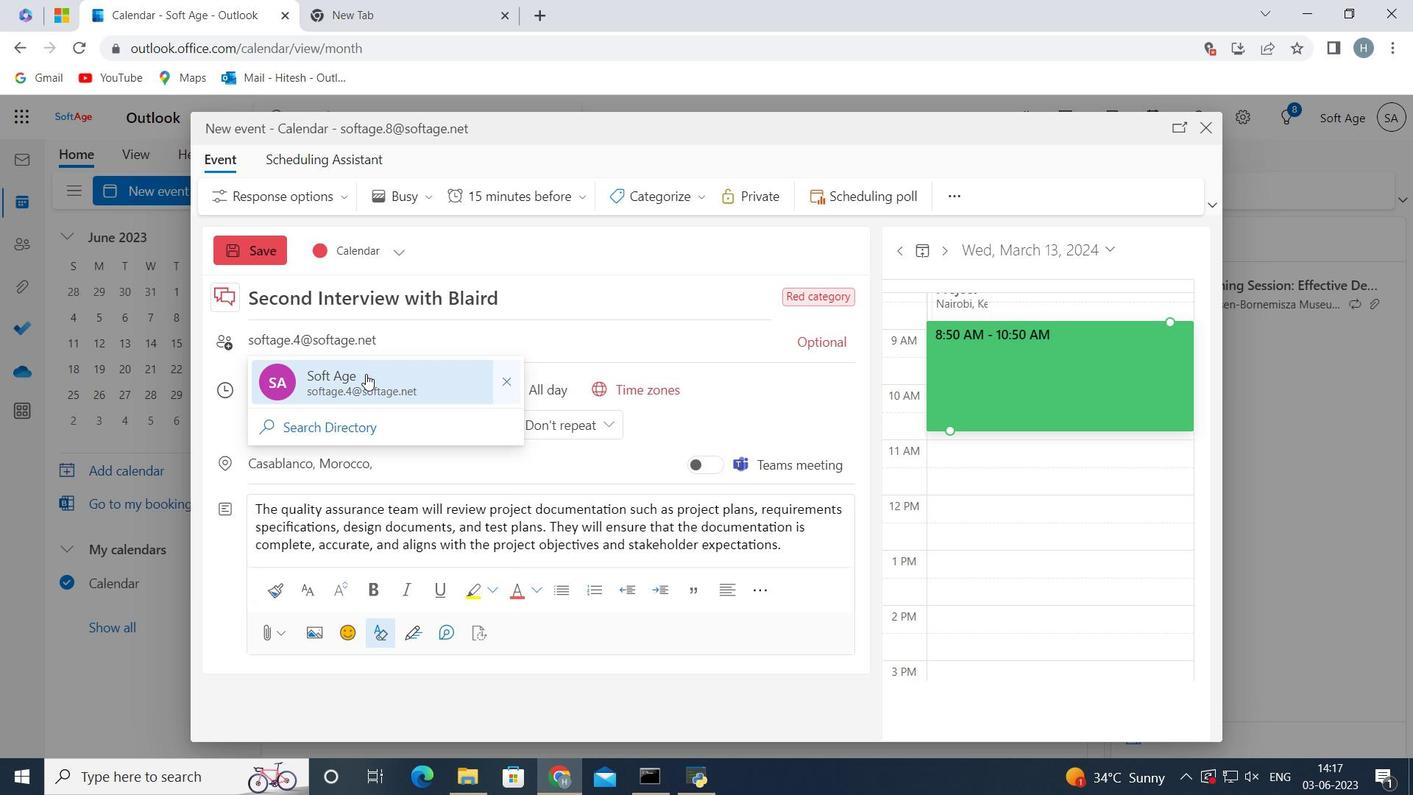 
Action: Key pressed softage.5<Key.shift>@softage.net
Screenshot: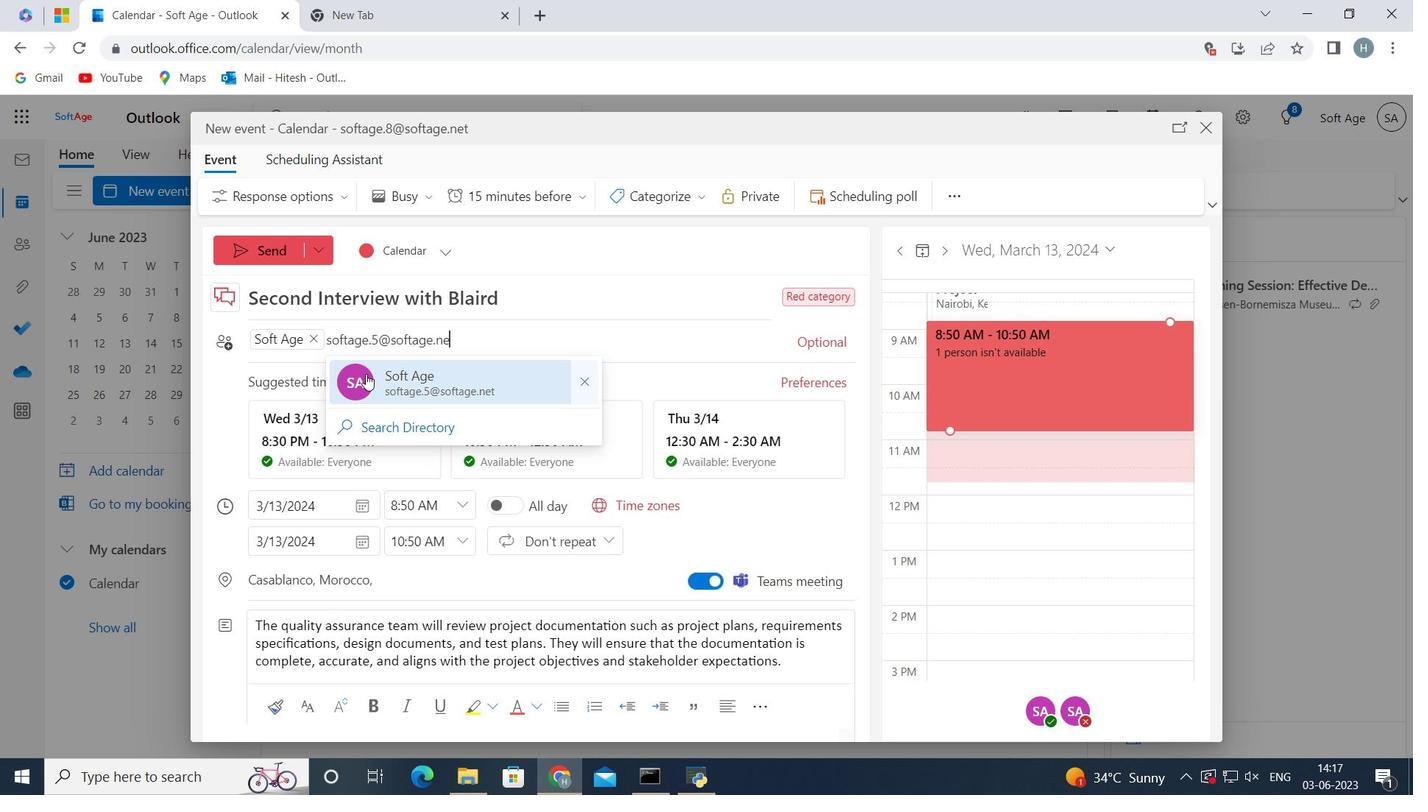 
Action: Mouse moved to (422, 381)
Screenshot: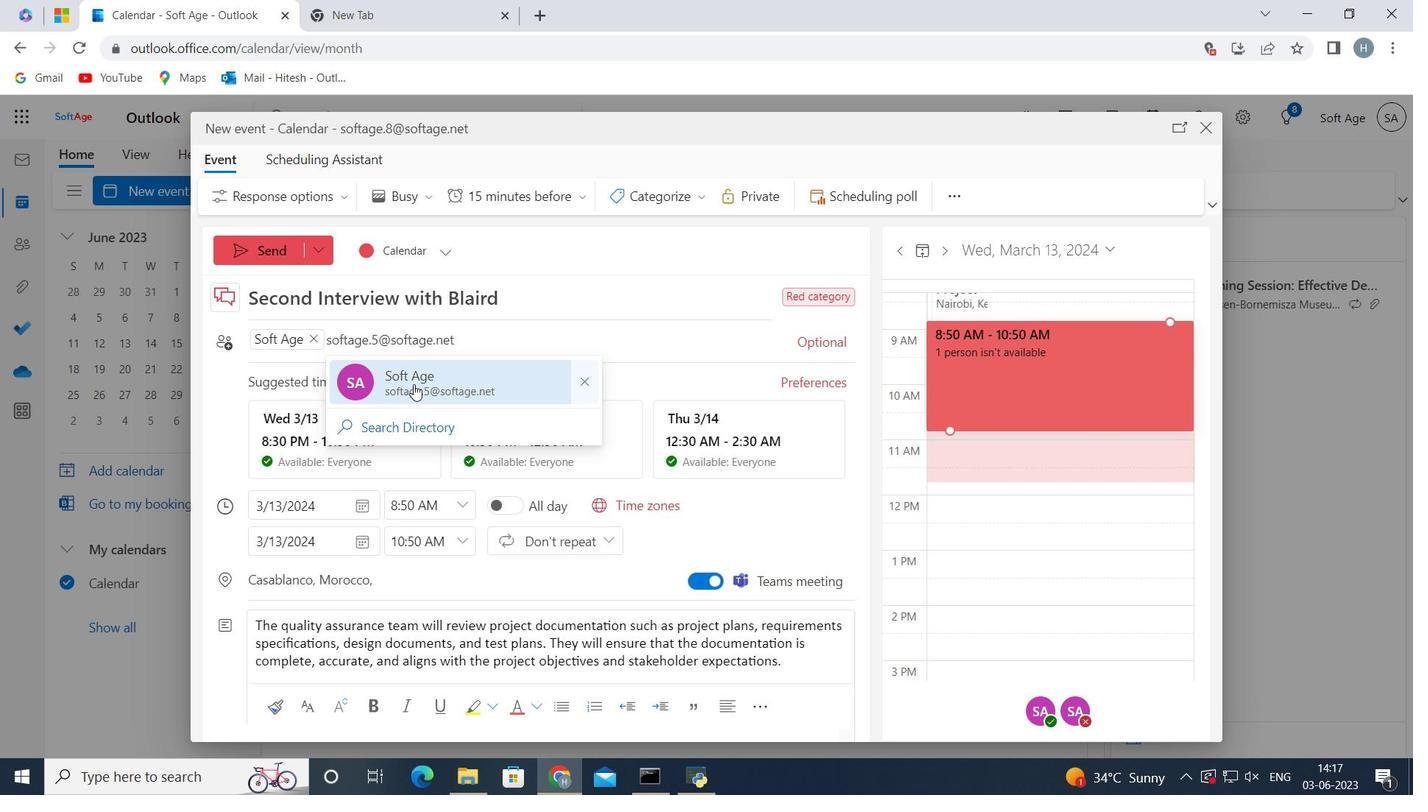 
Action: Mouse pressed left at (422, 381)
Screenshot: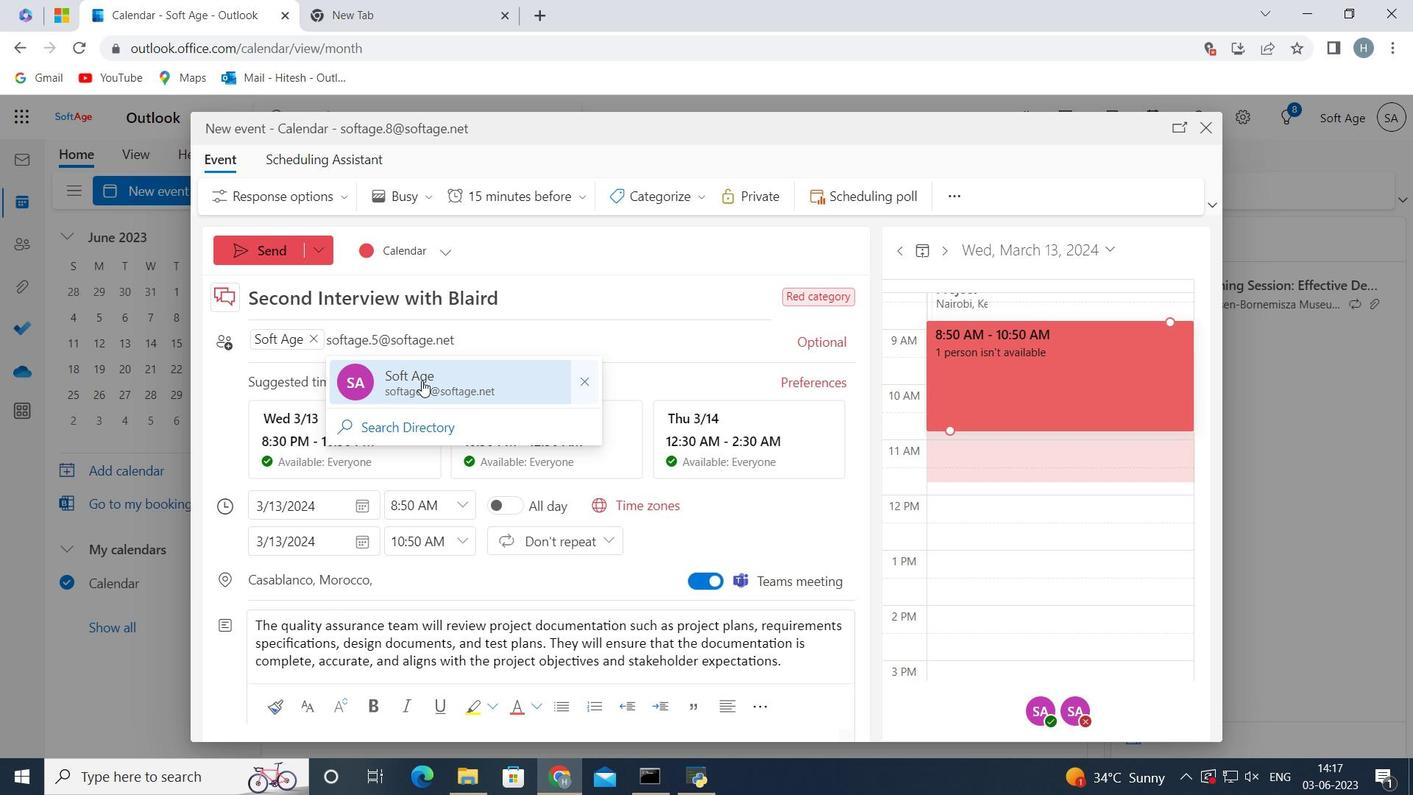 
Action: Mouse moved to (577, 192)
Screenshot: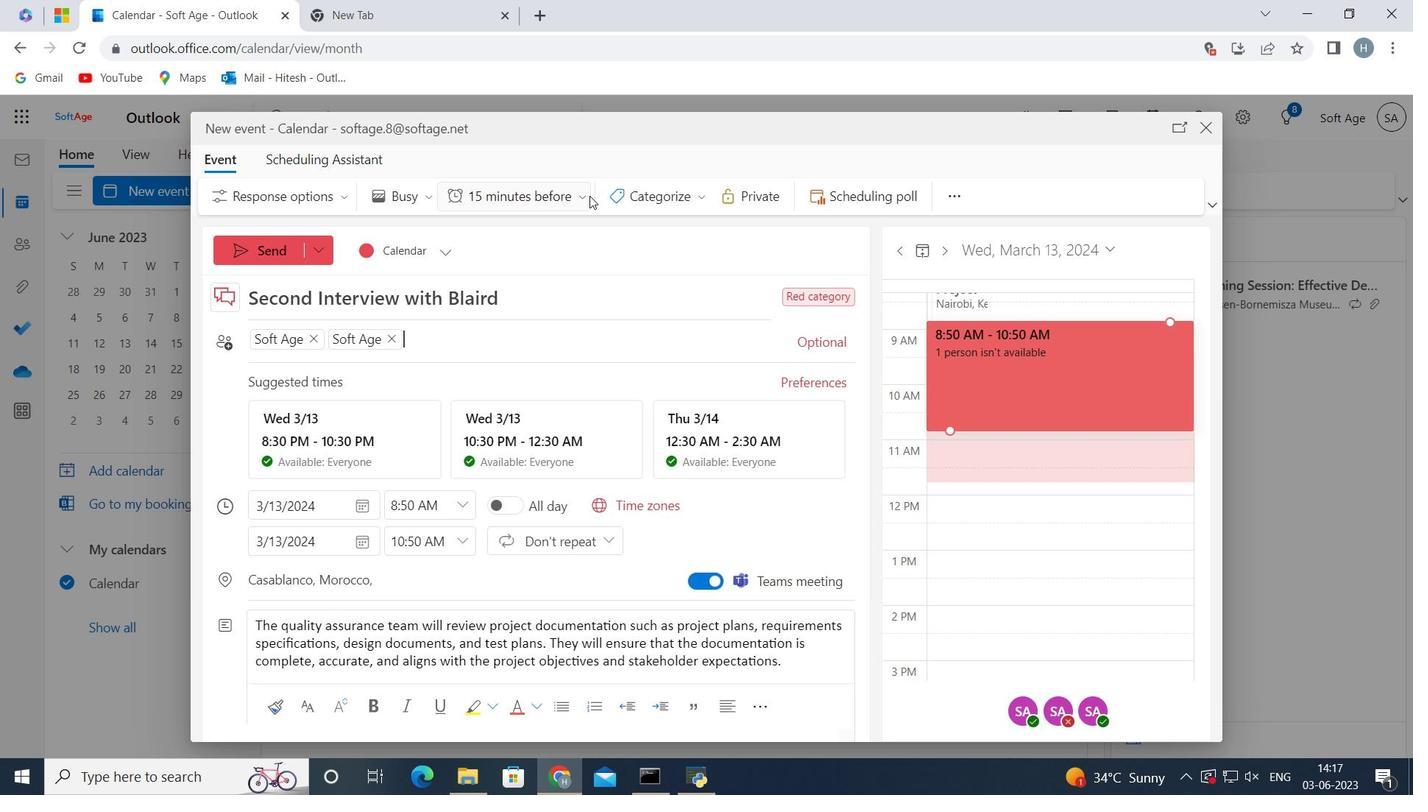 
Action: Mouse pressed left at (577, 192)
Screenshot: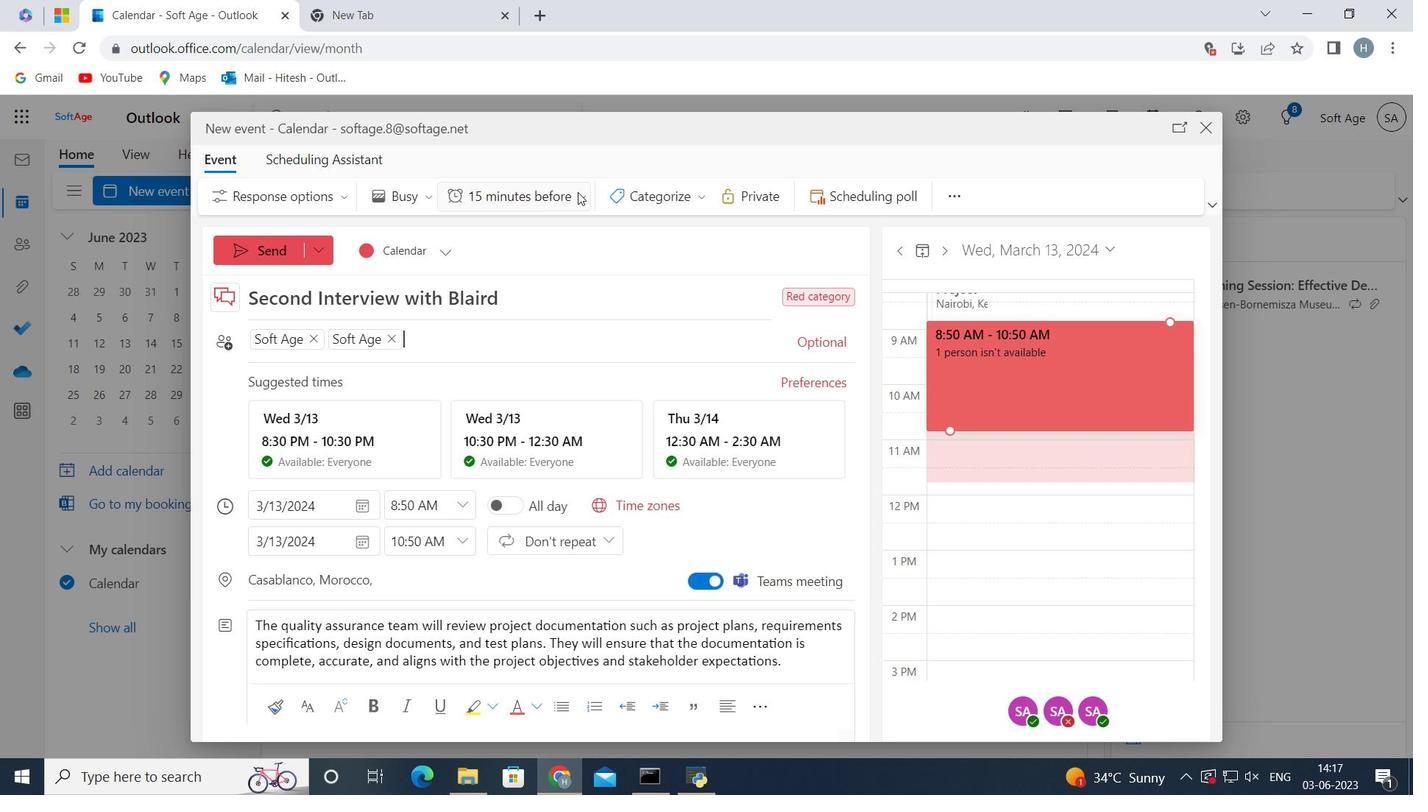 
Action: Mouse moved to (531, 396)
Screenshot: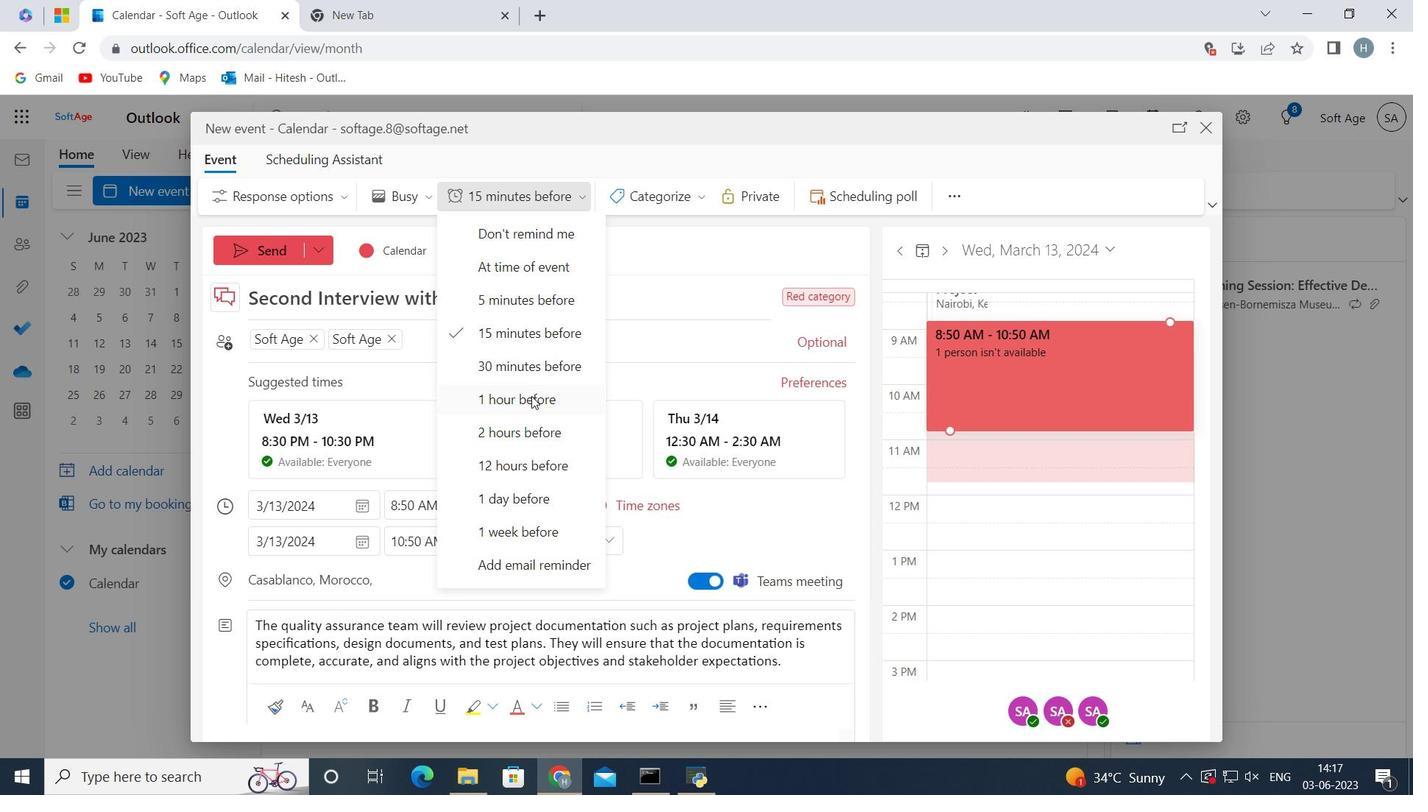 
Action: Mouse pressed left at (531, 396)
Screenshot: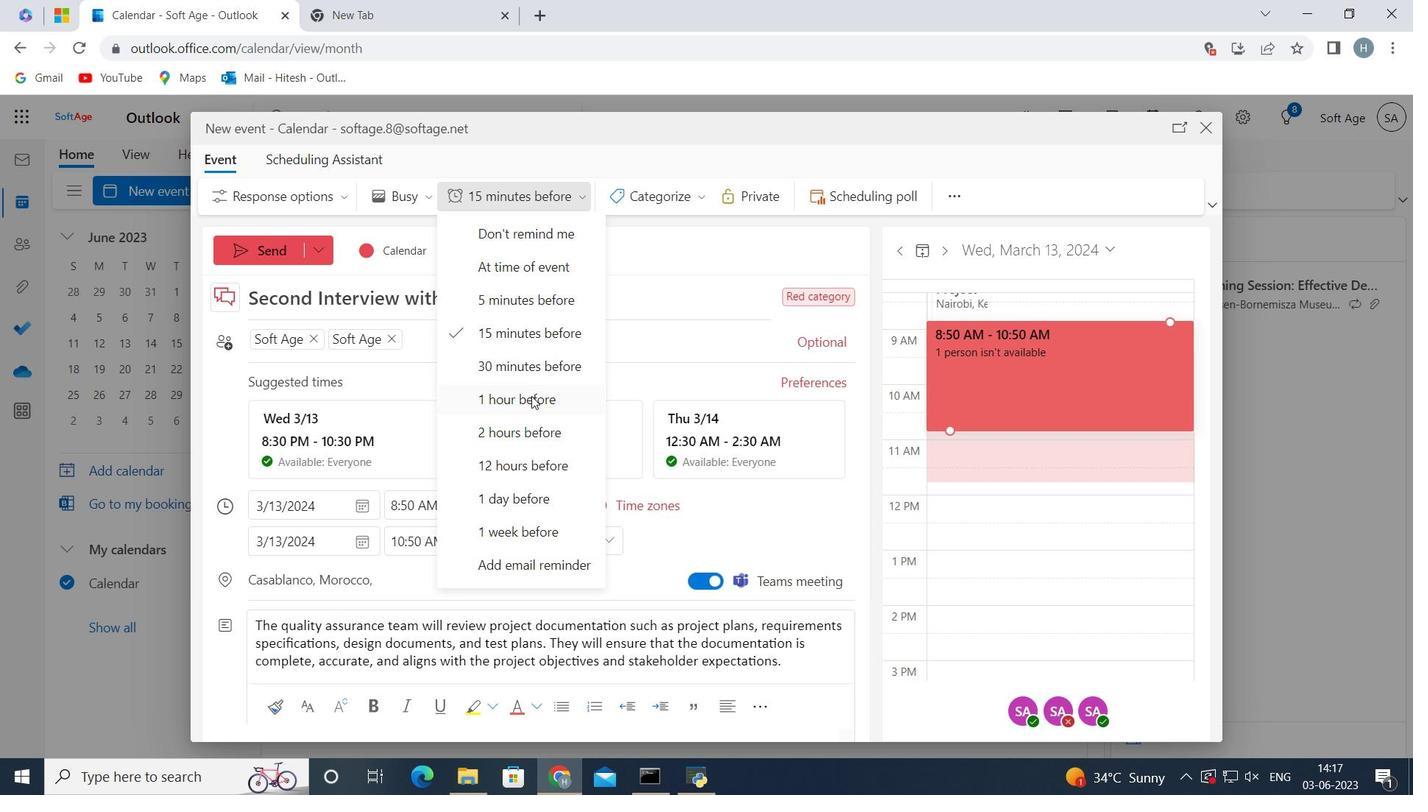 
Action: Mouse moved to (684, 262)
Screenshot: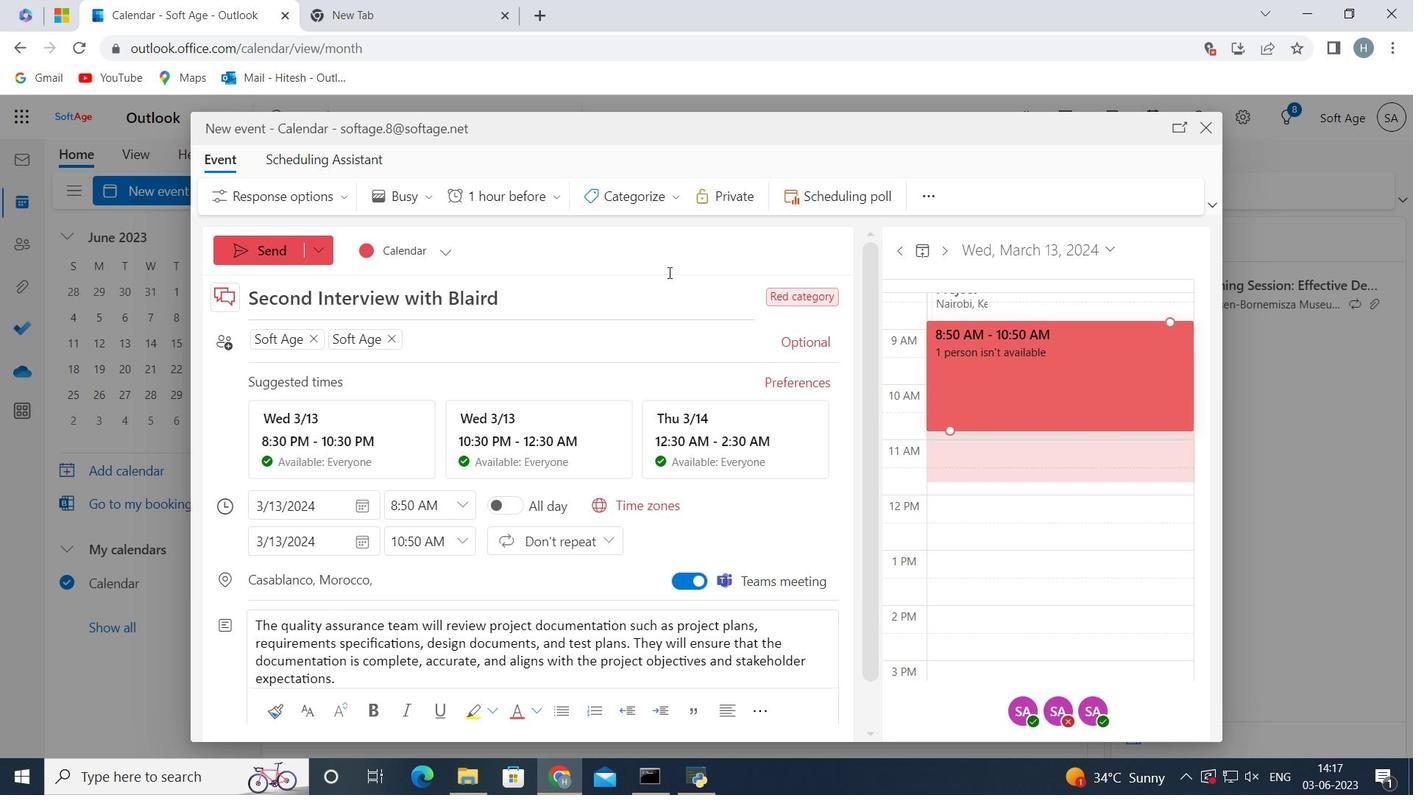 
